 Task: Plan a trip to Puerto Ayacucho, Venezuela from 13th December, 2023 to 17th December, 2023 for 2 adults.2 bedrooms having 2 beds and 1 bathroom. Property type can be guest house. Amenities needed are: wifi. Booking option can be shelf check-in. Look for 4 properties as per requirement.
Action: Mouse moved to (510, 110)
Screenshot: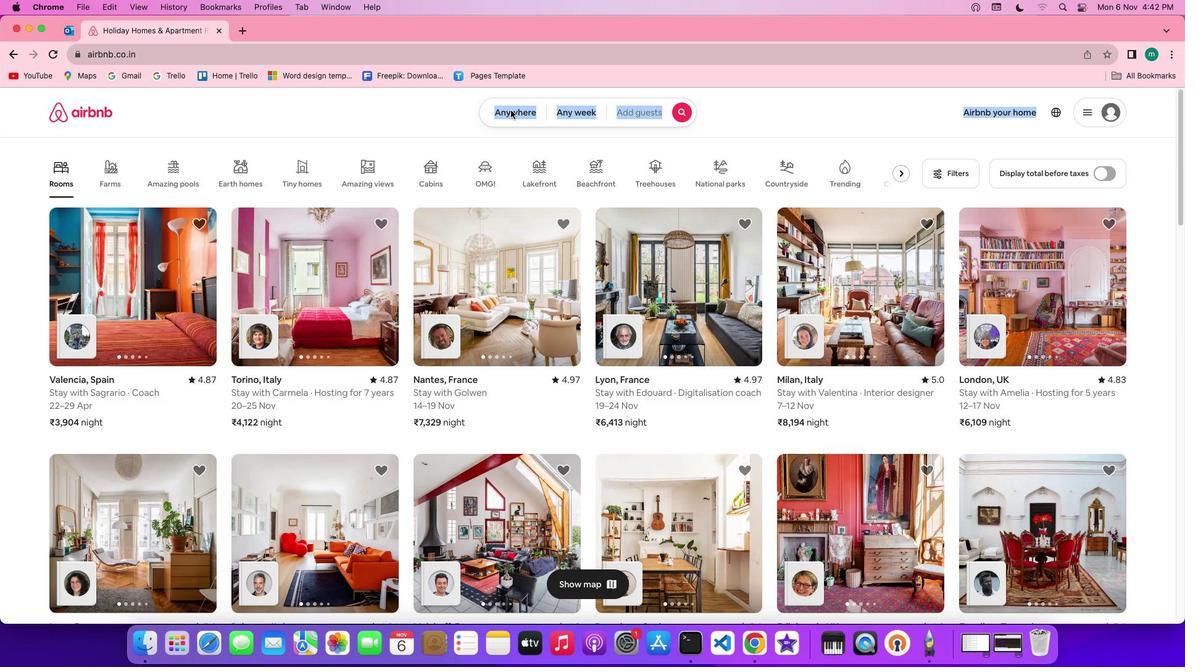 
Action: Mouse pressed left at (510, 110)
Screenshot: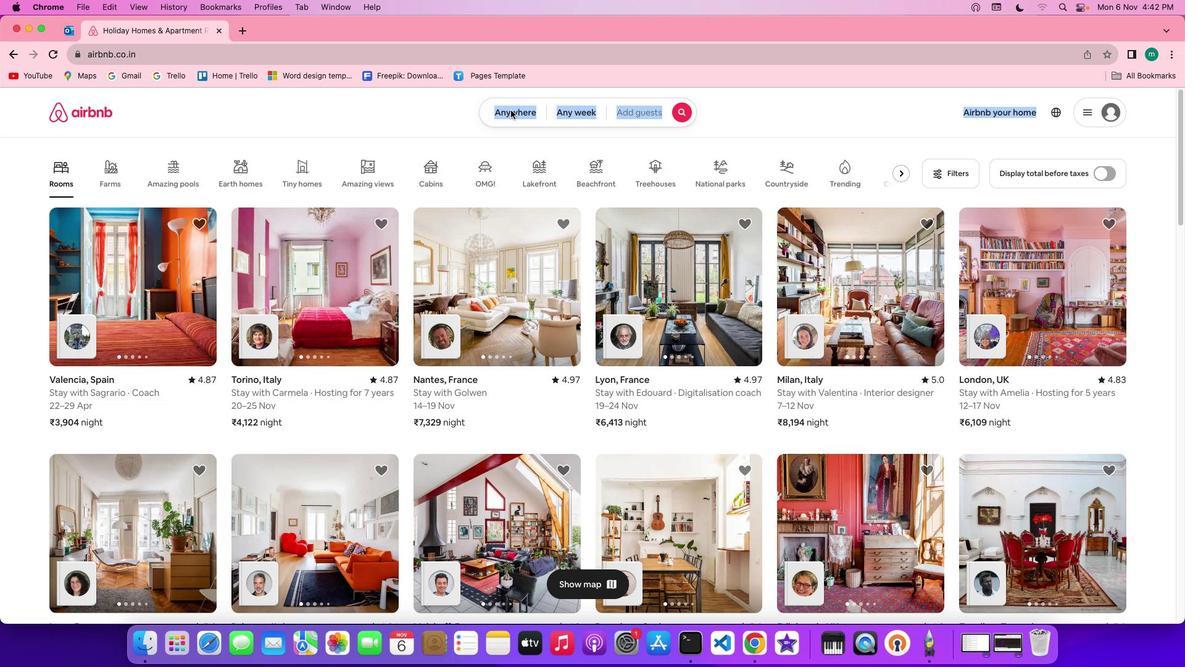 
Action: Mouse pressed left at (510, 110)
Screenshot: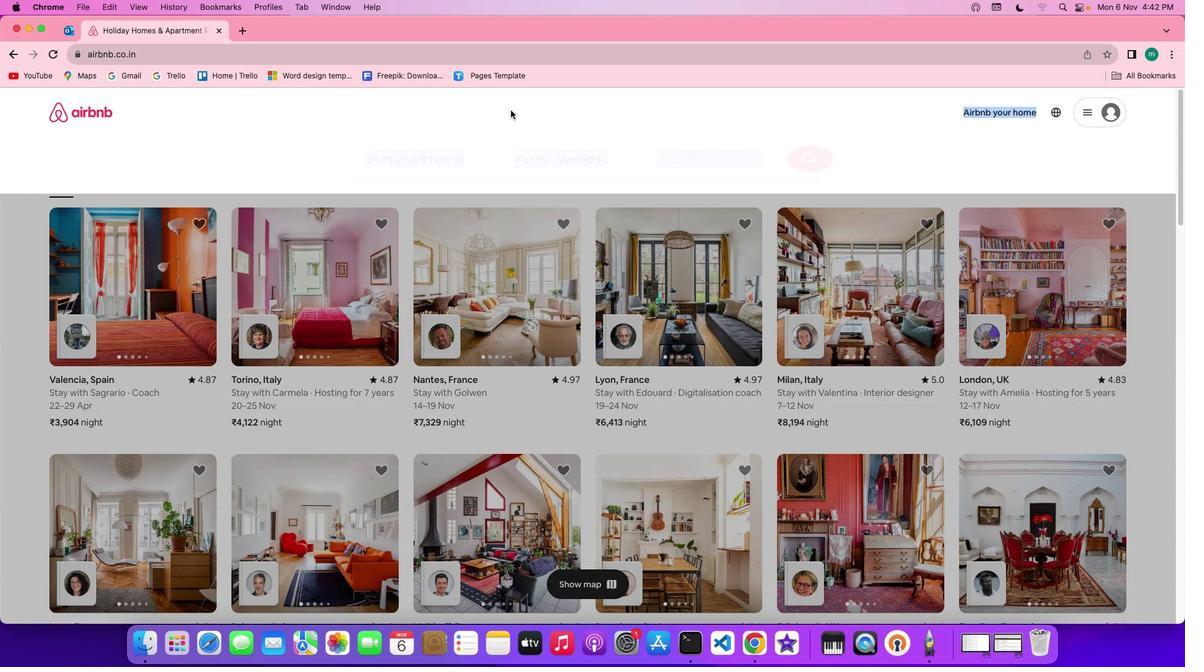 
Action: Mouse moved to (473, 165)
Screenshot: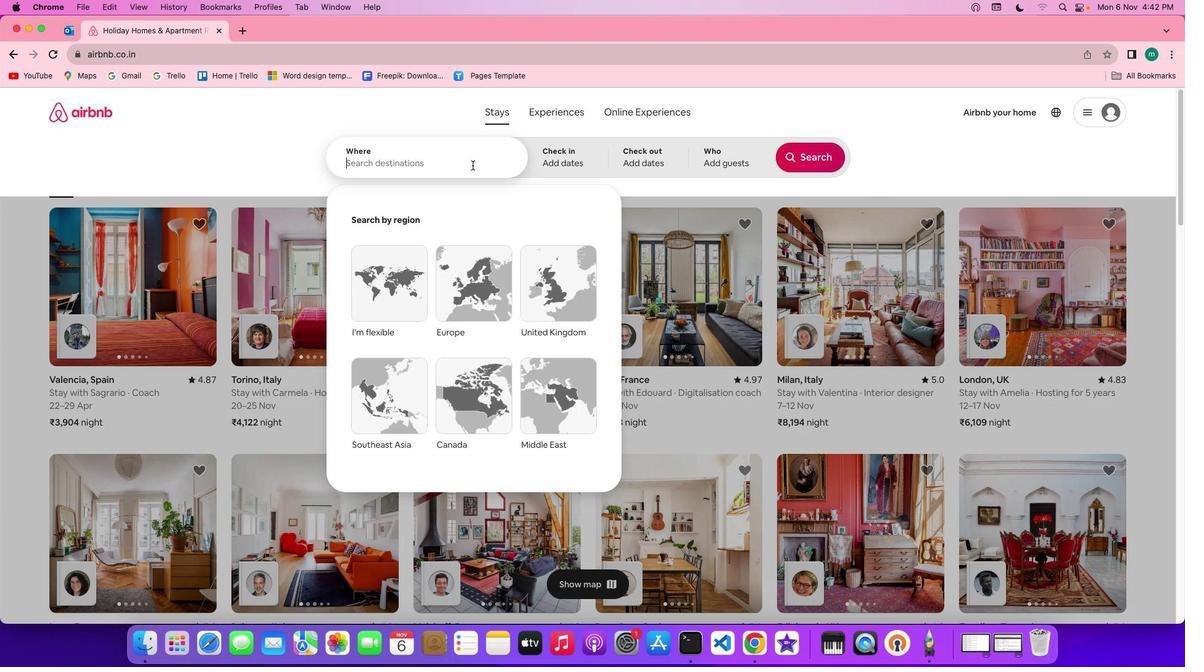 
Action: Mouse pressed left at (473, 165)
Screenshot: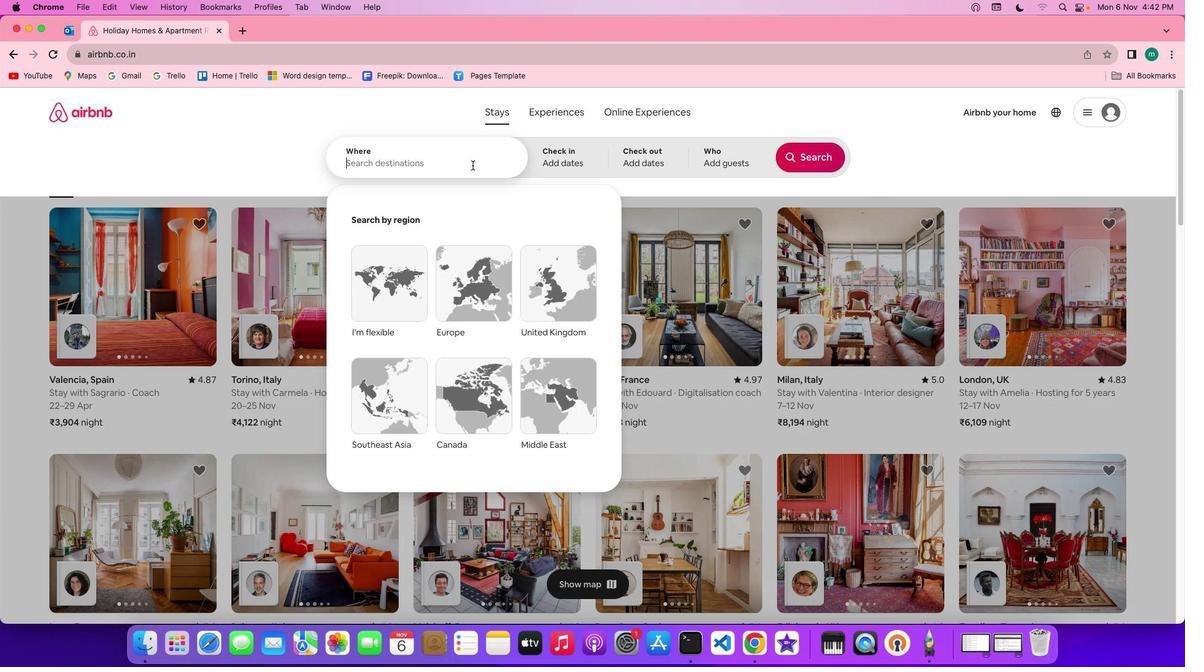 
Action: Key pressed Key.shift'P''u''e''r''t''o'Key.spaceKey.shift'A''y''a''c''u''c''h''o'','Key.spaceKey.shift'v''e''n''e''z''u''e''l''a'
Screenshot: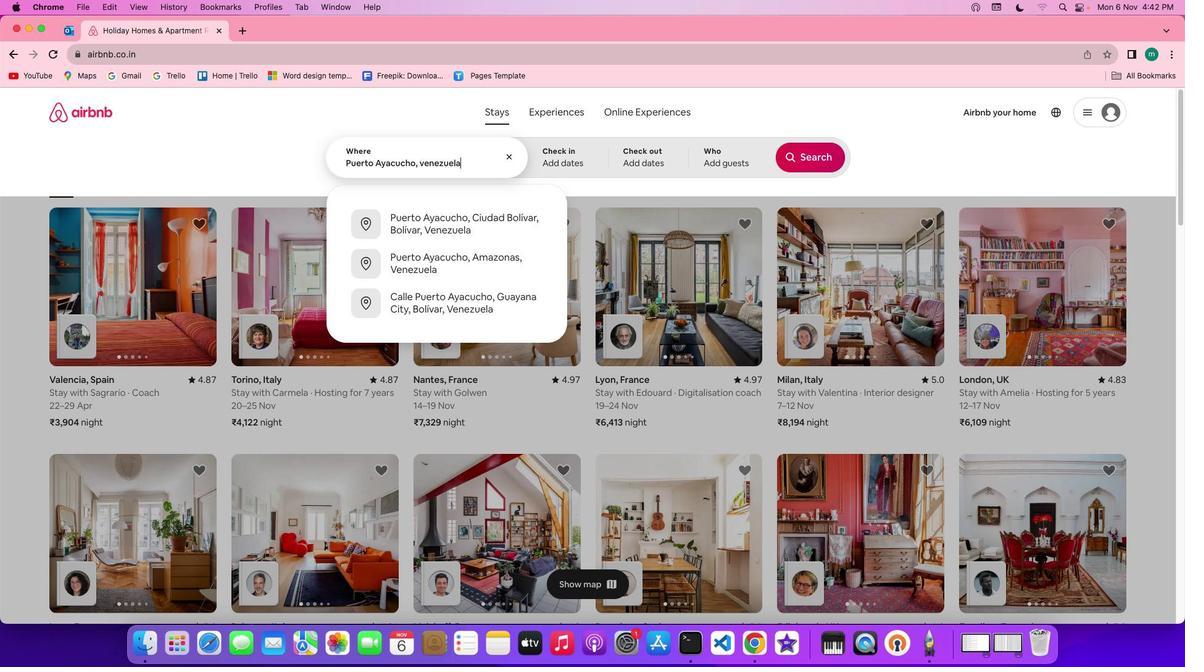 
Action: Mouse moved to (563, 150)
Screenshot: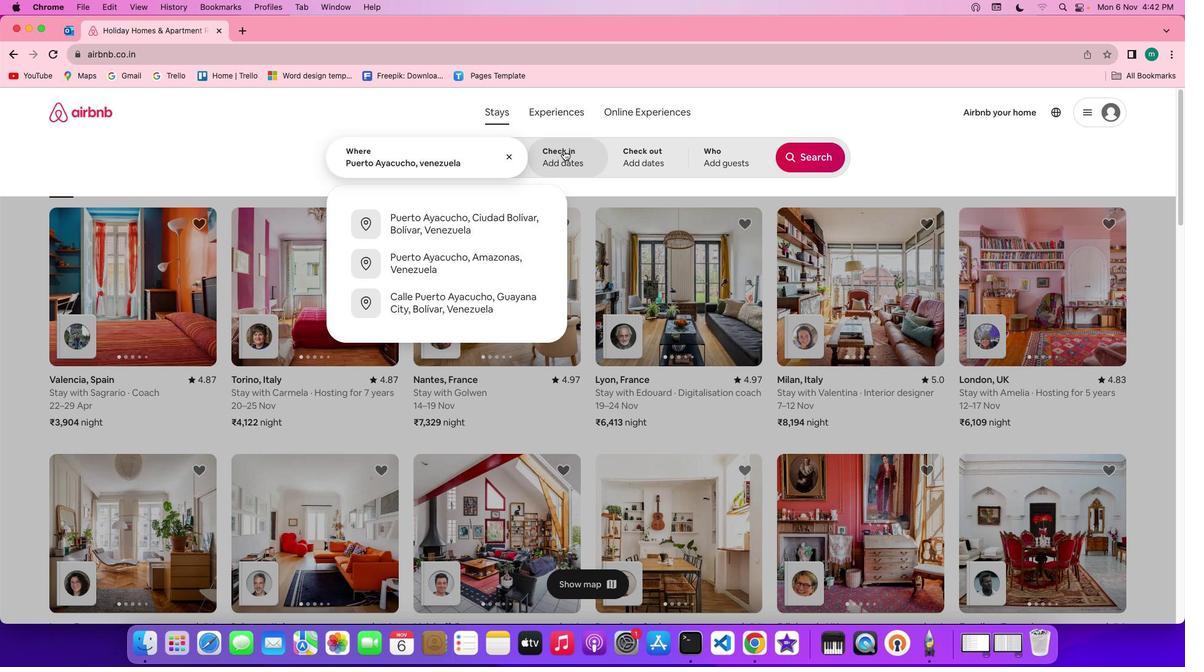 
Action: Mouse pressed left at (563, 150)
Screenshot: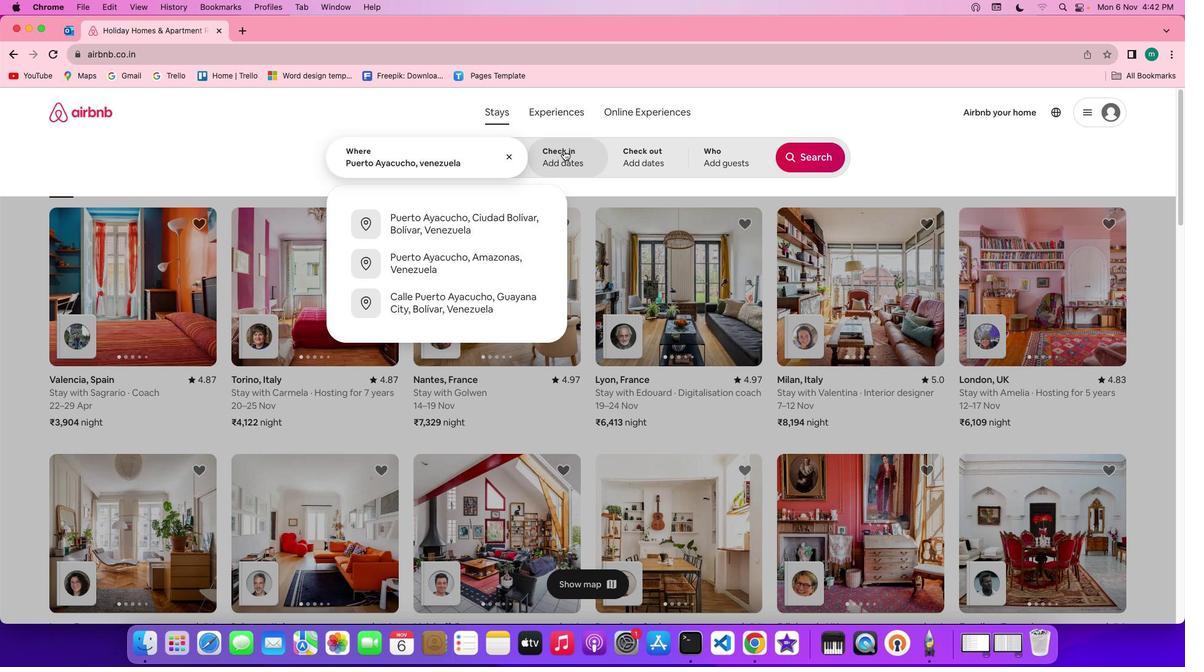 
Action: Mouse moved to (713, 373)
Screenshot: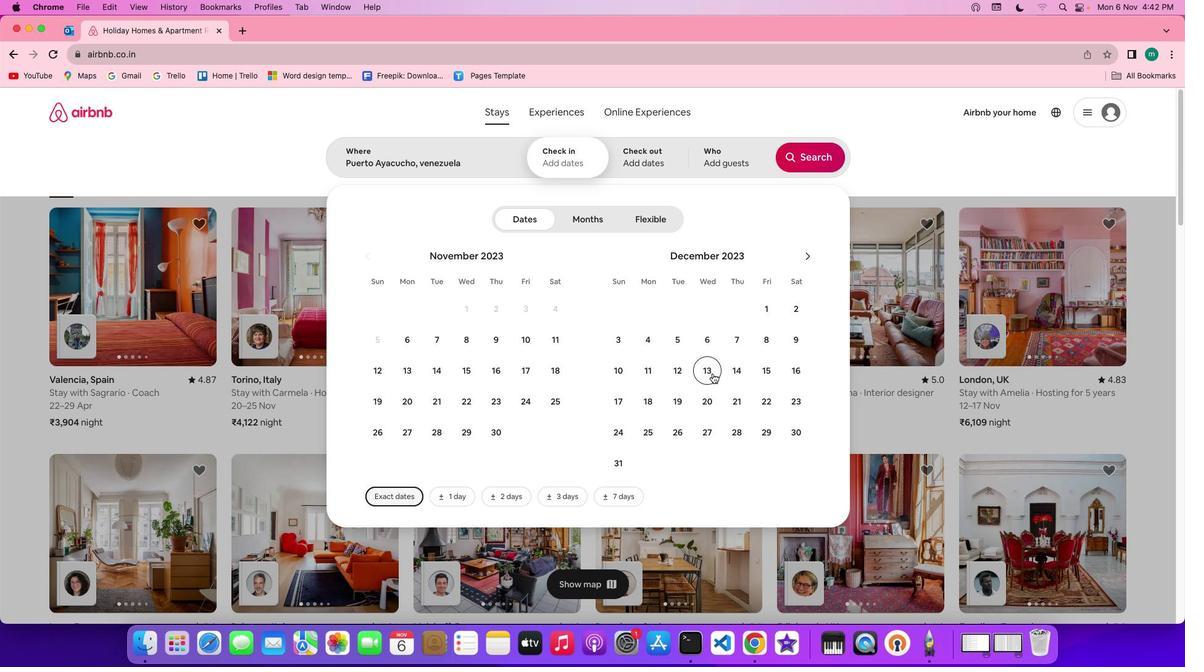 
Action: Mouse pressed left at (713, 373)
Screenshot: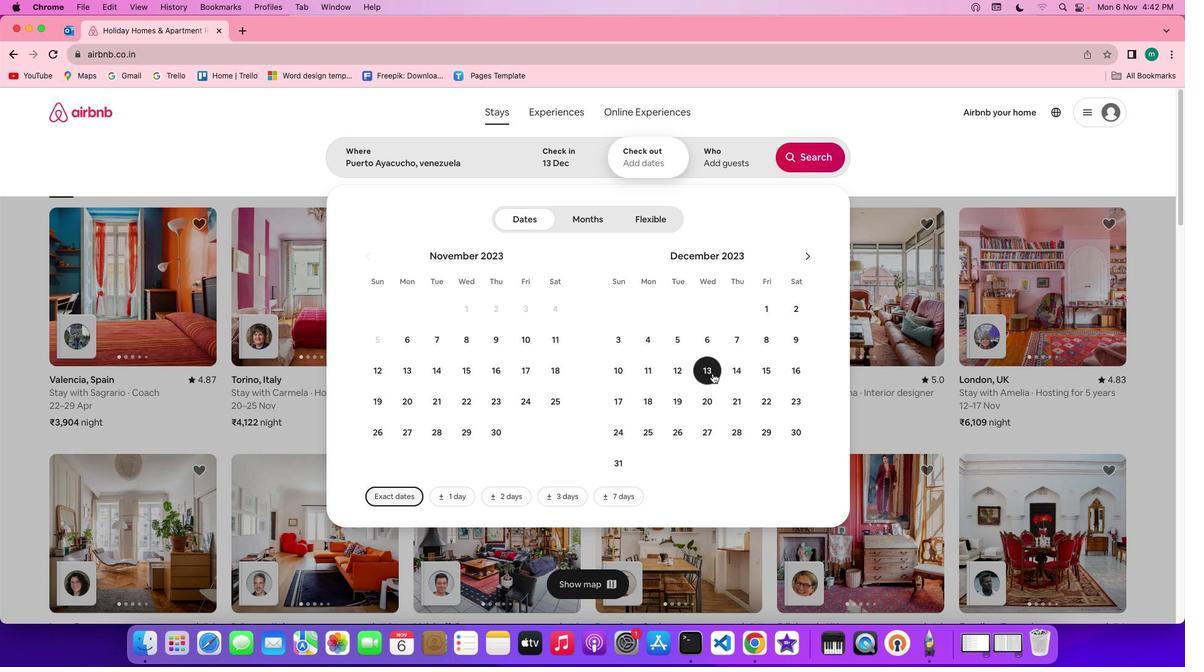 
Action: Mouse moved to (615, 396)
Screenshot: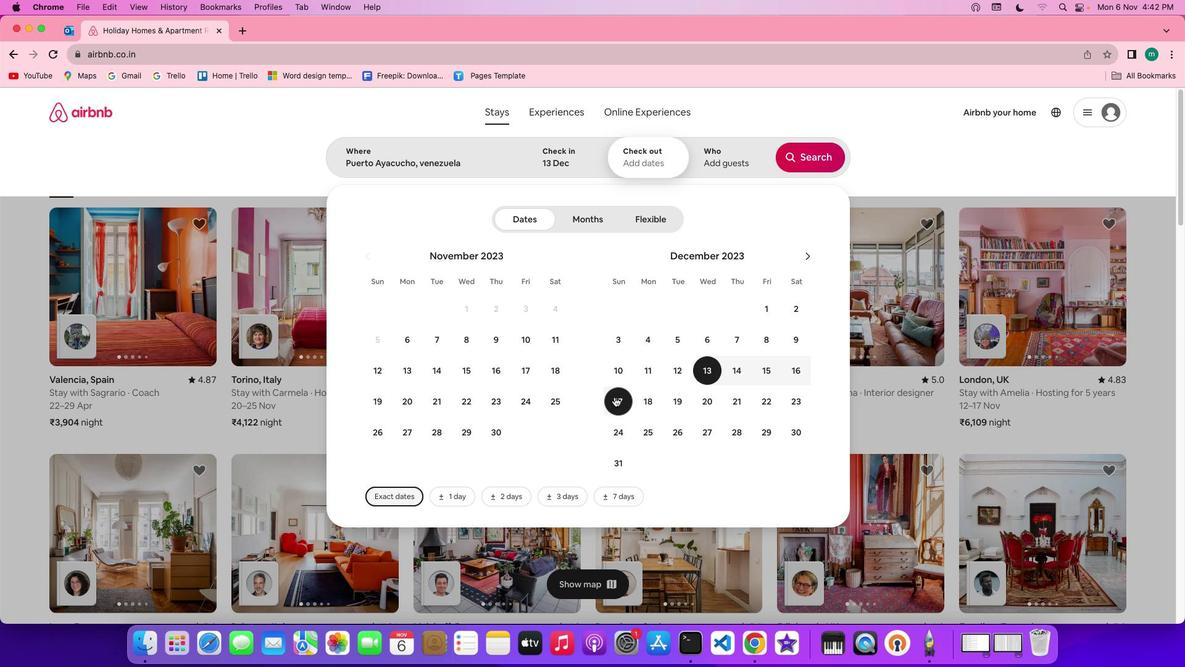
Action: Mouse pressed left at (615, 396)
Screenshot: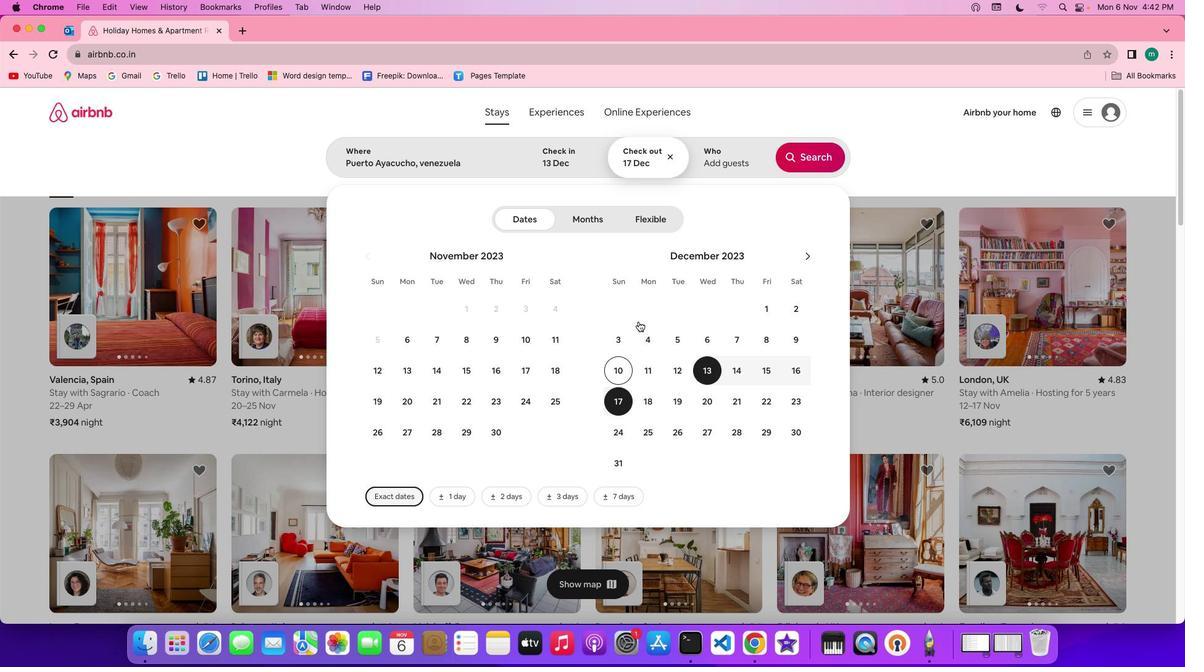 
Action: Mouse moved to (709, 167)
Screenshot: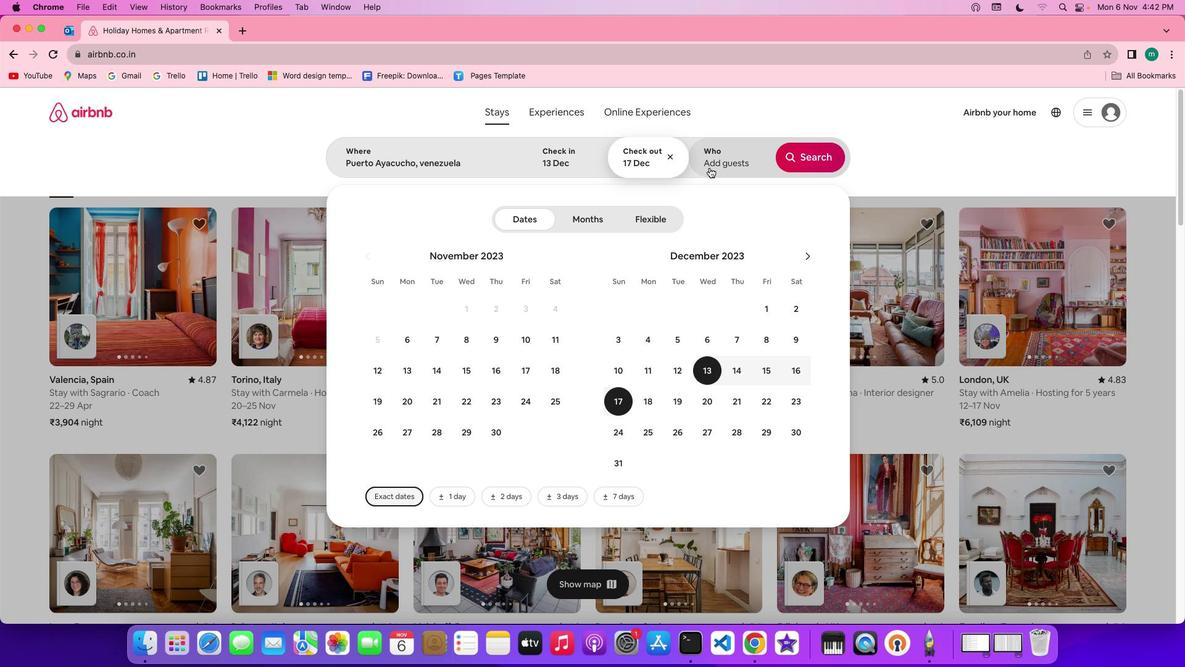 
Action: Mouse pressed left at (709, 167)
Screenshot: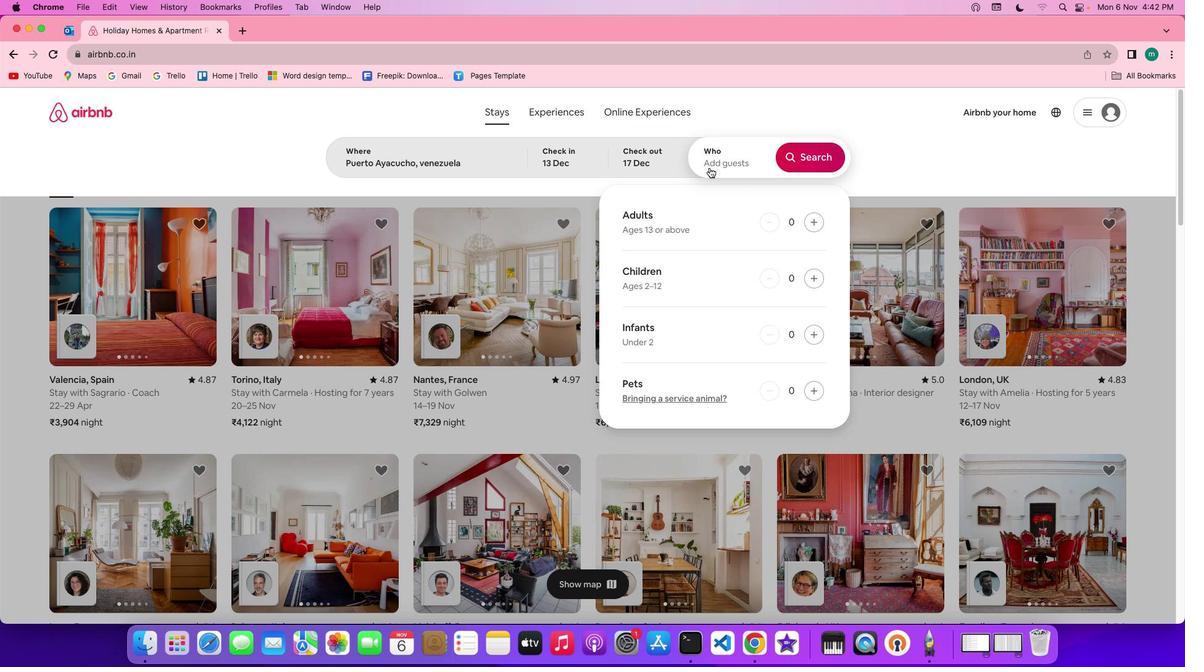 
Action: Mouse moved to (817, 223)
Screenshot: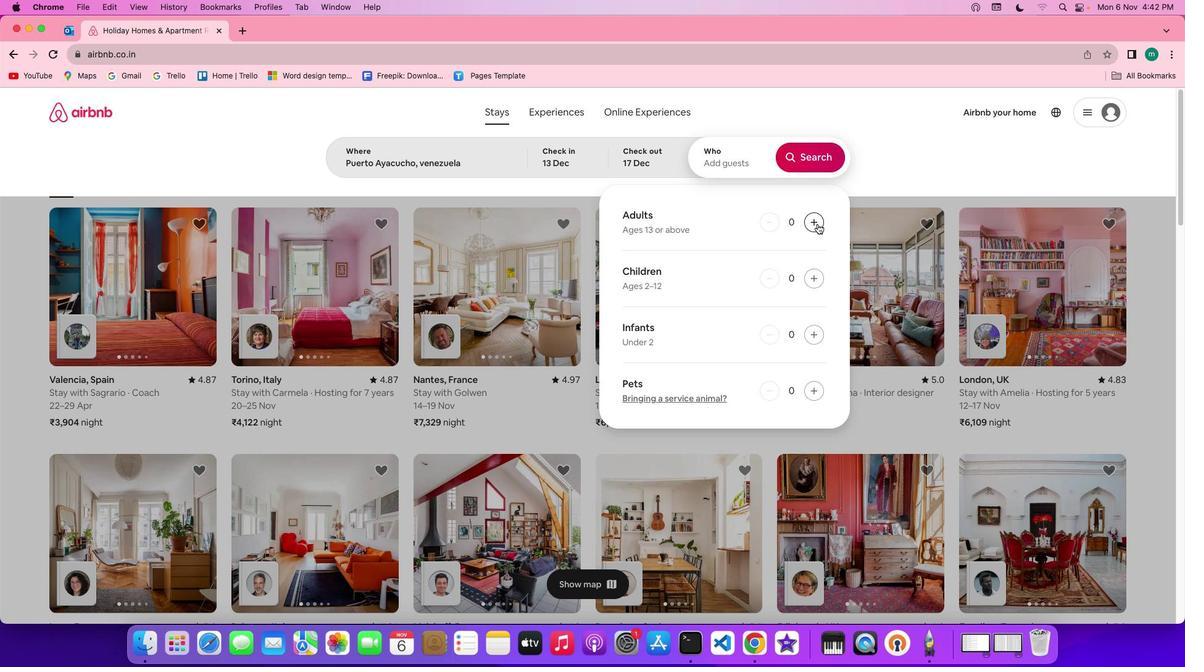 
Action: Mouse pressed left at (817, 223)
Screenshot: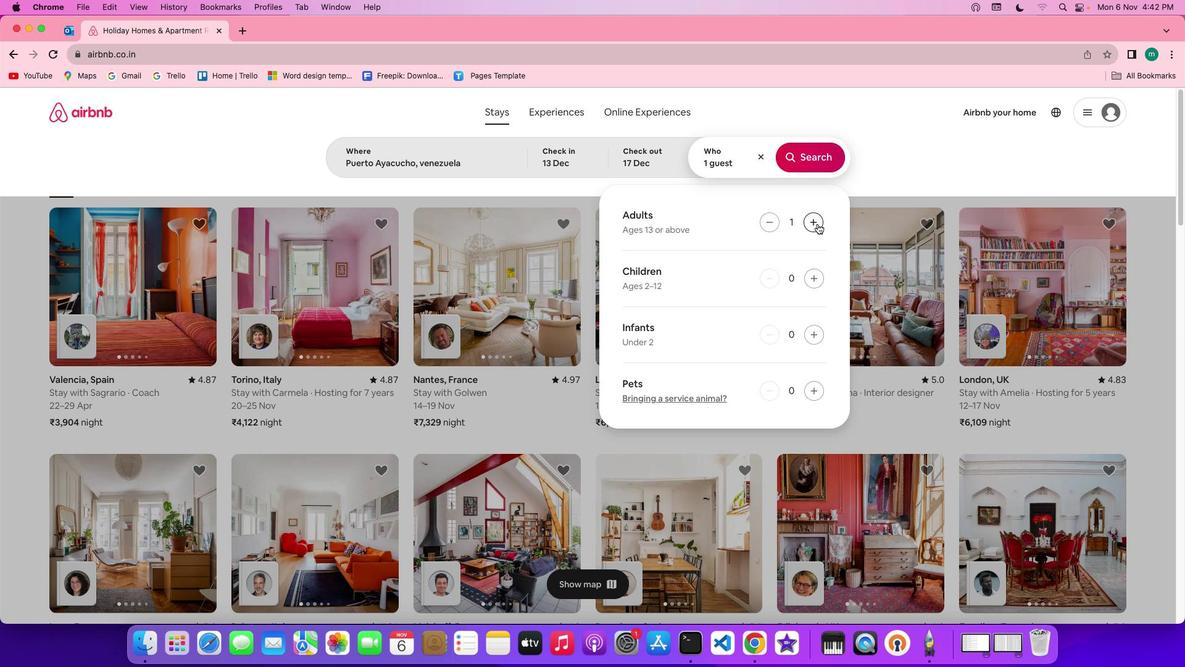 
Action: Mouse pressed left at (817, 223)
Screenshot: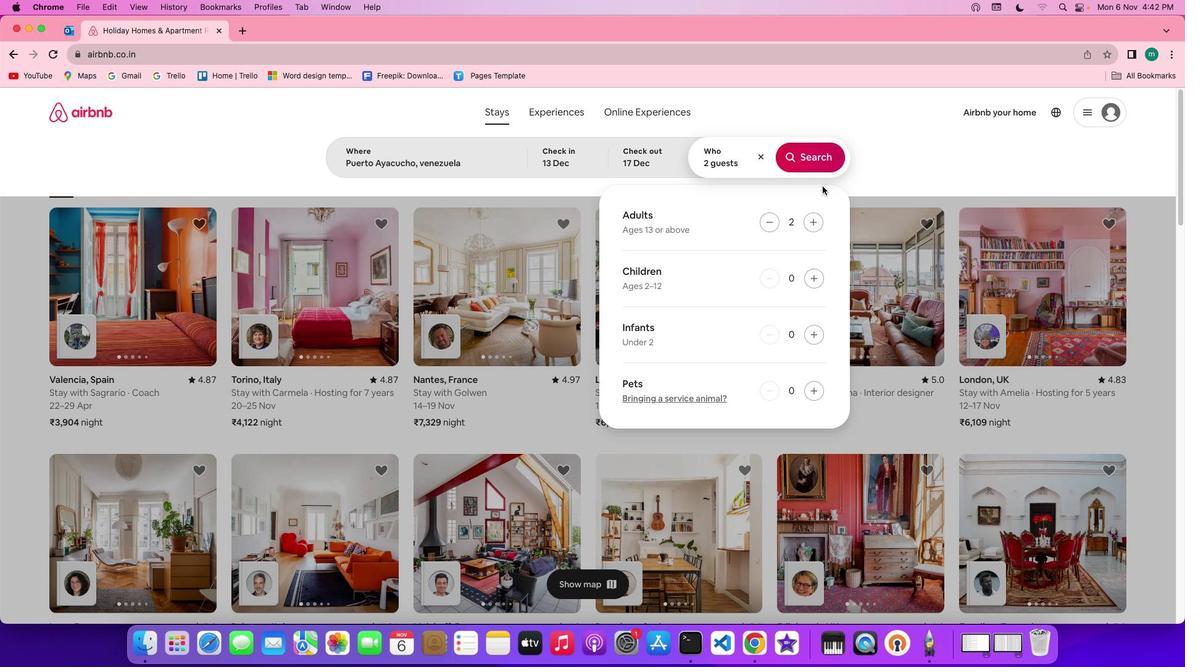 
Action: Mouse moved to (822, 152)
Screenshot: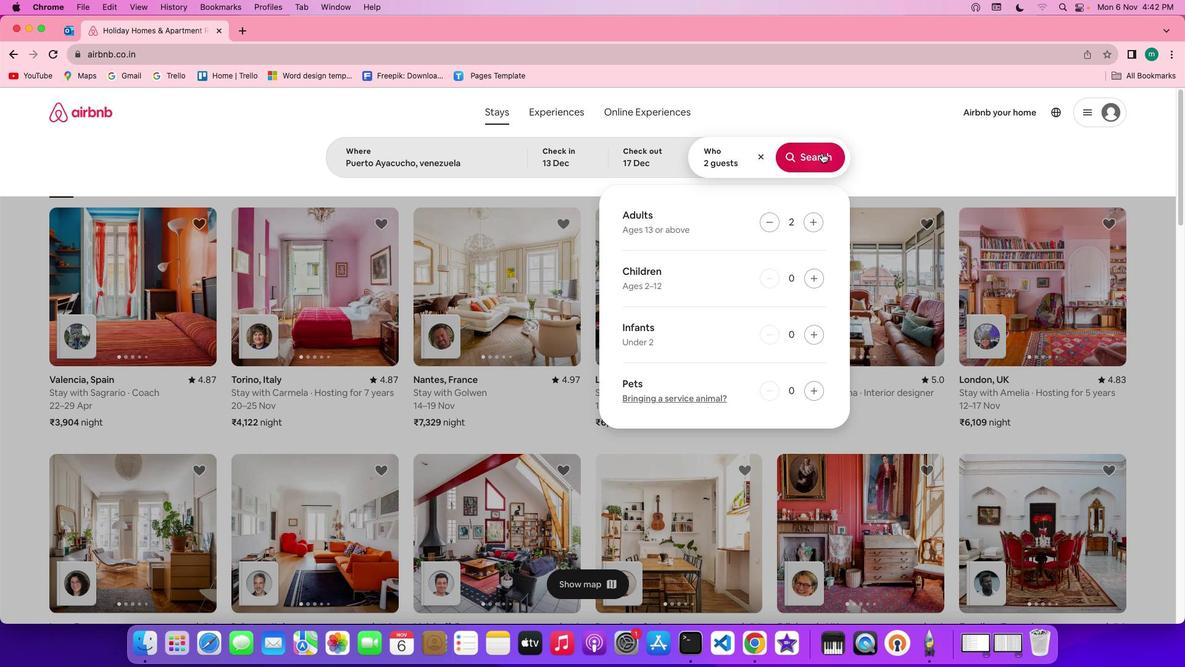 
Action: Mouse pressed left at (822, 152)
Screenshot: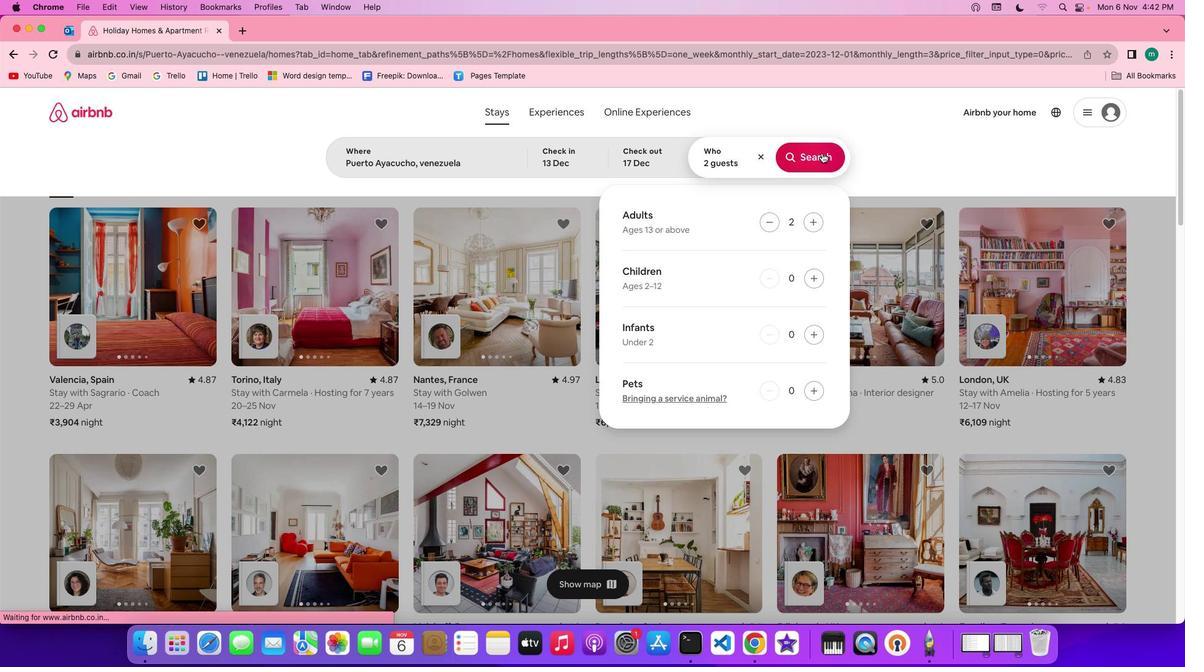 
Action: Mouse moved to (983, 160)
Screenshot: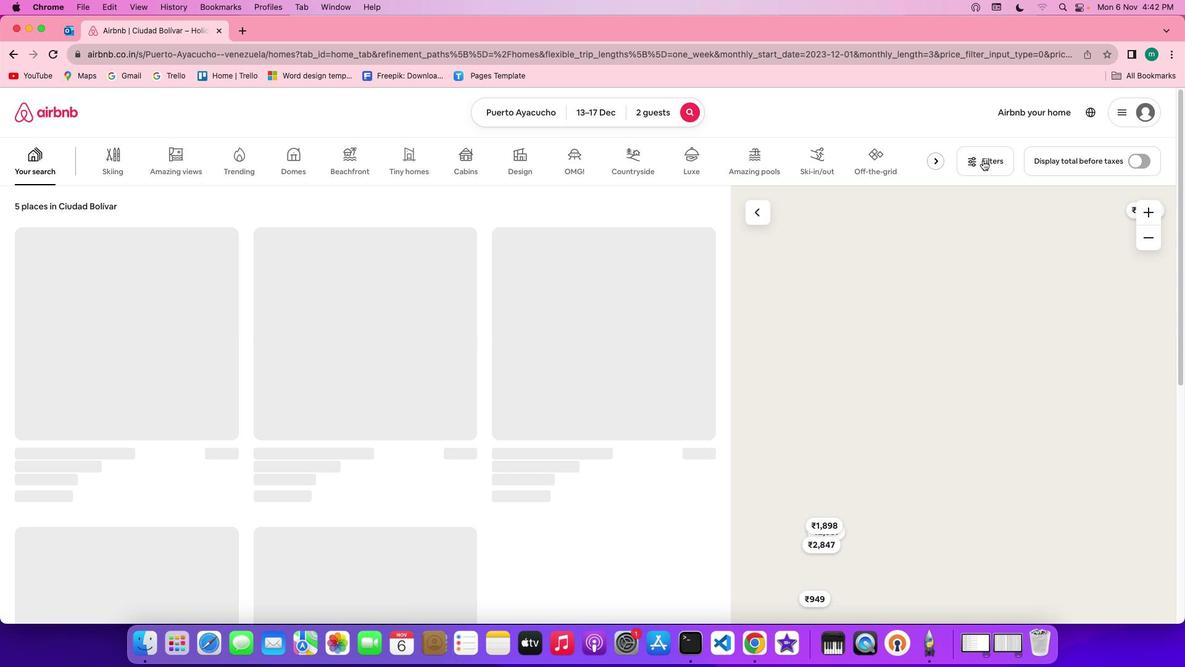 
Action: Mouse pressed left at (983, 160)
Screenshot: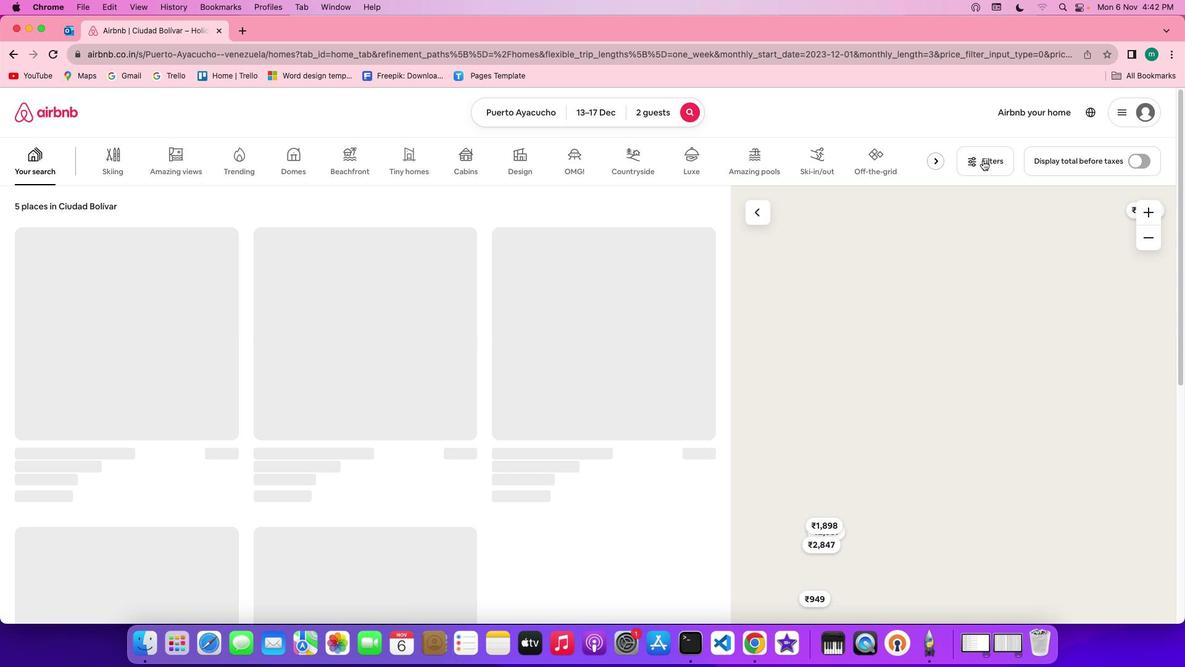 
Action: Mouse moved to (572, 391)
Screenshot: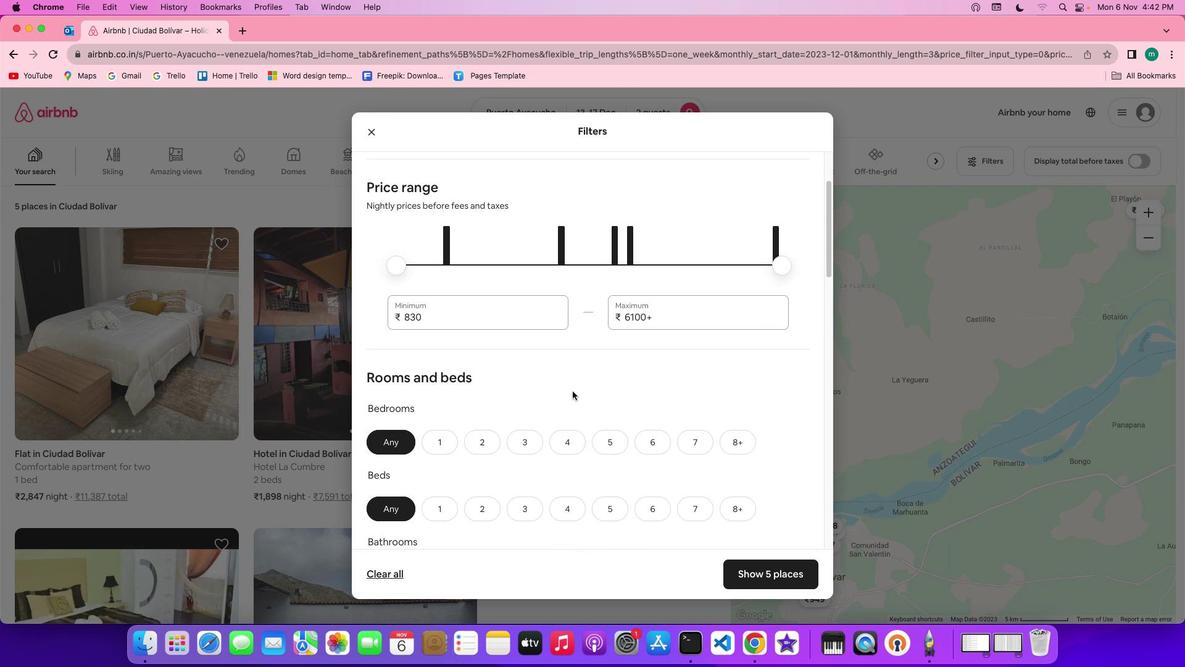 
Action: Mouse scrolled (572, 391) with delta (0, 0)
Screenshot: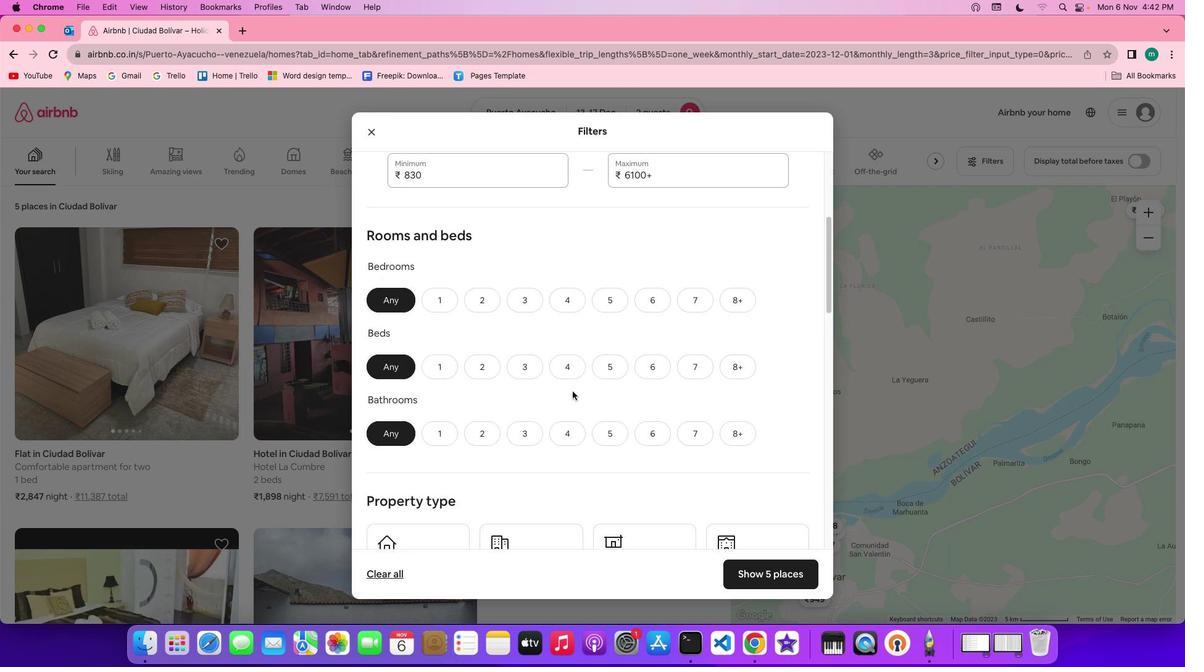 
Action: Mouse scrolled (572, 391) with delta (0, 0)
Screenshot: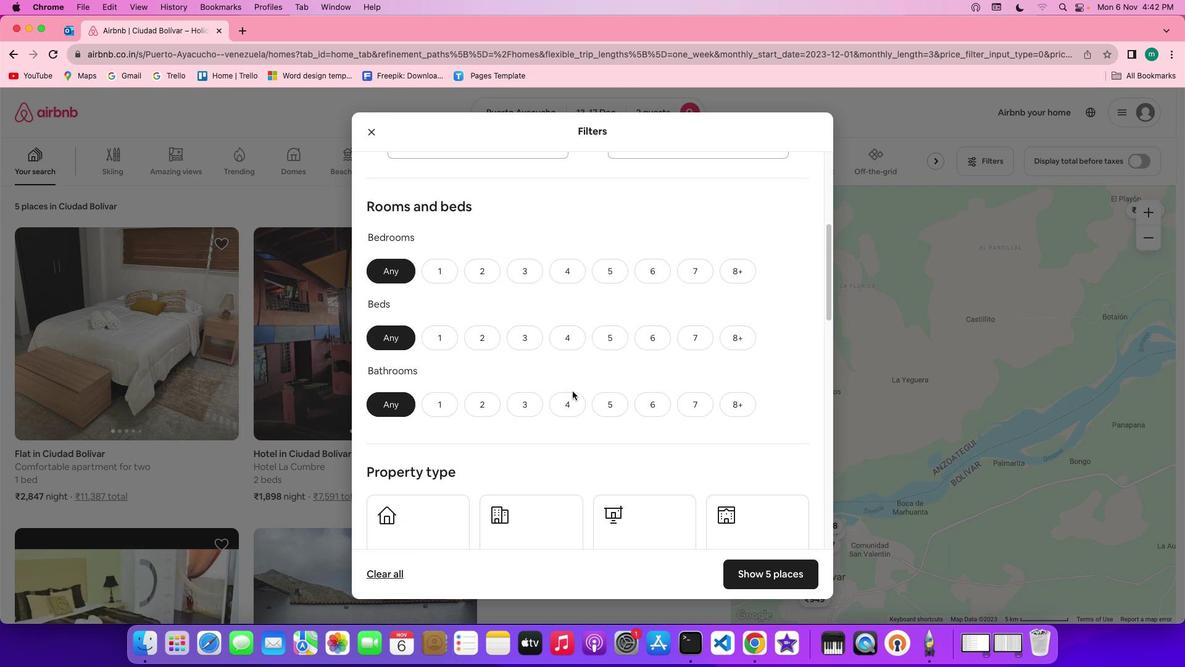 
Action: Mouse scrolled (572, 391) with delta (0, -1)
Screenshot: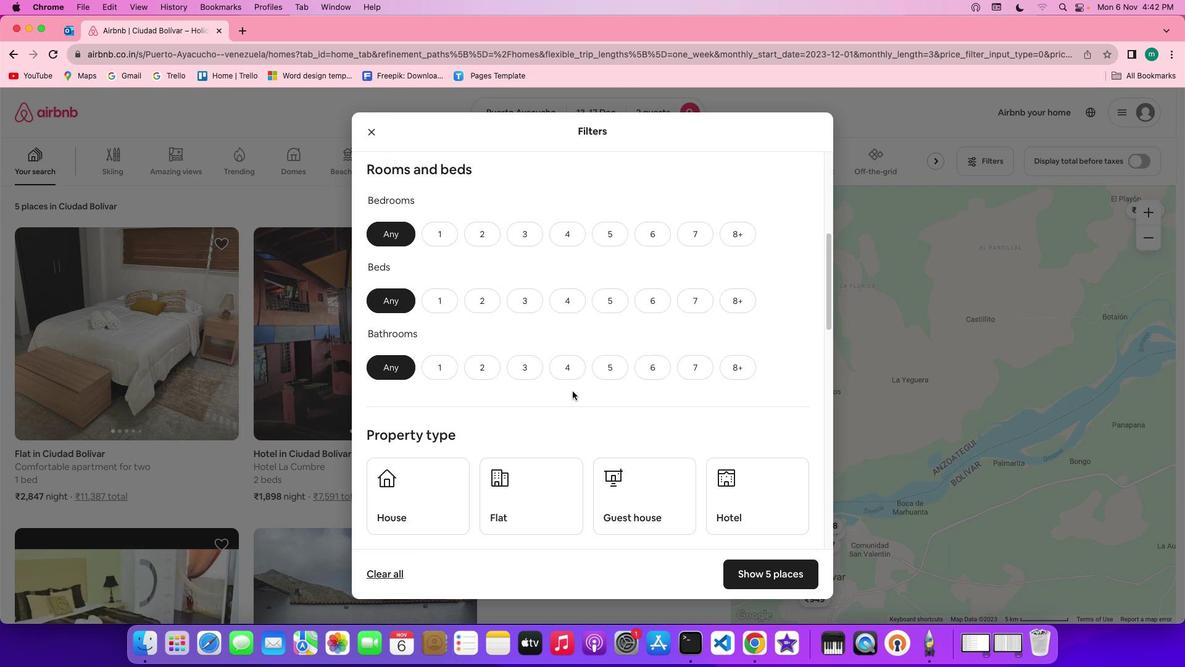 
Action: Mouse scrolled (572, 391) with delta (0, -2)
Screenshot: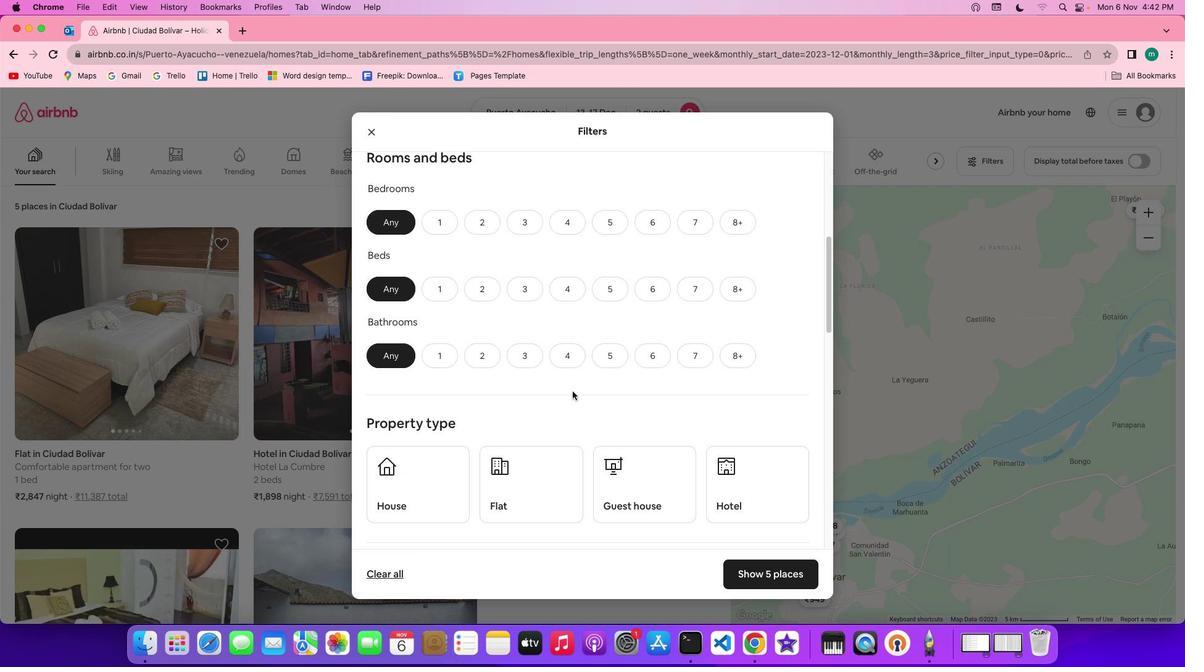 
Action: Mouse scrolled (572, 391) with delta (0, -2)
Screenshot: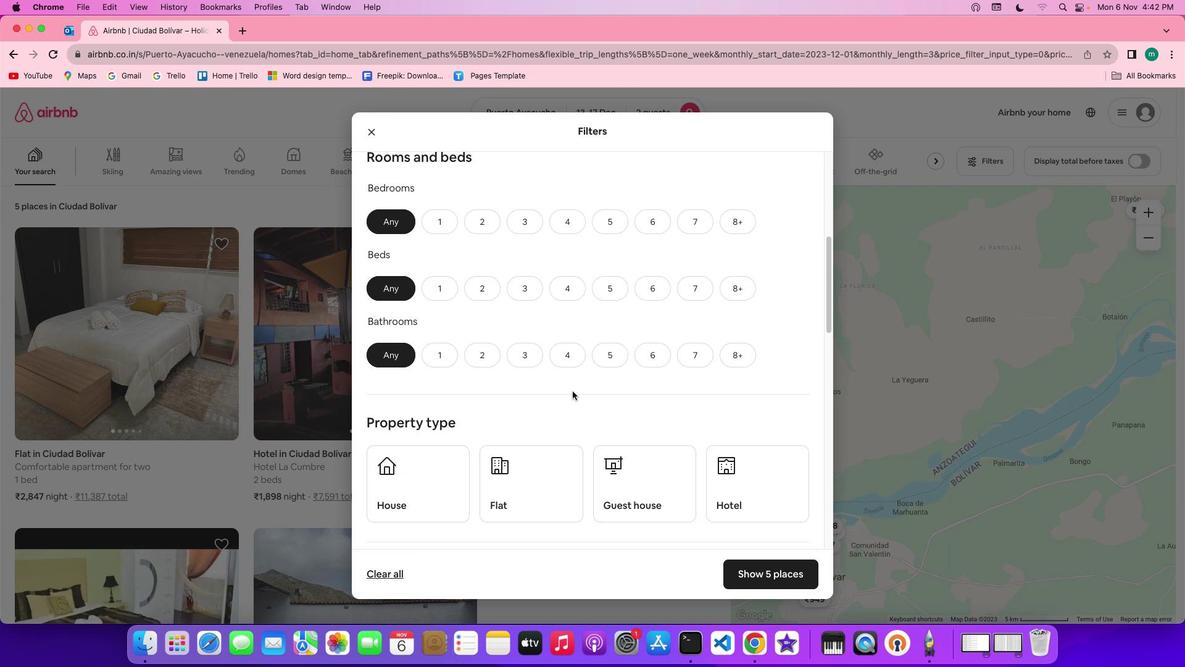 
Action: Mouse moved to (481, 202)
Screenshot: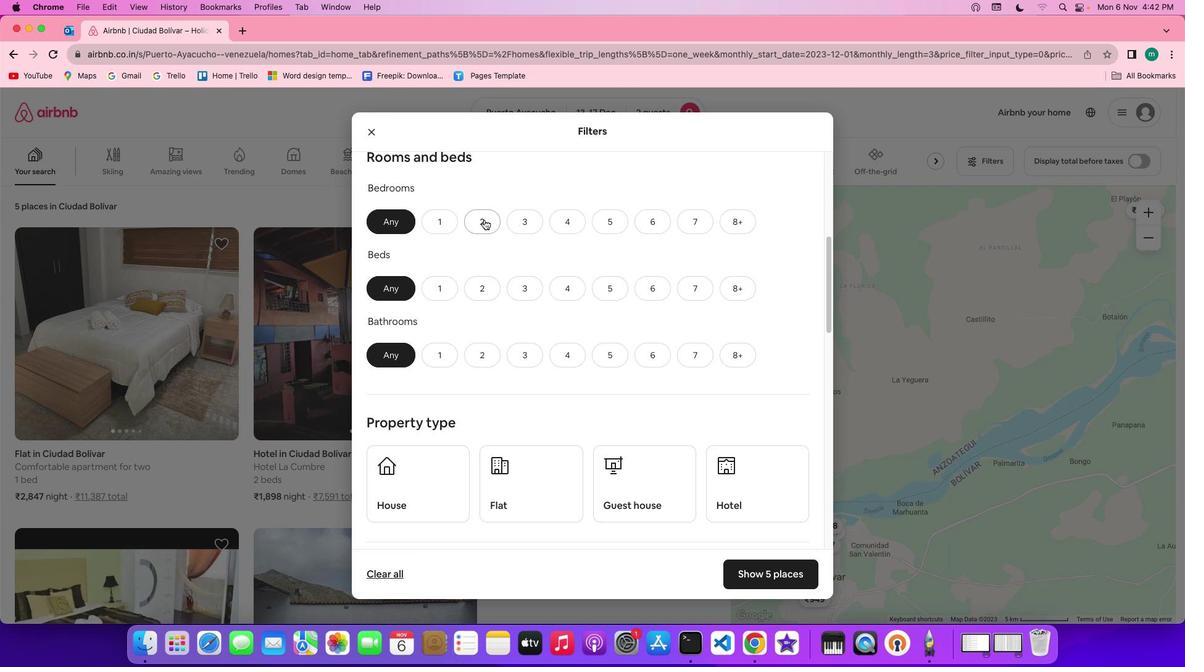 
Action: Mouse pressed left at (481, 202)
Screenshot: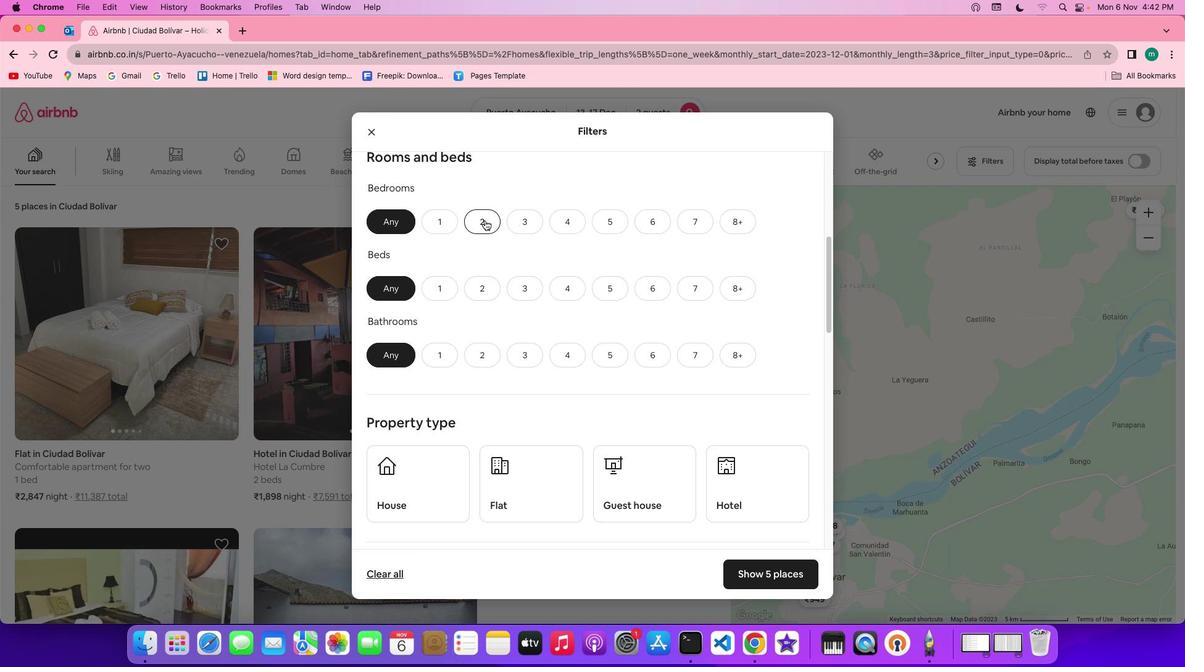 
Action: Mouse moved to (484, 220)
Screenshot: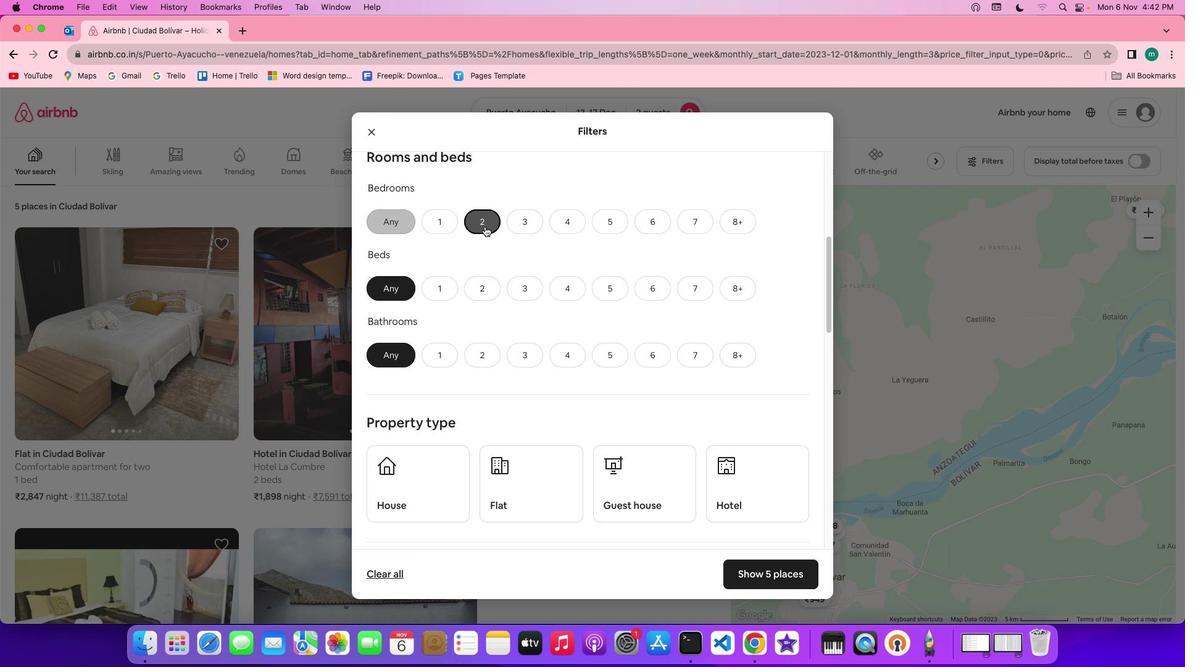 
Action: Mouse pressed left at (484, 220)
Screenshot: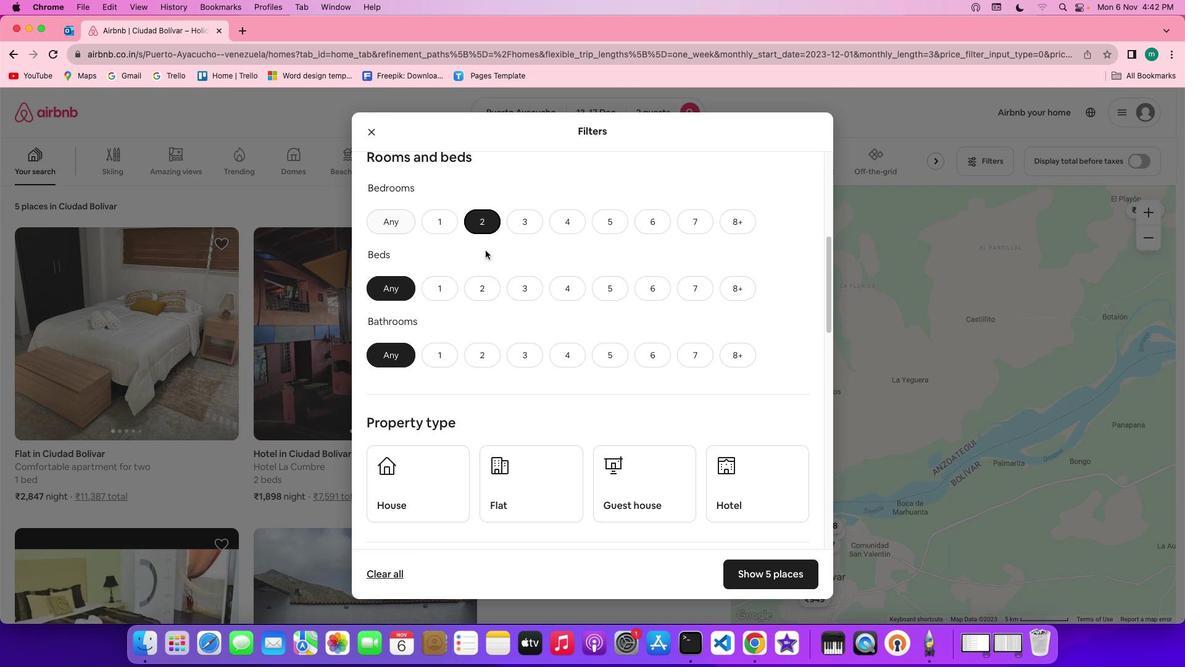
Action: Mouse moved to (485, 296)
Screenshot: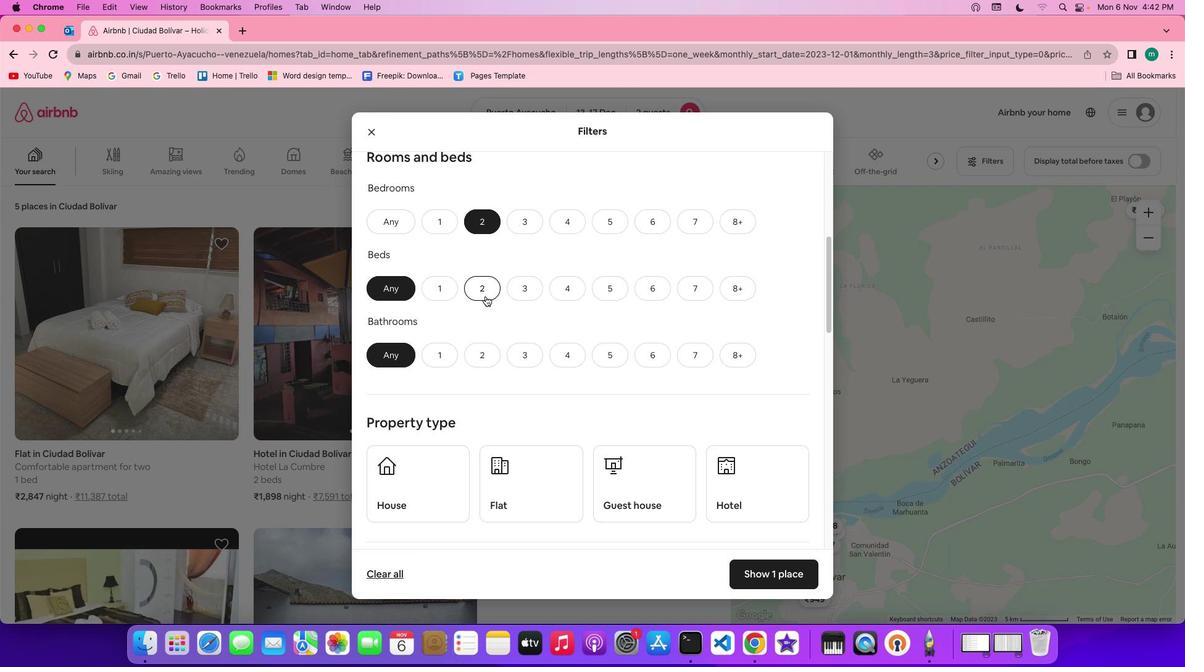 
Action: Mouse pressed left at (485, 296)
Screenshot: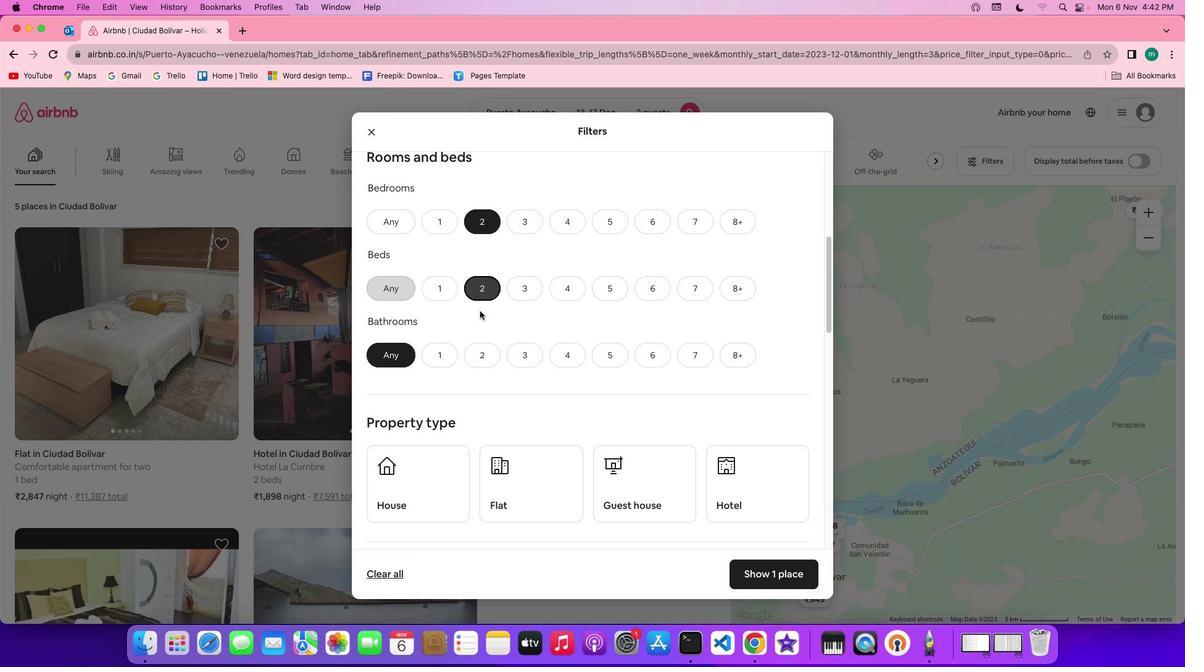 
Action: Mouse moved to (450, 365)
Screenshot: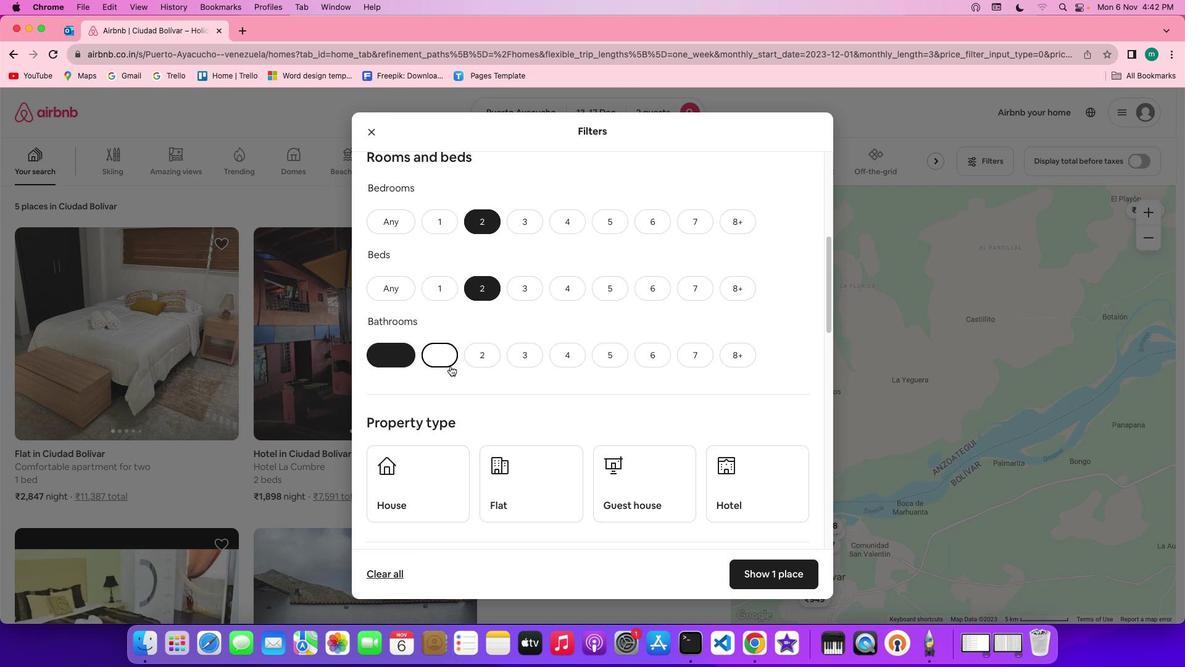 
Action: Mouse pressed left at (450, 365)
Screenshot: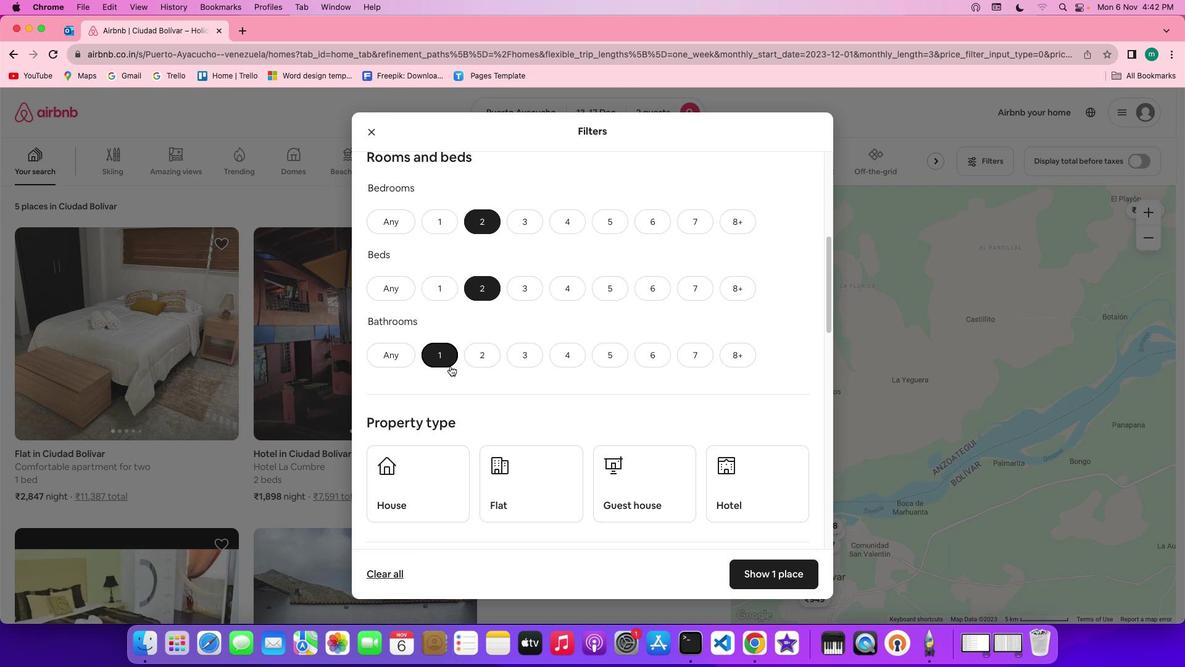 
Action: Mouse moved to (666, 371)
Screenshot: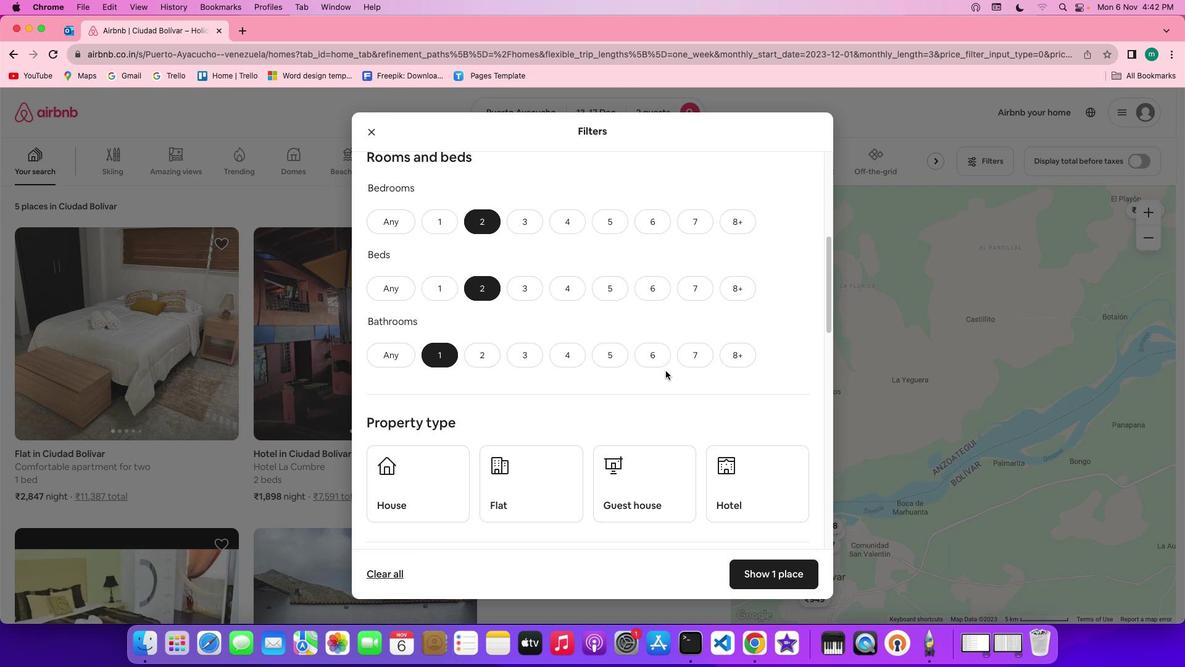 
Action: Mouse scrolled (666, 371) with delta (0, 0)
Screenshot: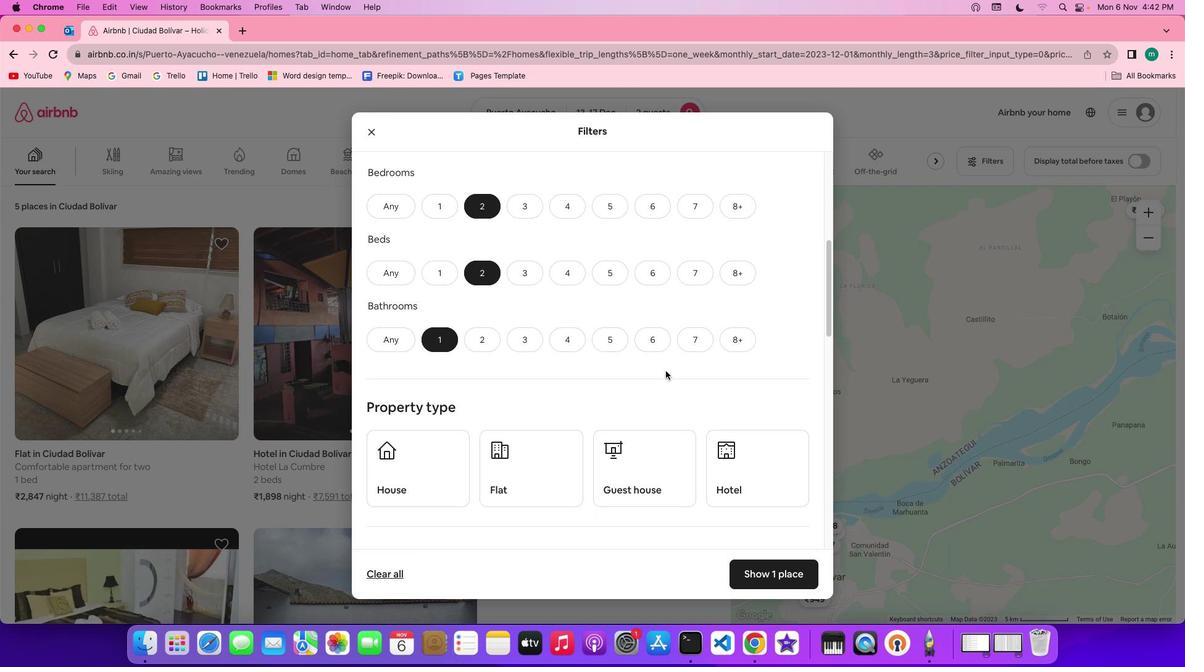 
Action: Mouse scrolled (666, 371) with delta (0, 0)
Screenshot: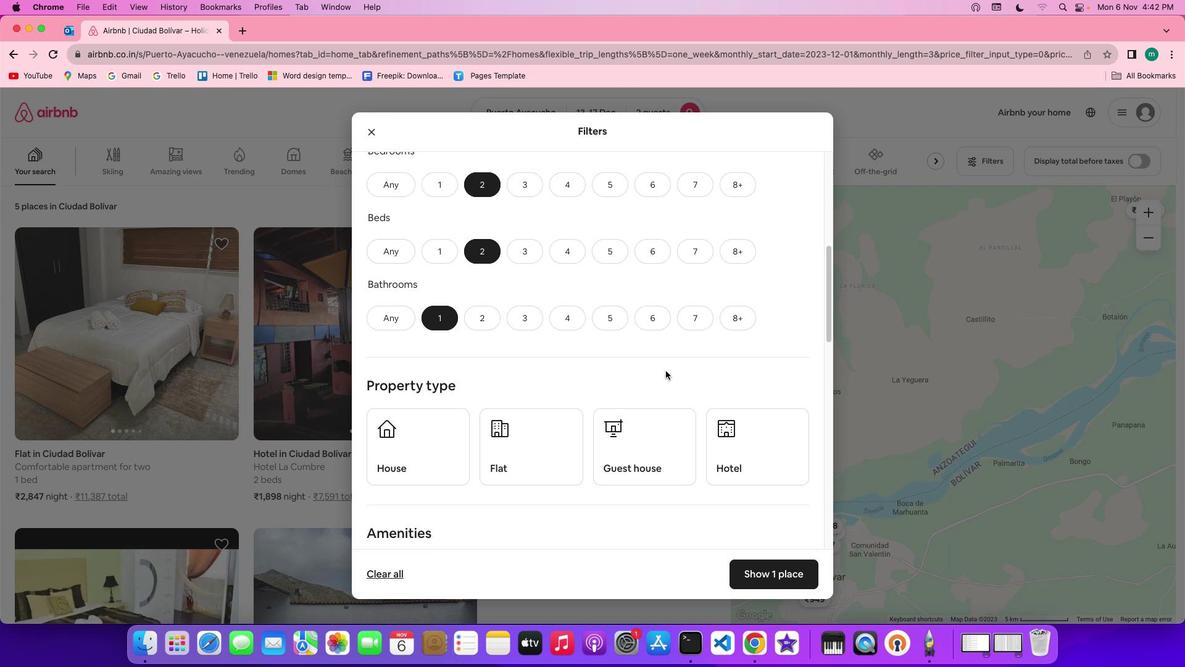 
Action: Mouse scrolled (666, 371) with delta (0, 0)
Screenshot: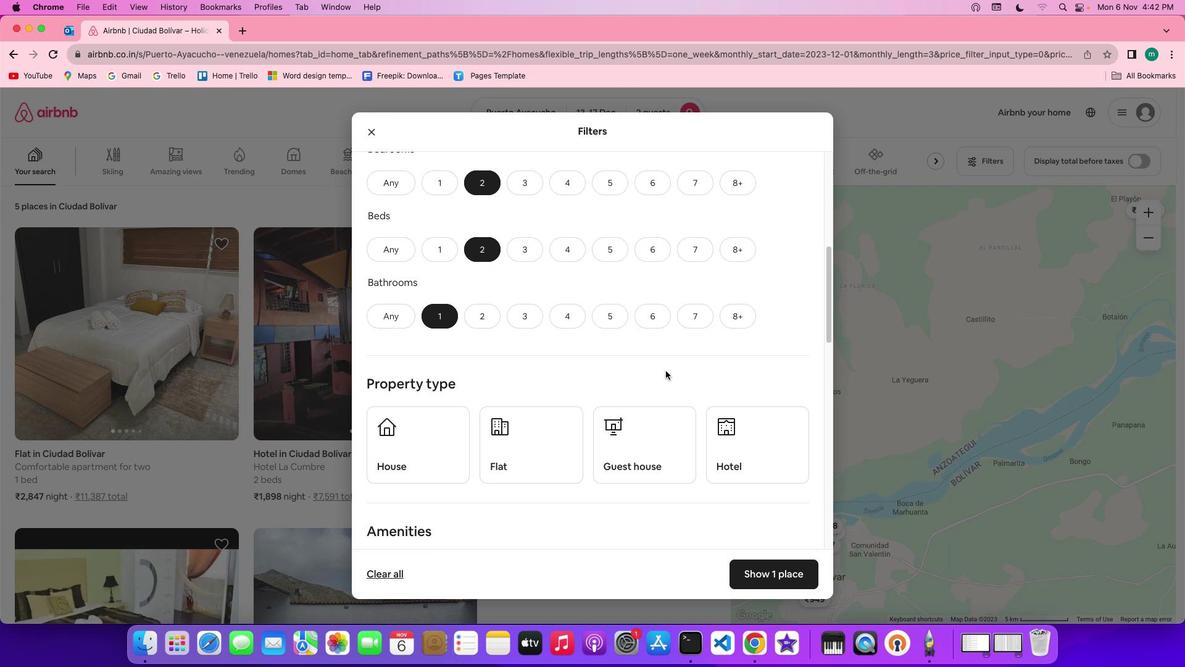 
Action: Mouse scrolled (666, 371) with delta (0, 0)
Screenshot: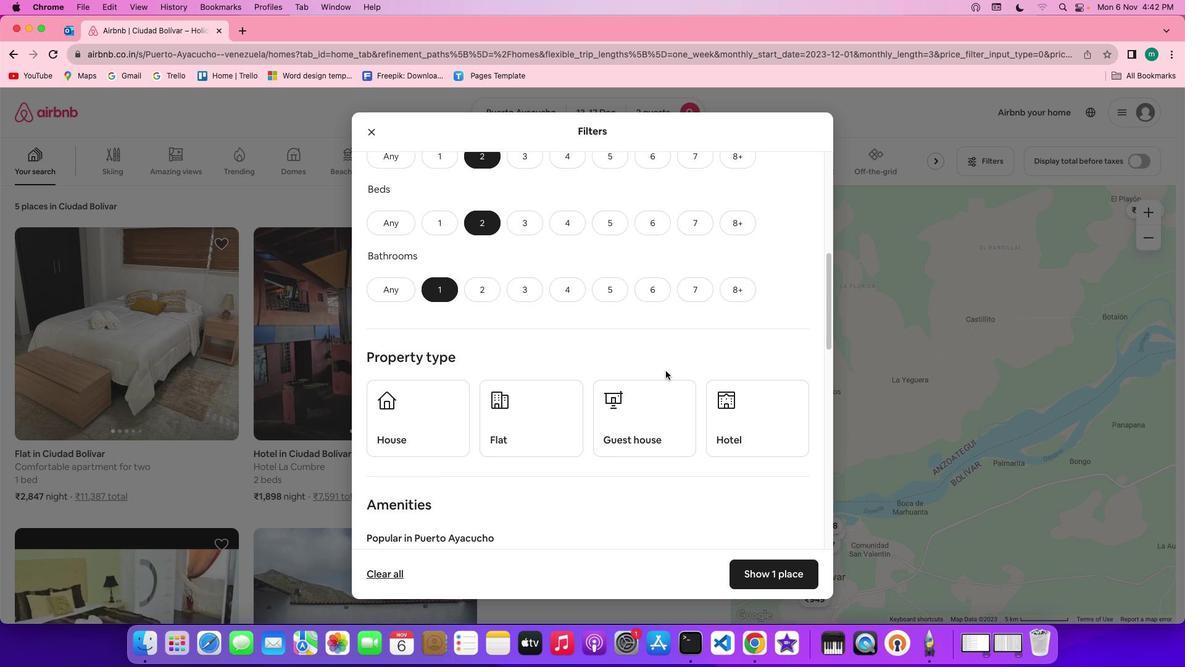 
Action: Mouse scrolled (666, 371) with delta (0, 0)
Screenshot: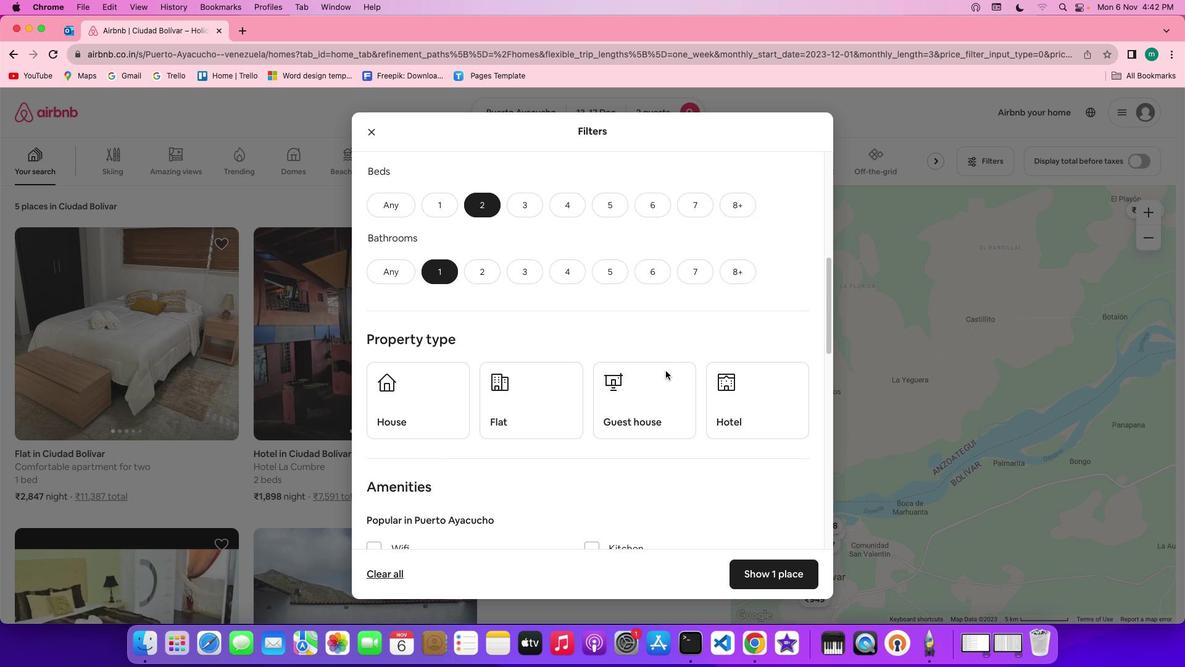 
Action: Mouse scrolled (666, 371) with delta (0, 0)
Screenshot: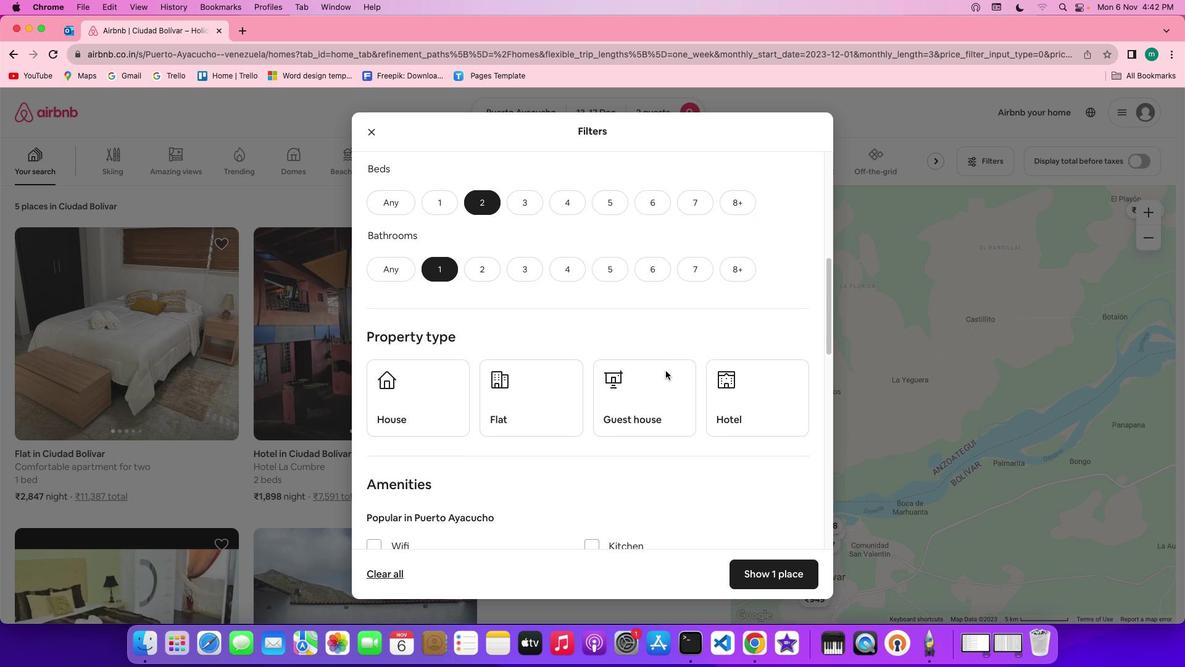 
Action: Mouse scrolled (666, 371) with delta (0, 0)
Screenshot: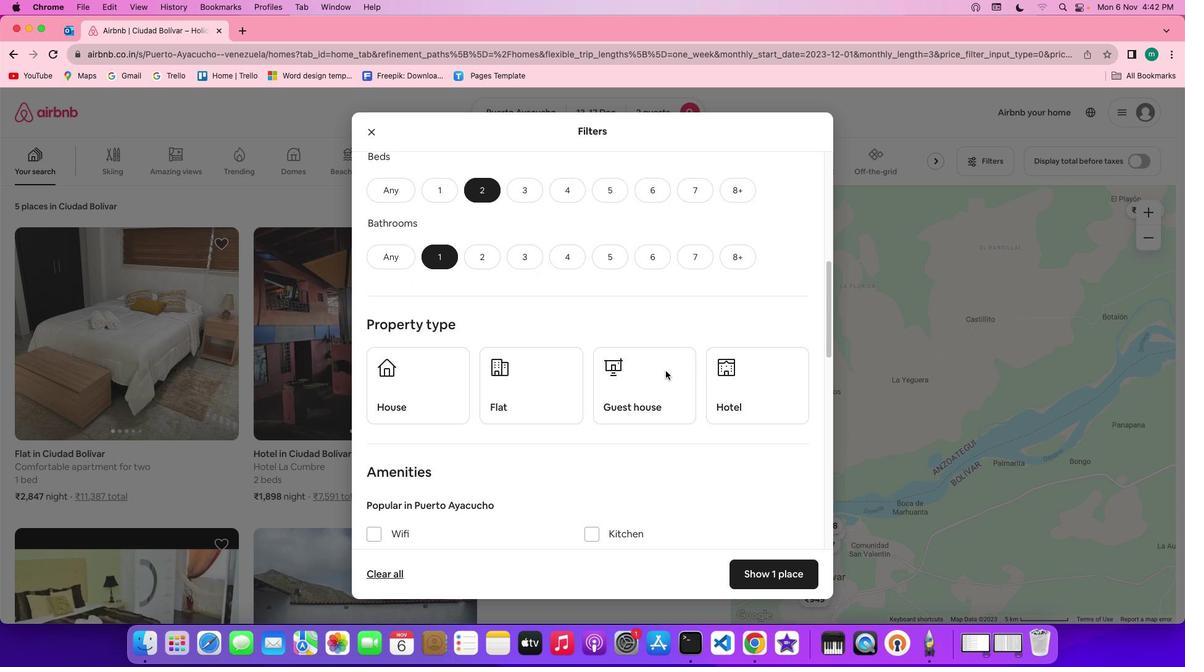 
Action: Mouse scrolled (666, 371) with delta (0, 0)
Screenshot: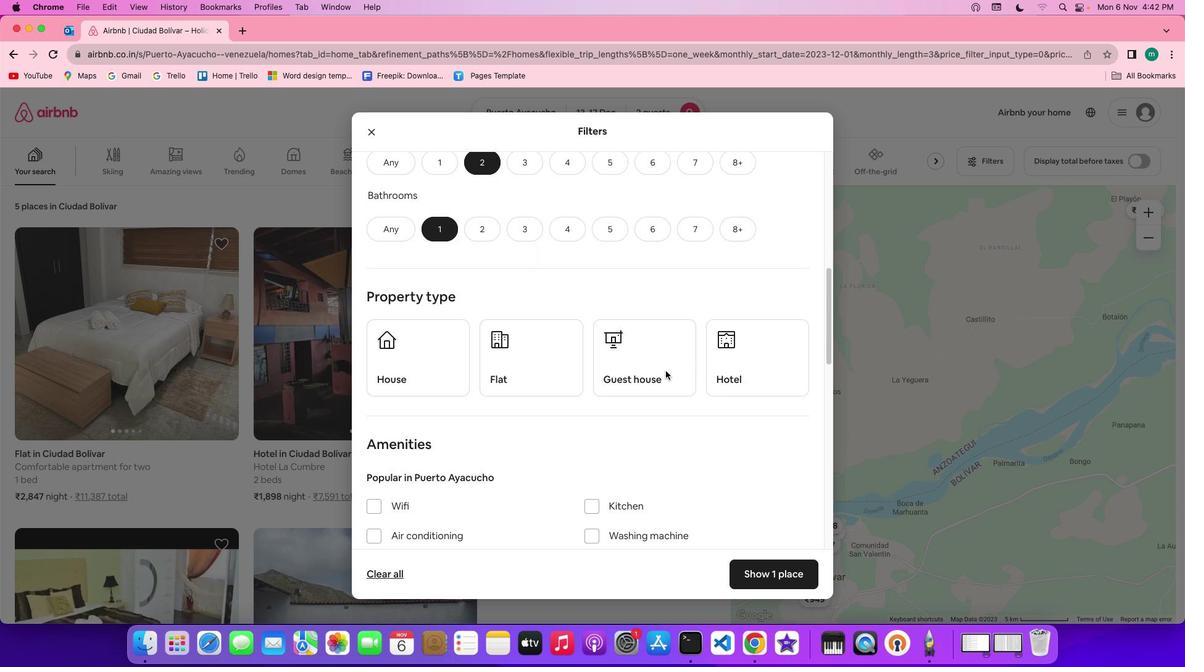 
Action: Mouse scrolled (666, 371) with delta (0, 0)
Screenshot: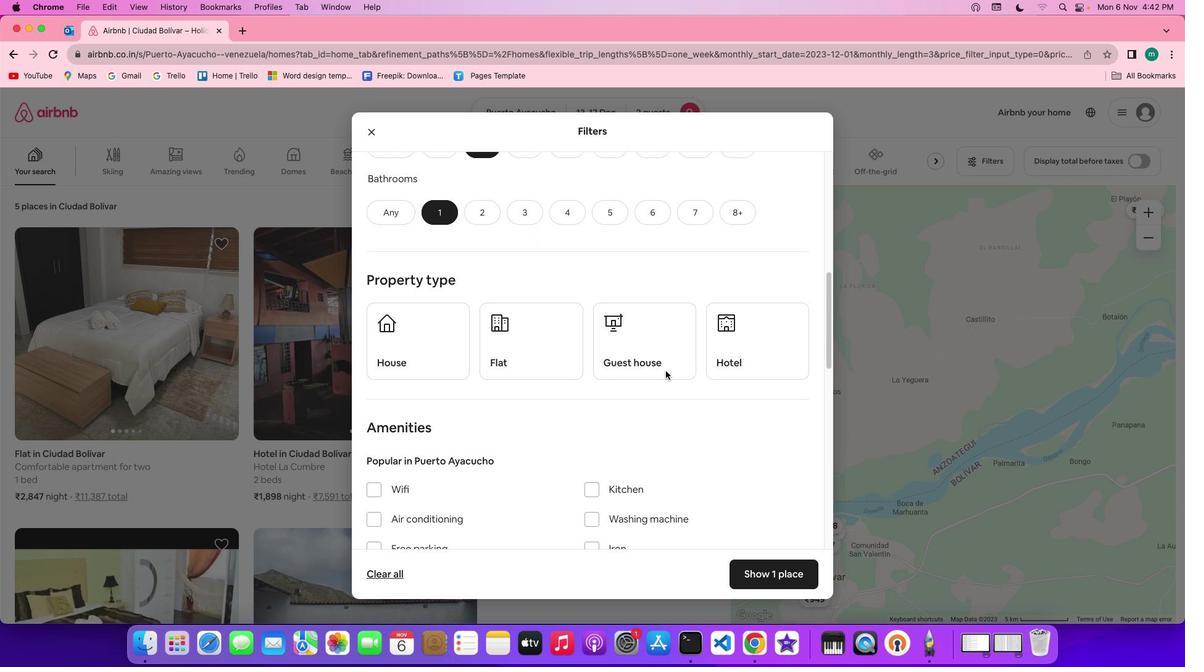 
Action: Mouse scrolled (666, 371) with delta (0, 0)
Screenshot: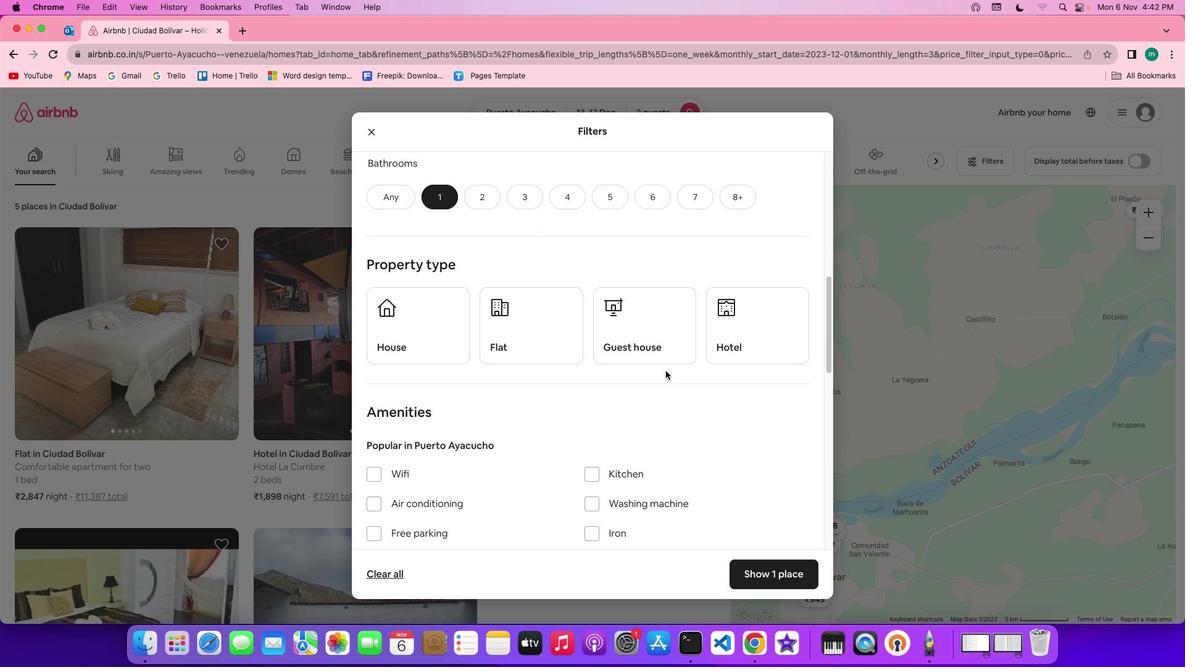
Action: Mouse moved to (678, 345)
Screenshot: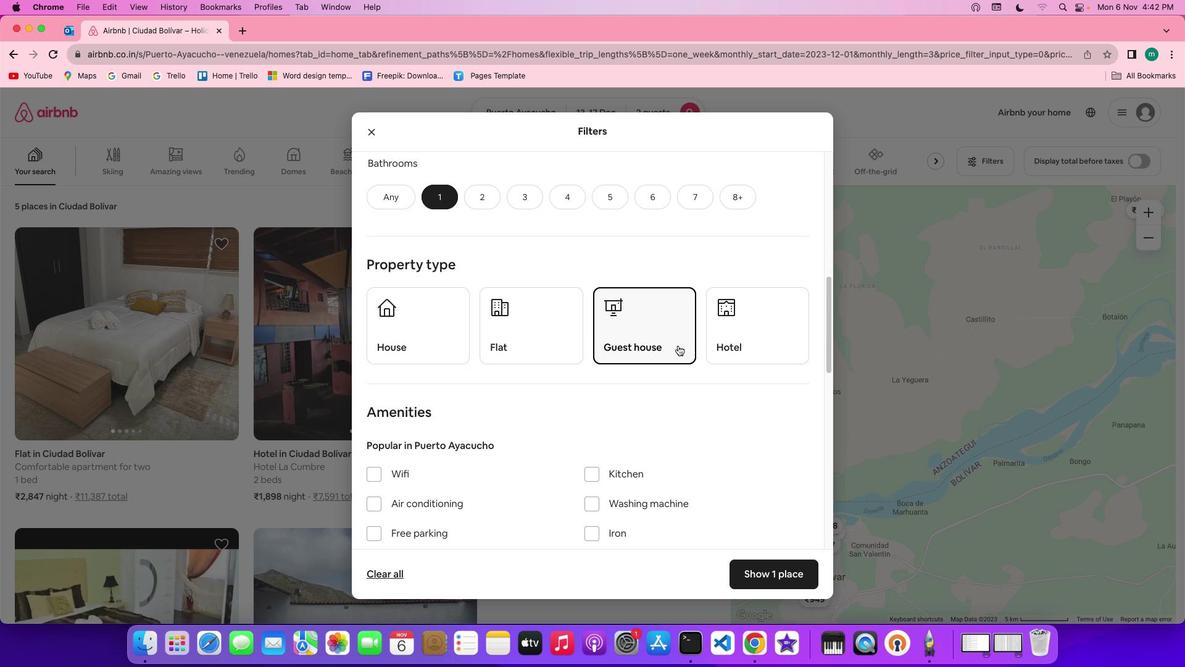 
Action: Mouse pressed left at (678, 345)
Screenshot: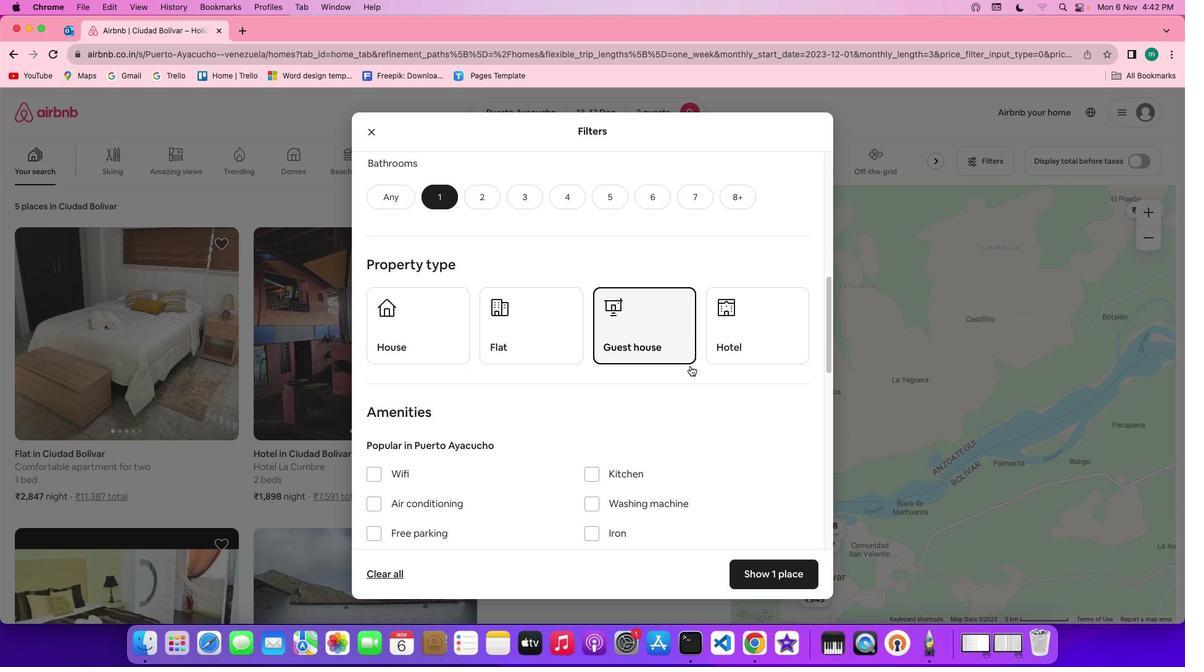 
Action: Mouse moved to (713, 391)
Screenshot: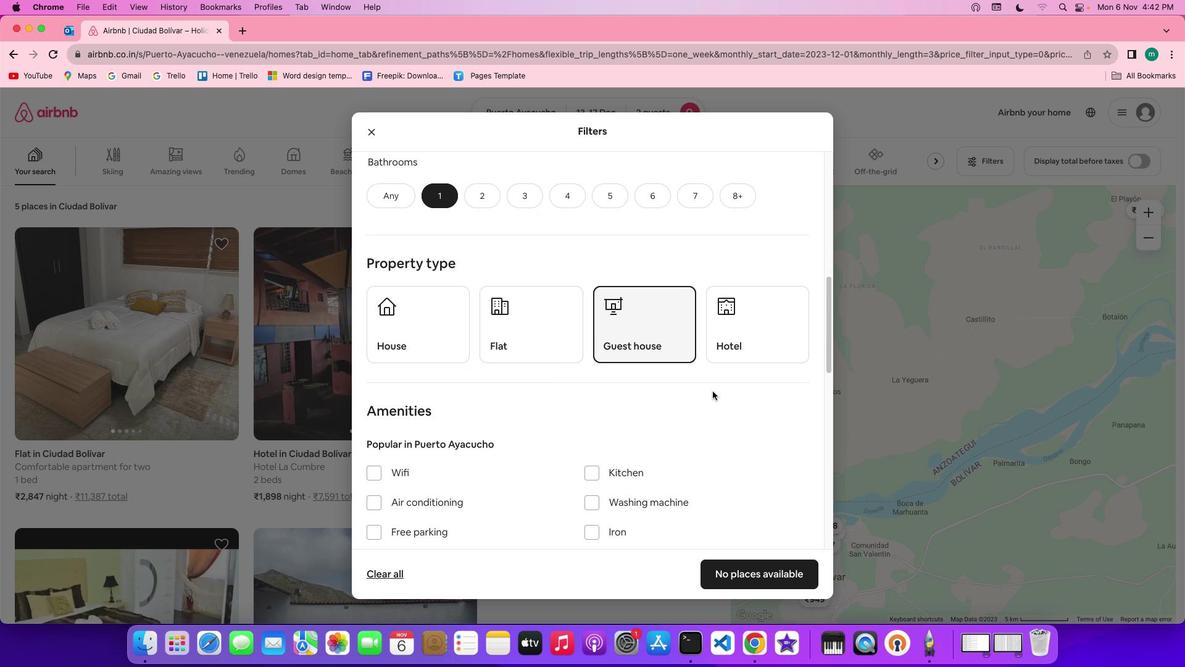
Action: Mouse scrolled (713, 391) with delta (0, 0)
Screenshot: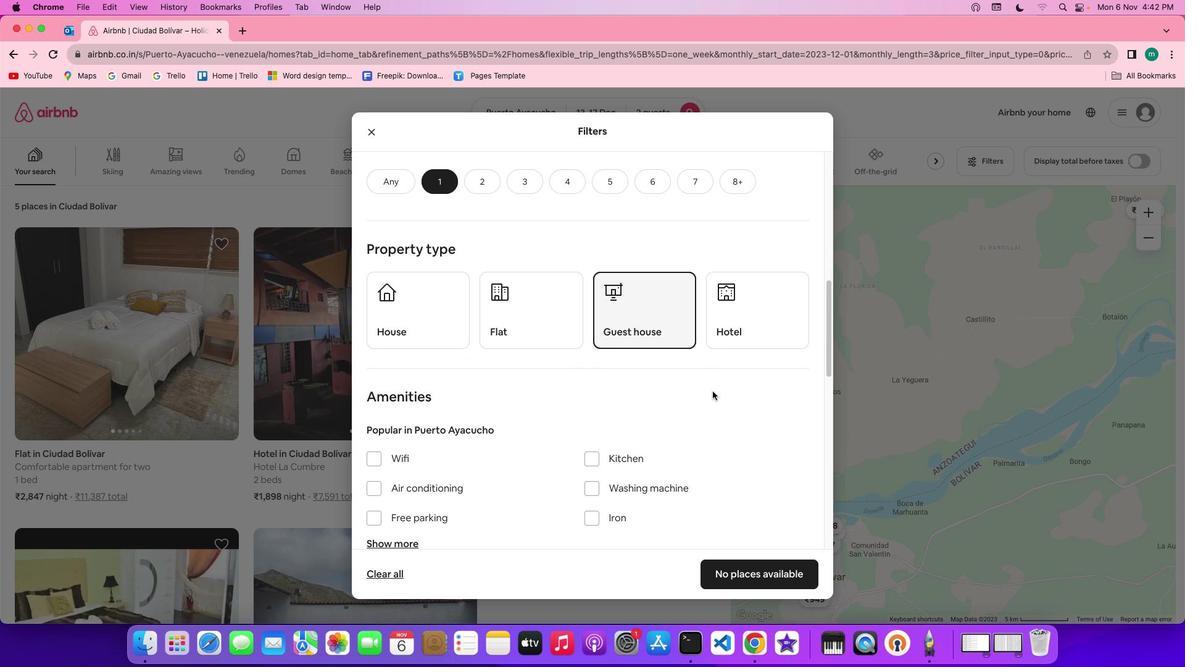 
Action: Mouse scrolled (713, 391) with delta (0, 0)
Screenshot: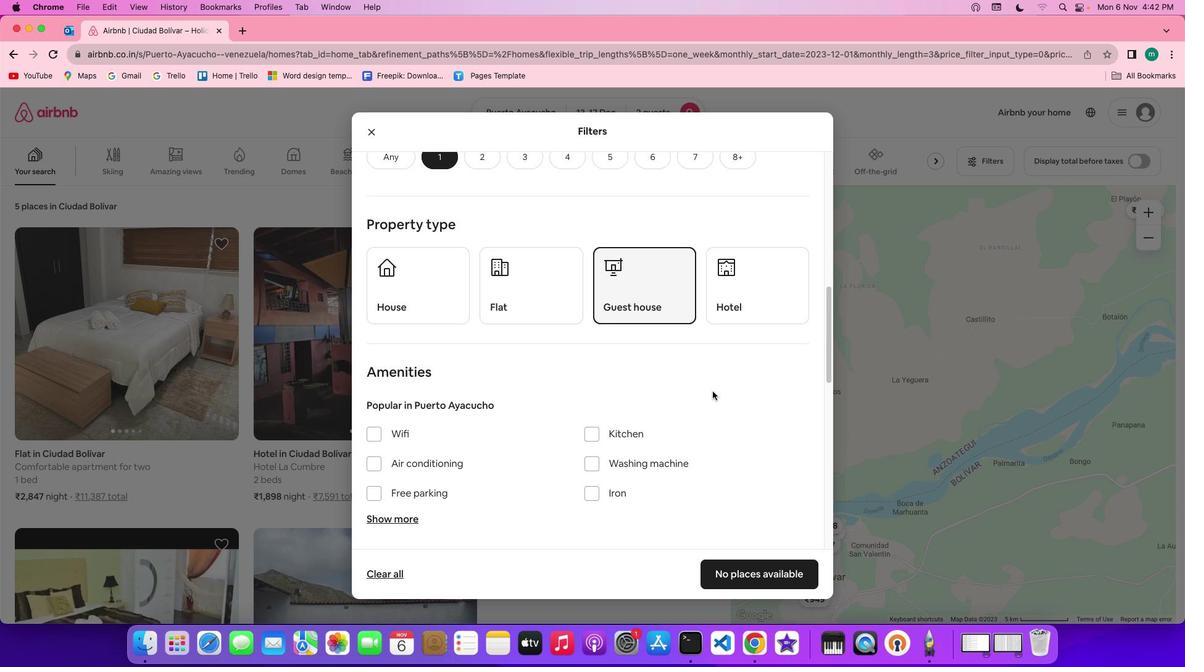 
Action: Mouse scrolled (713, 391) with delta (0, 0)
Screenshot: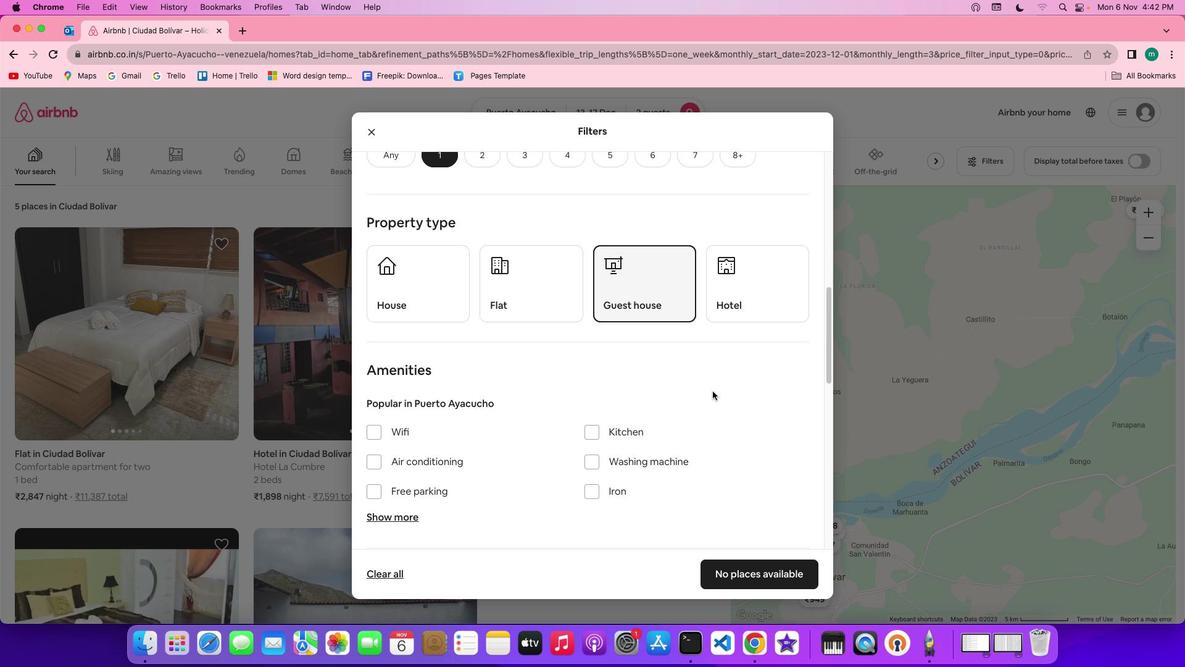 
Action: Mouse scrolled (713, 391) with delta (0, 0)
Screenshot: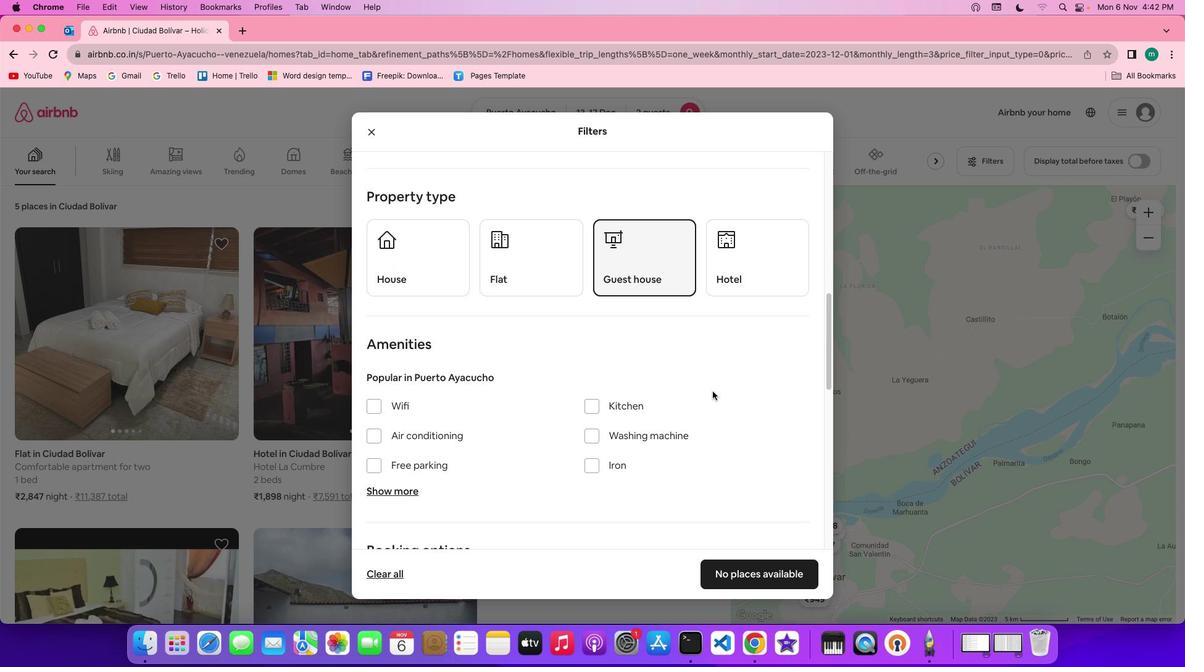 
Action: Mouse scrolled (713, 391) with delta (0, 0)
Screenshot: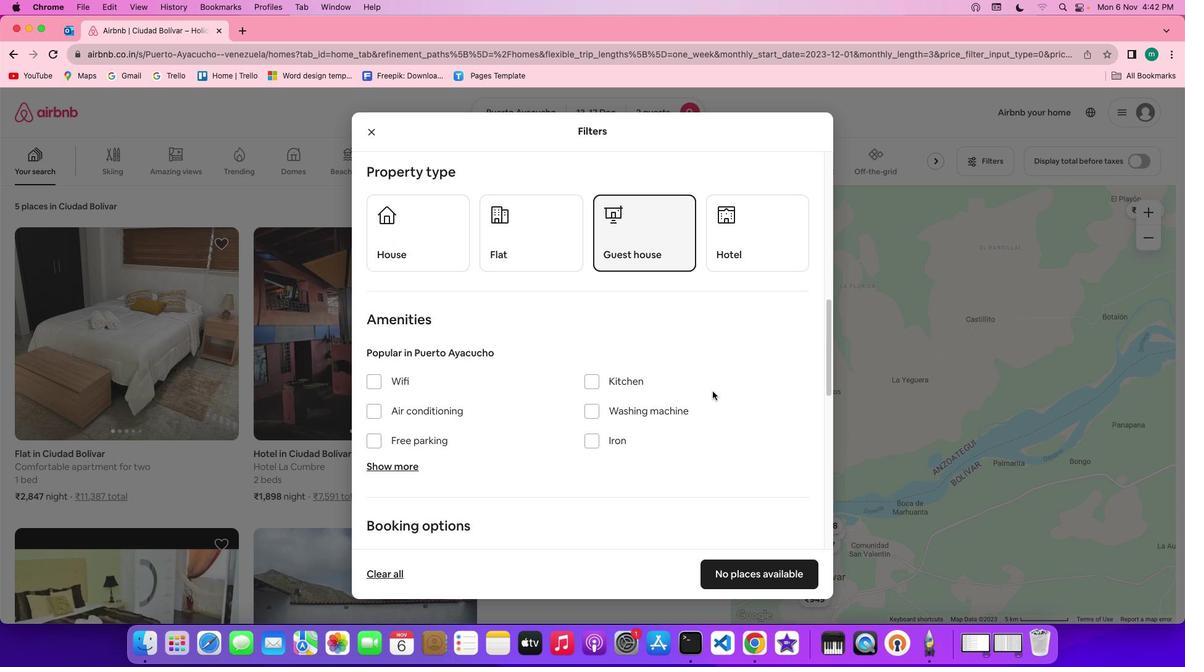 
Action: Mouse scrolled (713, 391) with delta (0, 0)
Screenshot: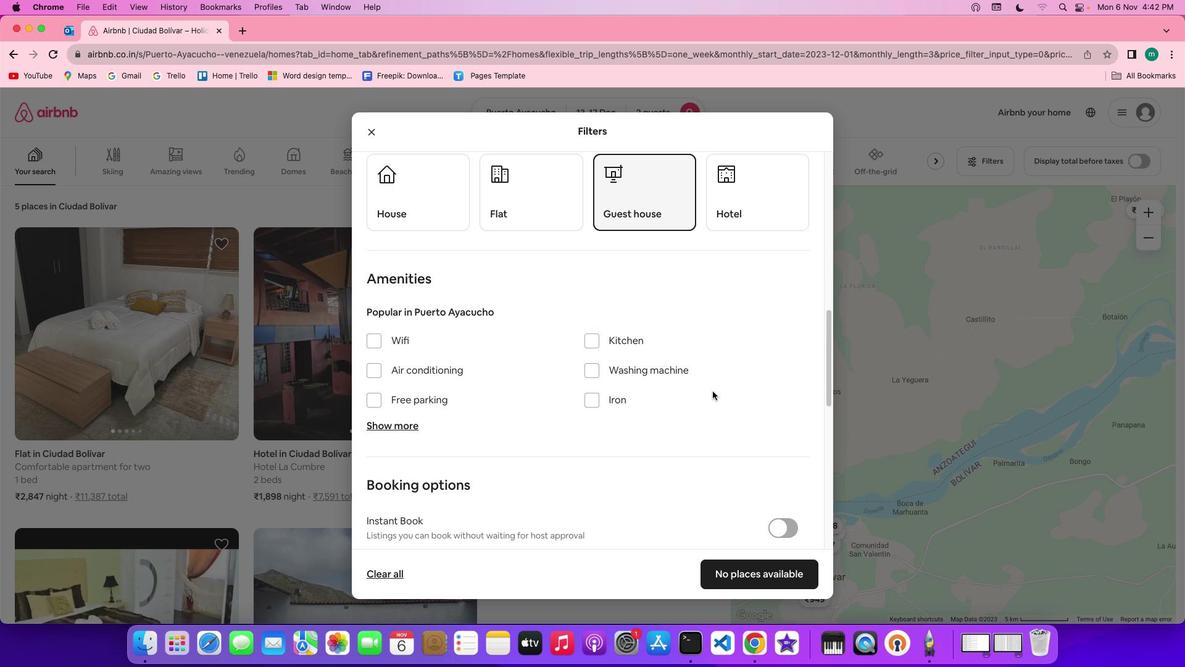 
Action: Mouse scrolled (713, 391) with delta (0, 0)
Screenshot: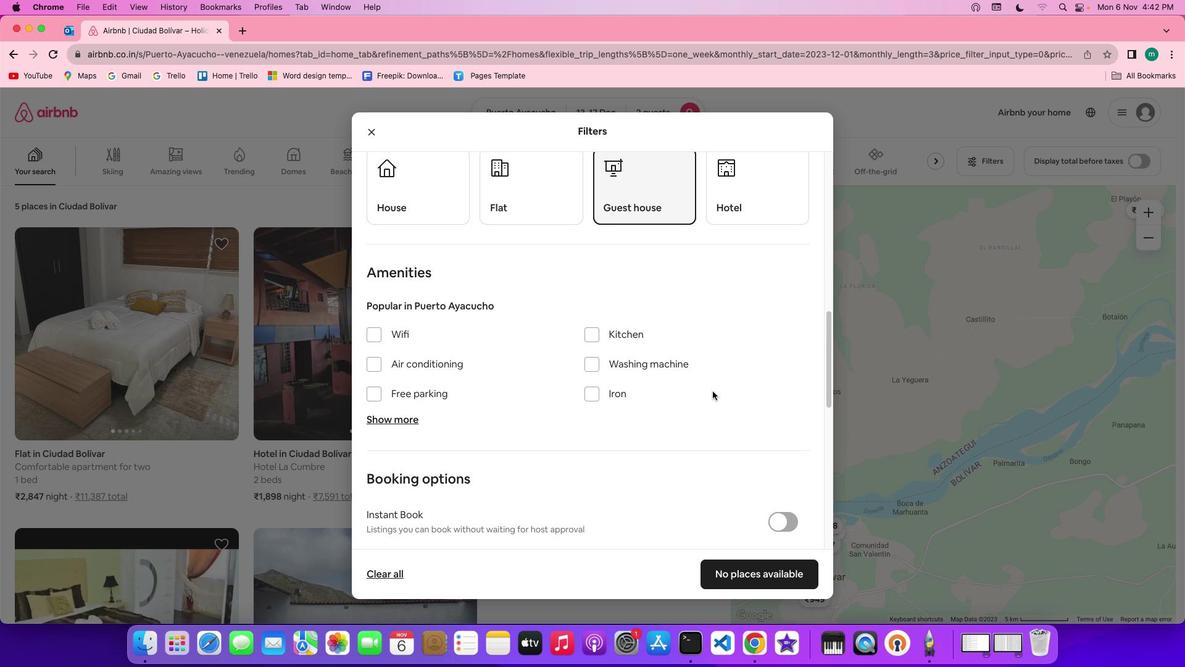 
Action: Mouse scrolled (713, 391) with delta (0, 0)
Screenshot: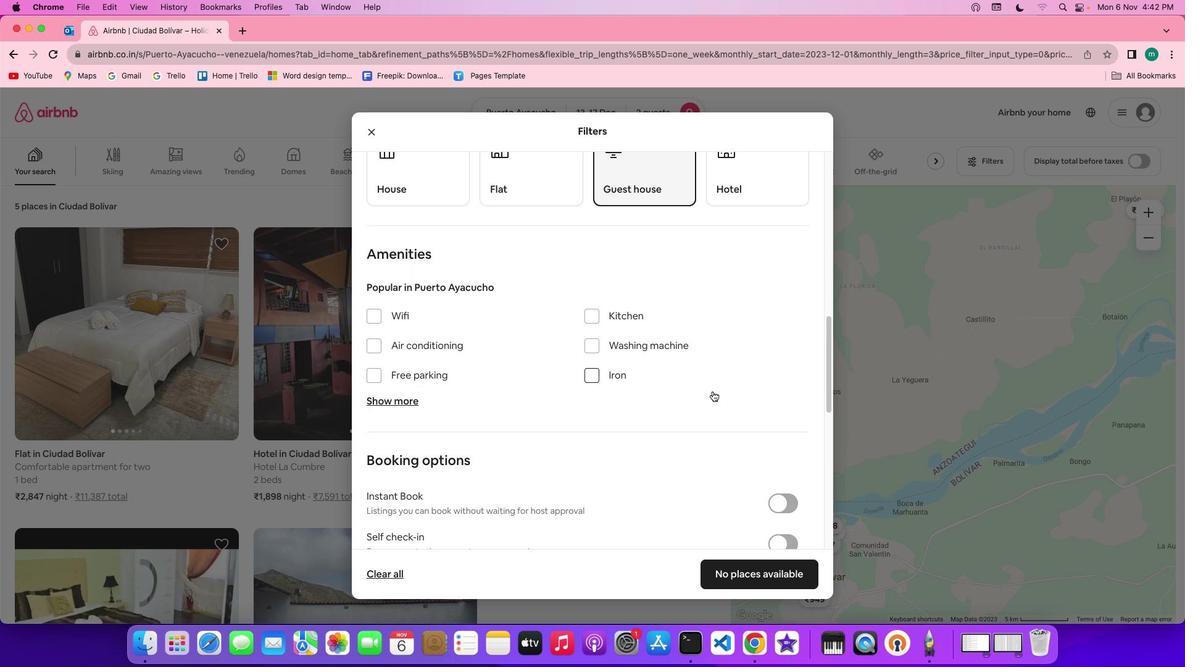 
Action: Mouse scrolled (713, 391) with delta (0, 0)
Screenshot: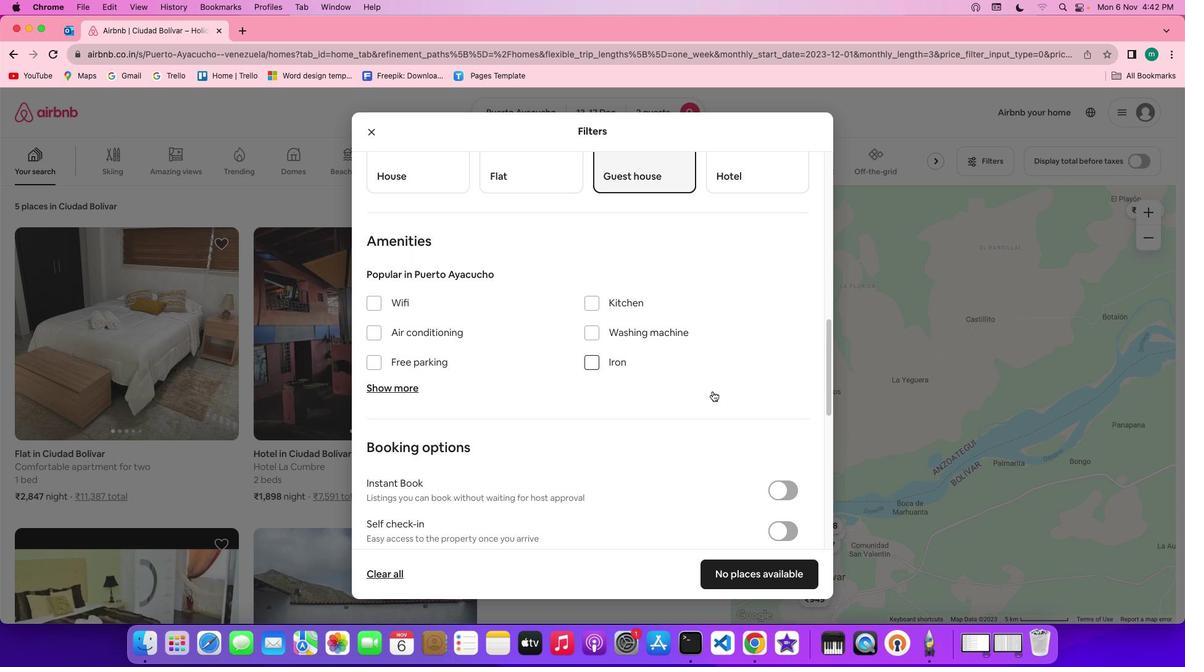 
Action: Mouse scrolled (713, 391) with delta (0, 0)
Screenshot: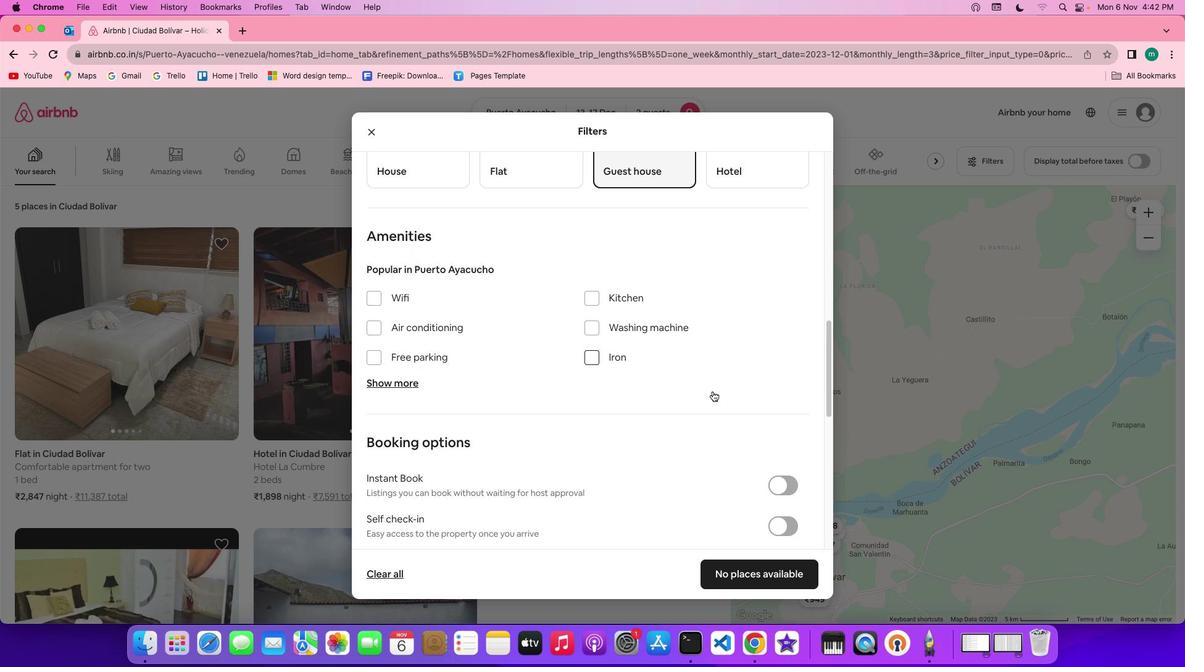 
Action: Mouse moved to (374, 289)
Screenshot: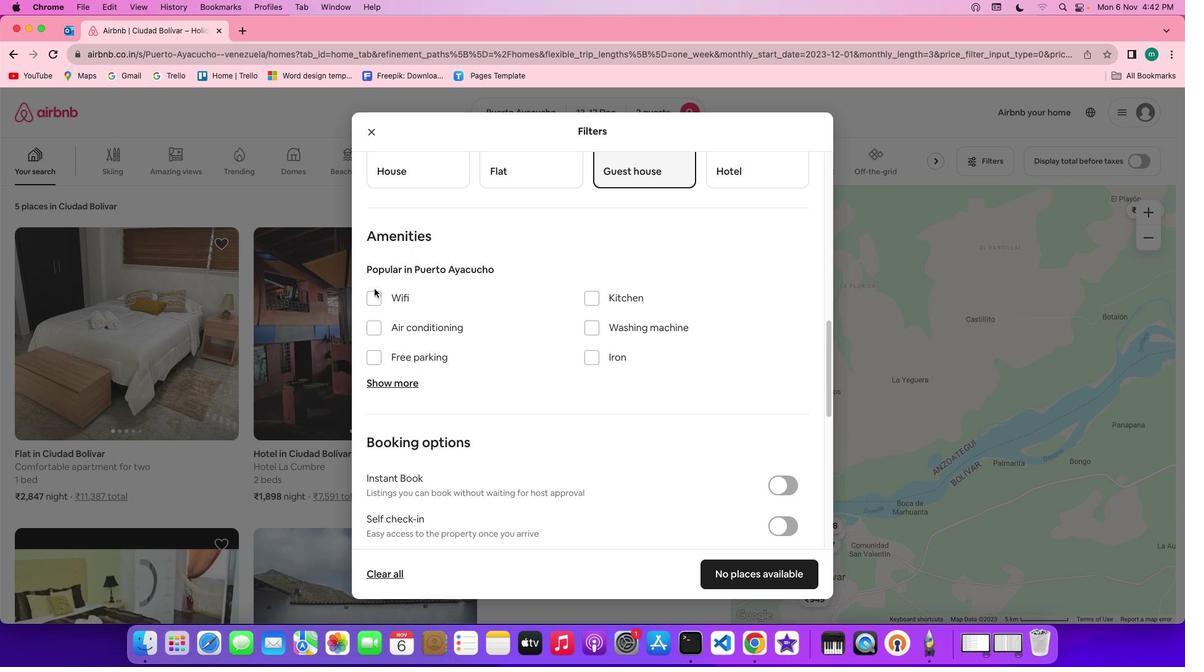 
Action: Mouse pressed left at (374, 289)
Screenshot: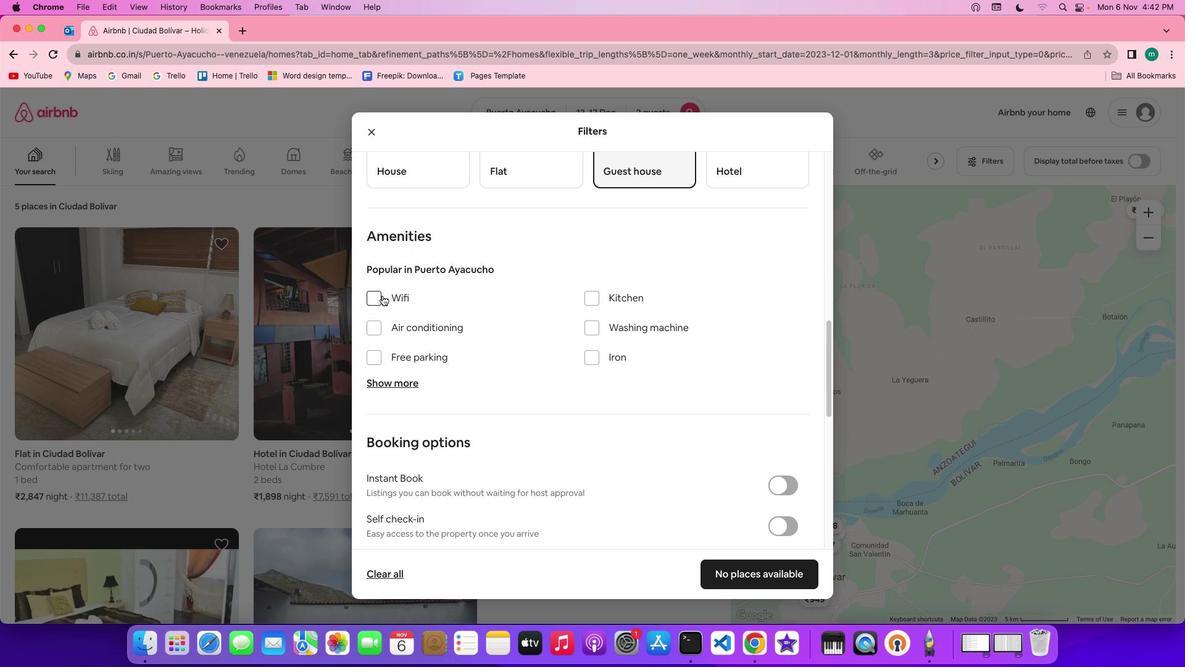 
Action: Mouse moved to (382, 295)
Screenshot: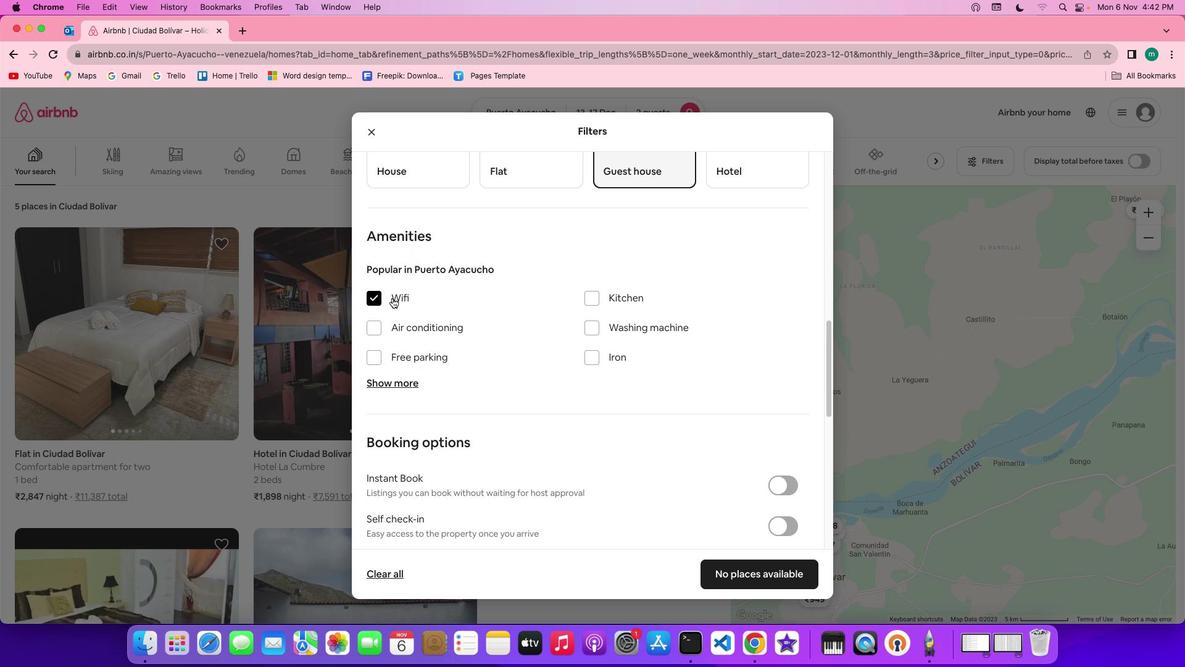 
Action: Mouse pressed left at (382, 295)
Screenshot: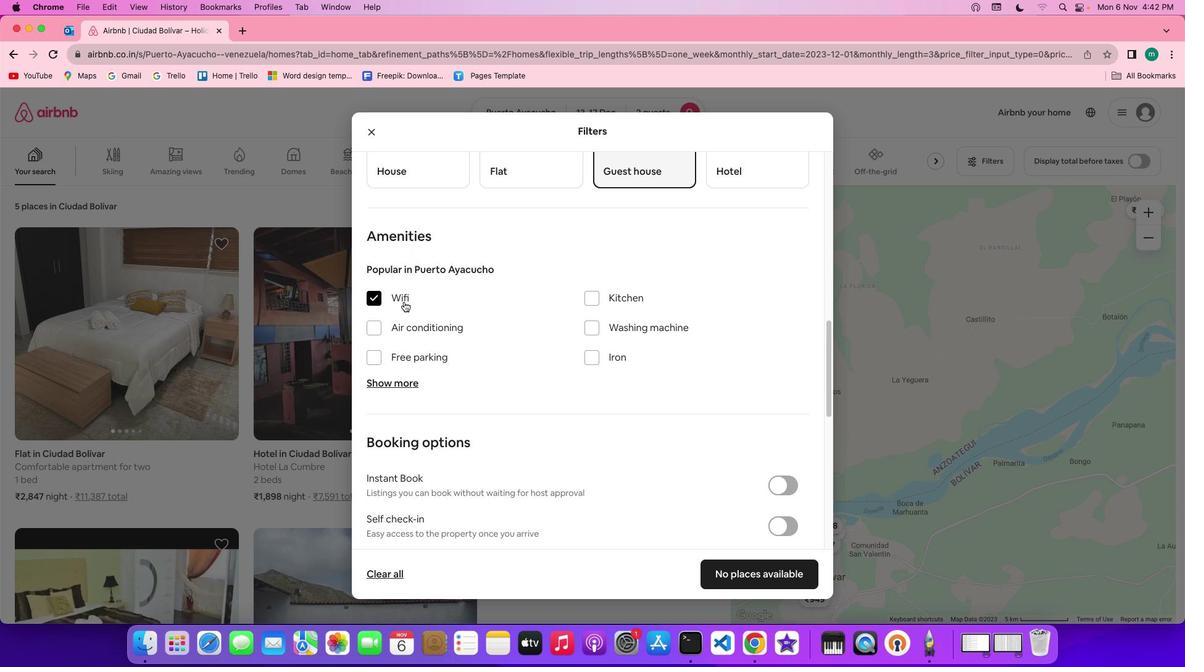 
Action: Mouse moved to (593, 355)
Screenshot: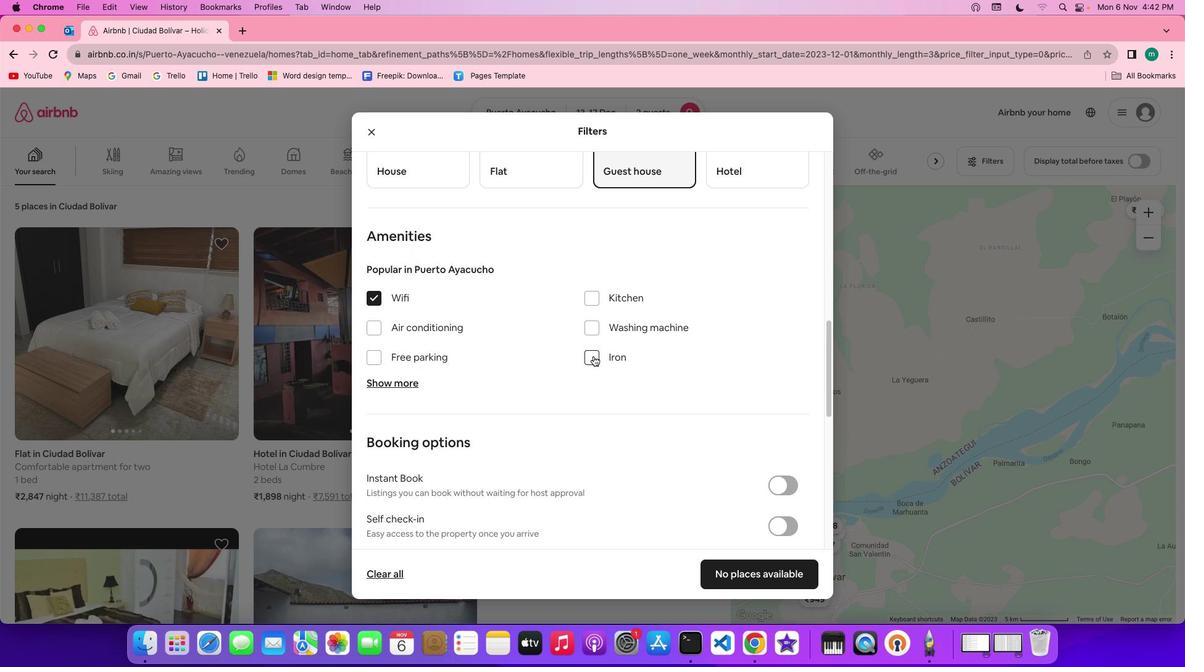 
Action: Mouse scrolled (593, 355) with delta (0, 0)
Screenshot: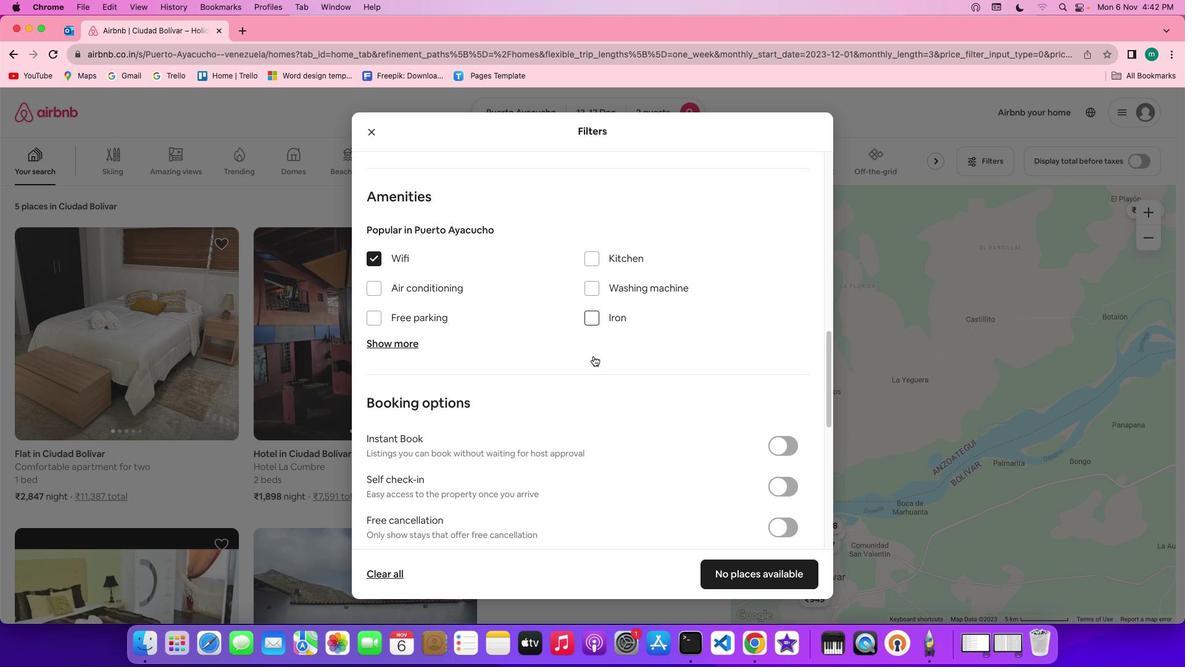 
Action: Mouse scrolled (593, 355) with delta (0, 0)
Screenshot: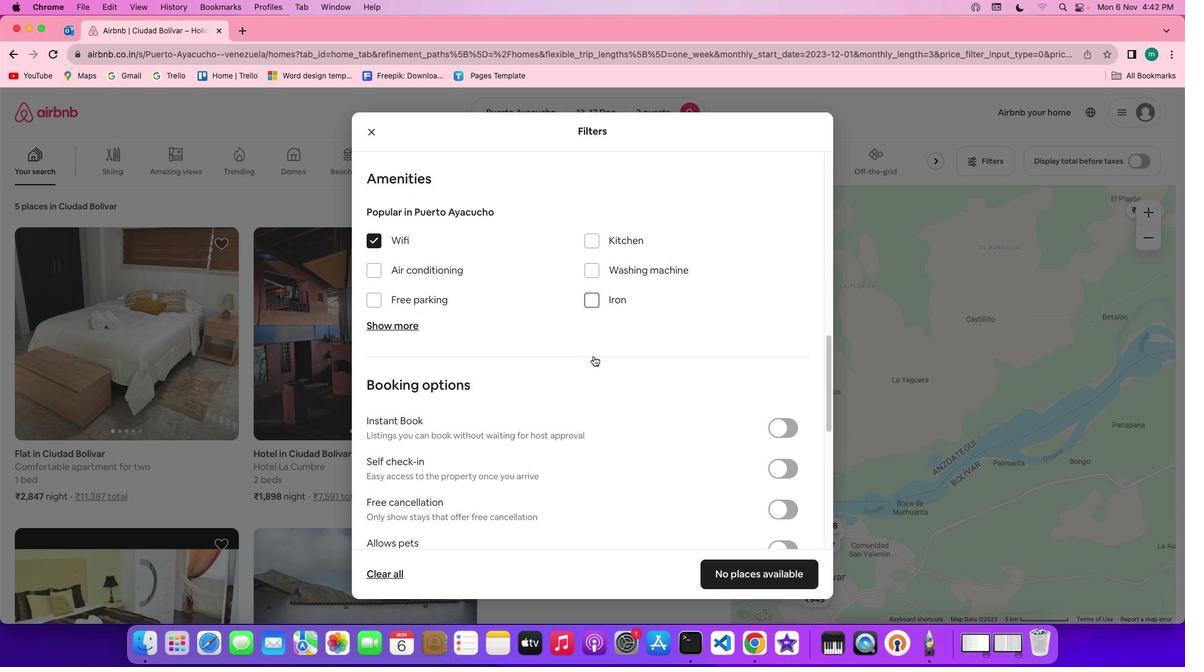 
Action: Mouse scrolled (593, 355) with delta (0, 0)
Screenshot: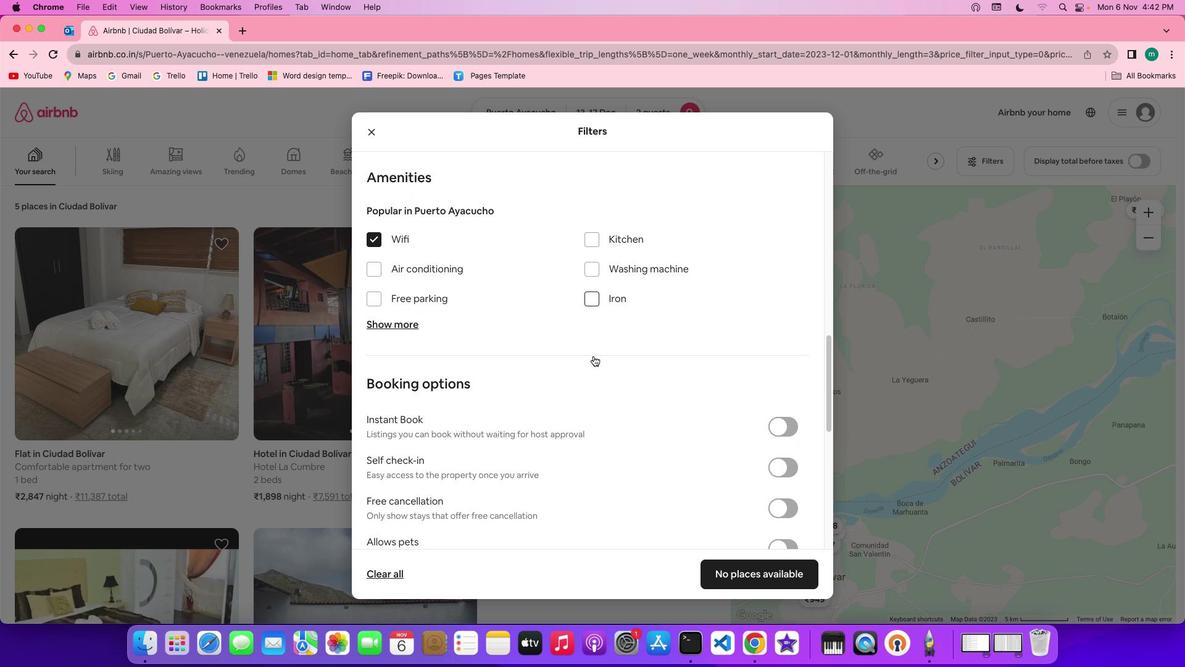 
Action: Mouse scrolled (593, 355) with delta (0, 0)
Screenshot: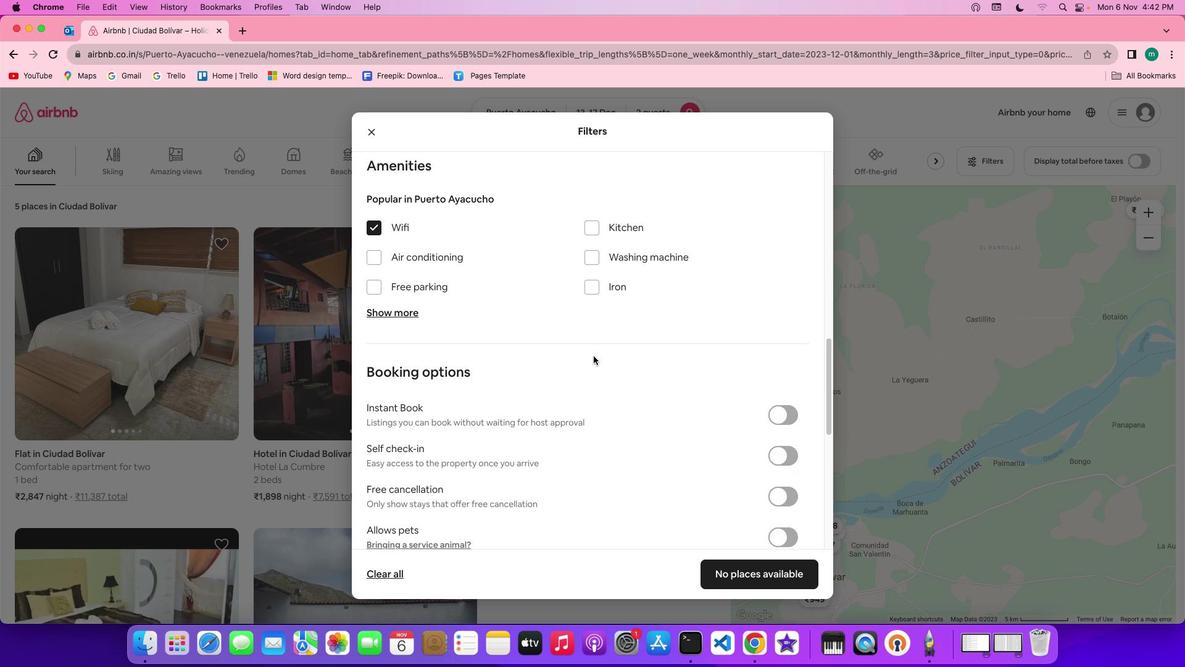 
Action: Mouse scrolled (593, 355) with delta (0, 0)
Screenshot: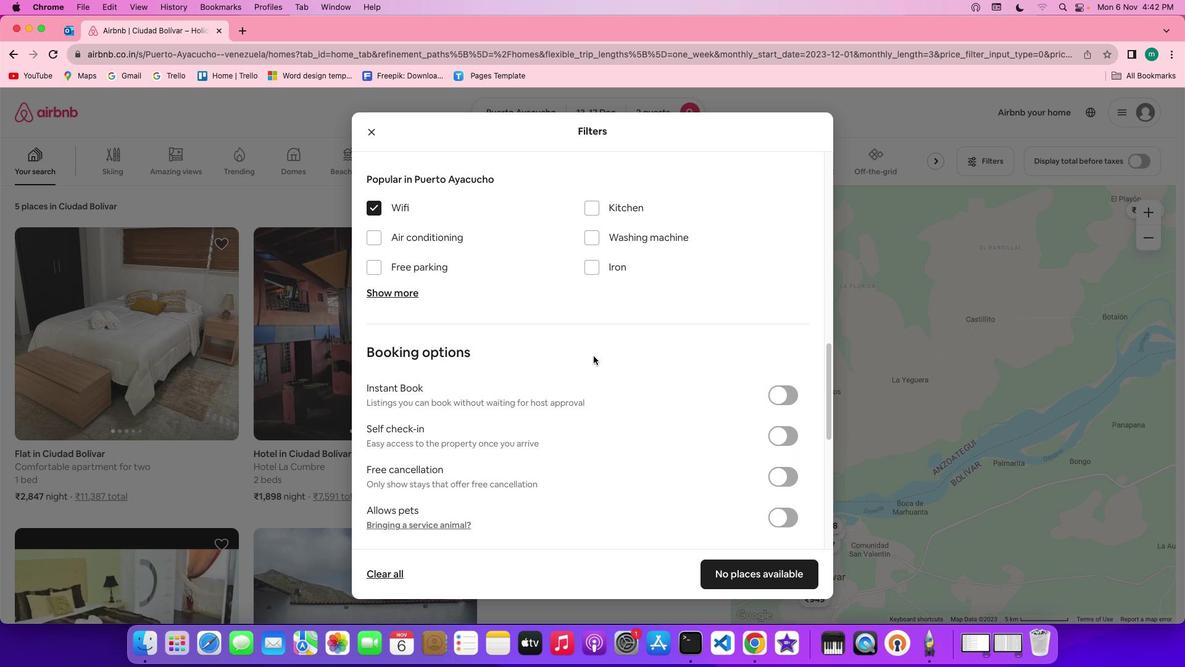 
Action: Mouse scrolled (593, 355) with delta (0, 0)
Screenshot: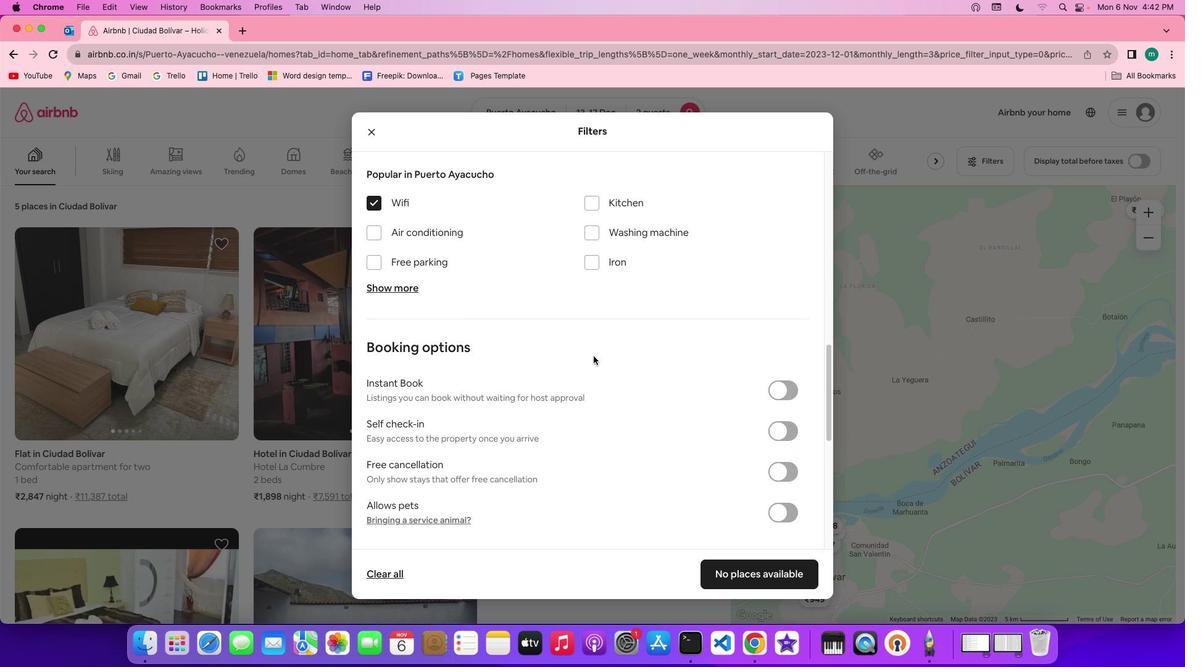 
Action: Mouse moved to (791, 432)
Screenshot: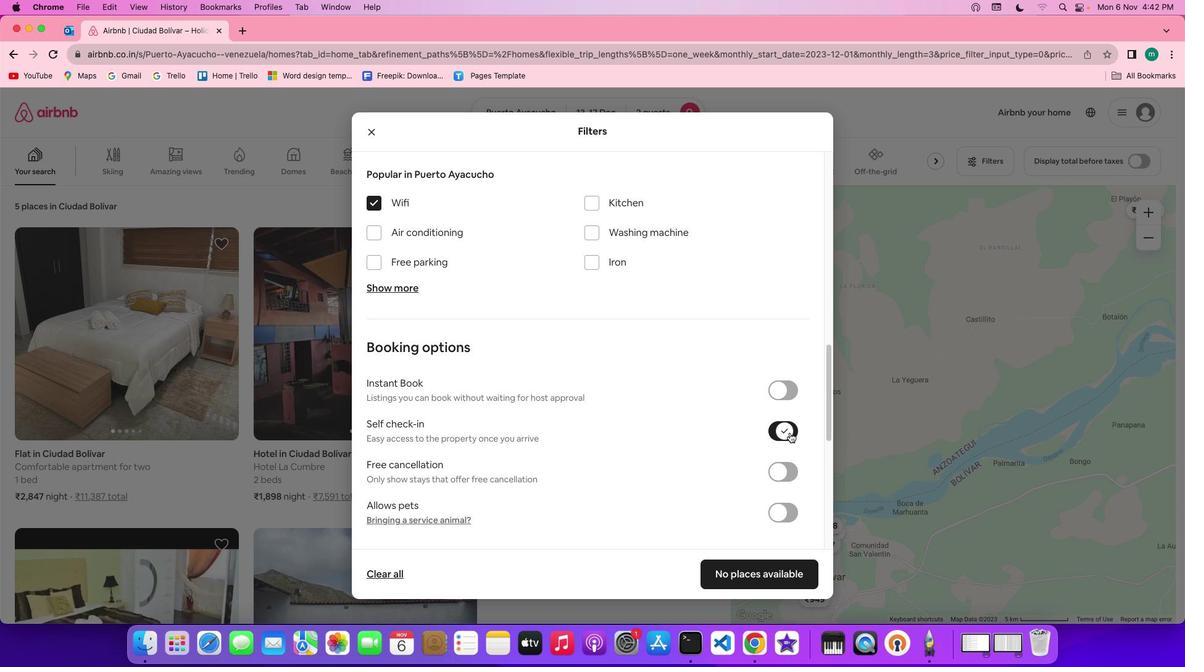 
Action: Mouse pressed left at (791, 432)
Screenshot: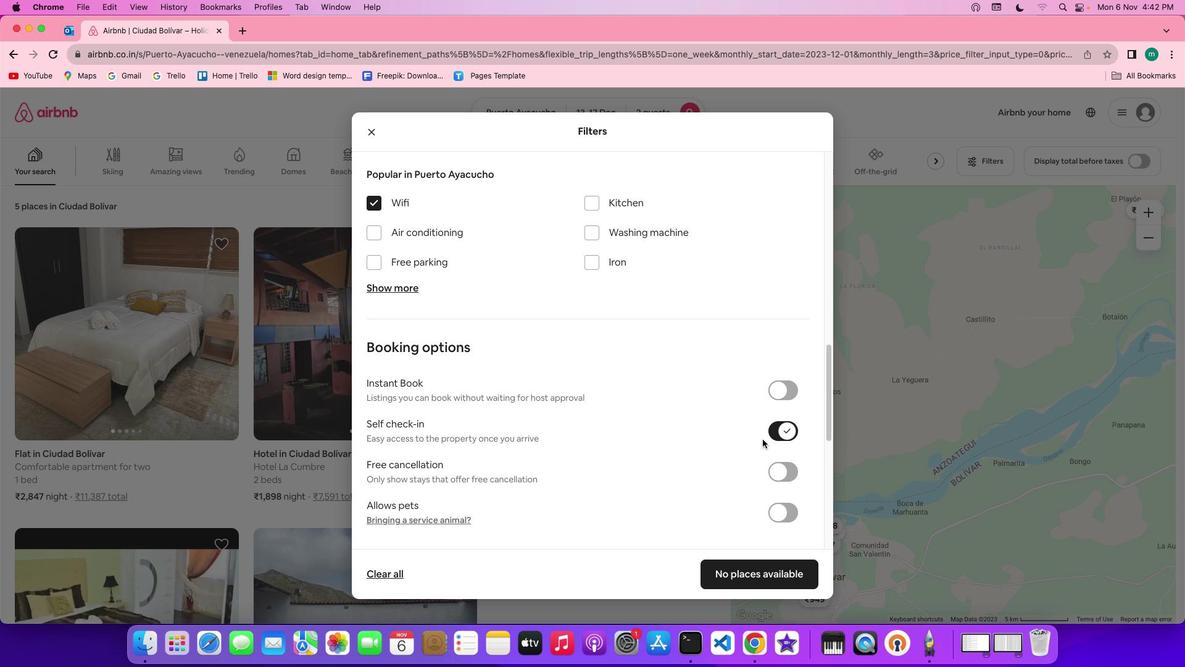
Action: Mouse moved to (625, 419)
Screenshot: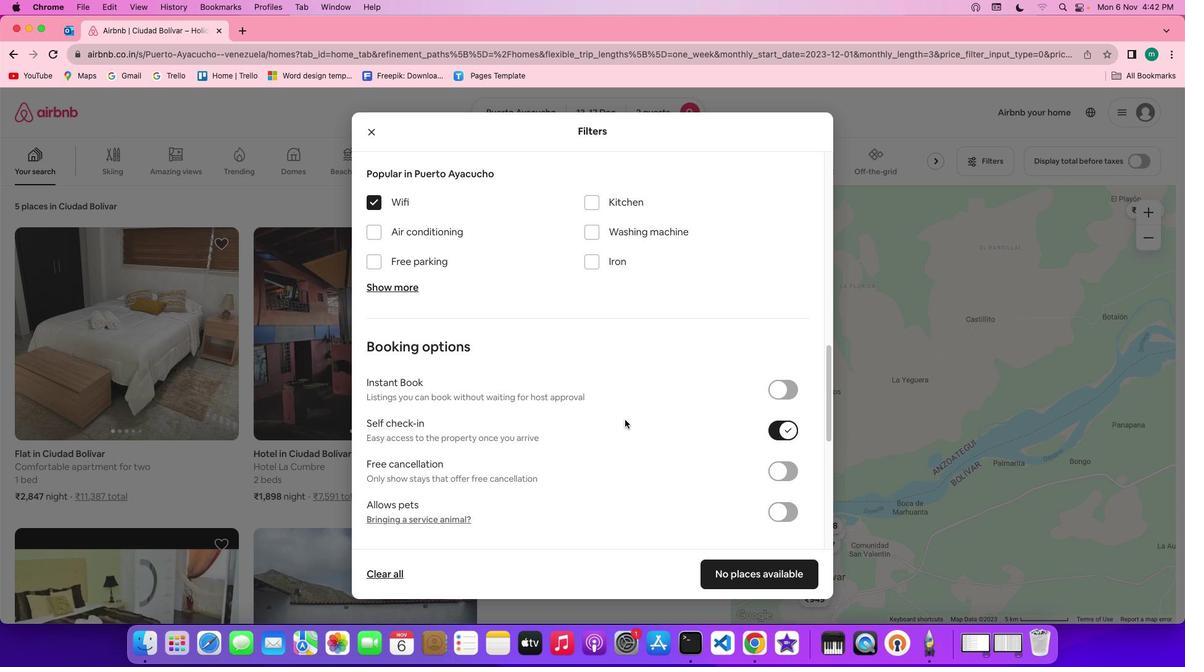 
Action: Mouse scrolled (625, 419) with delta (0, 0)
Screenshot: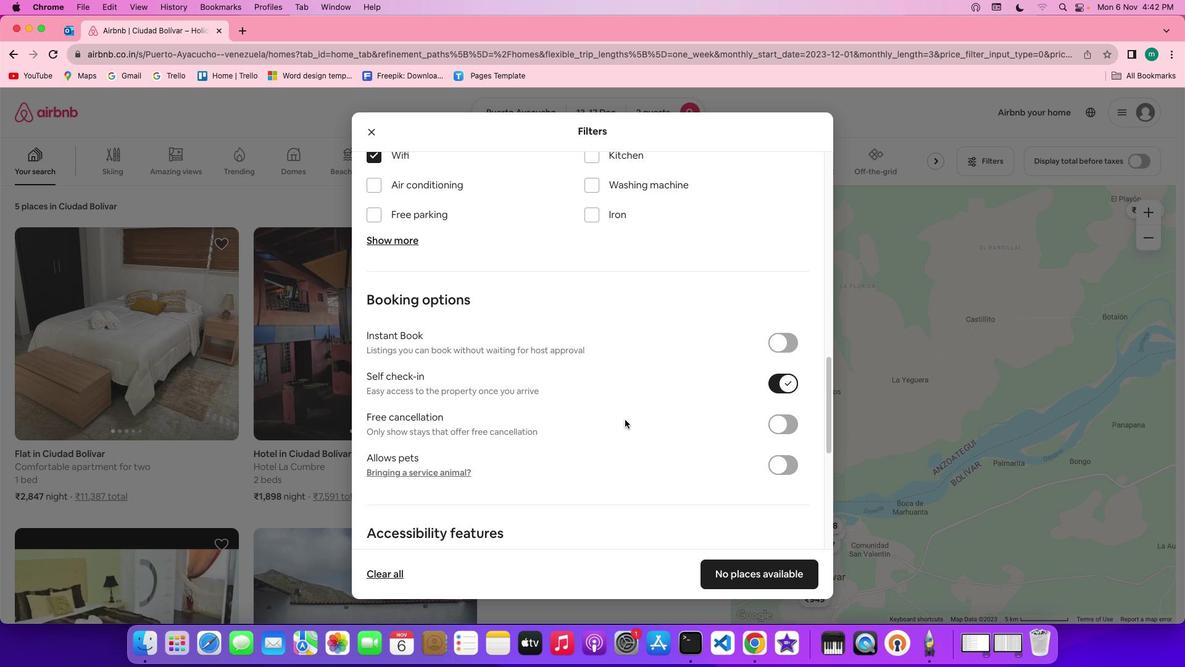 
Action: Mouse scrolled (625, 419) with delta (0, 0)
Screenshot: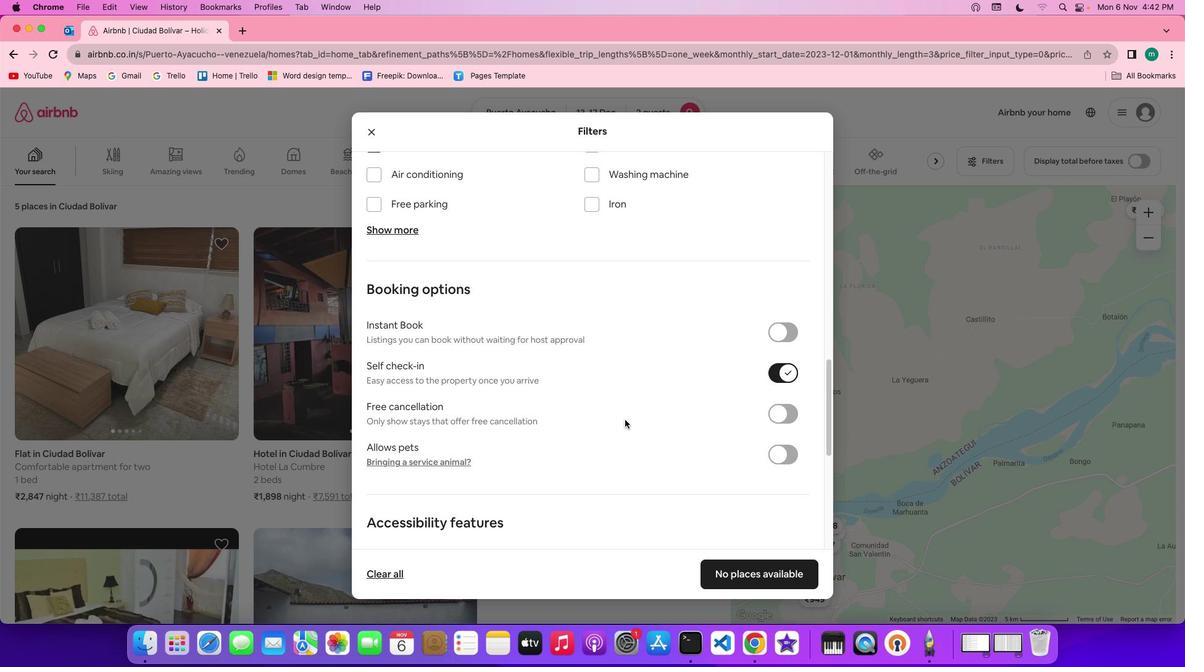 
Action: Mouse scrolled (625, 419) with delta (0, 0)
Screenshot: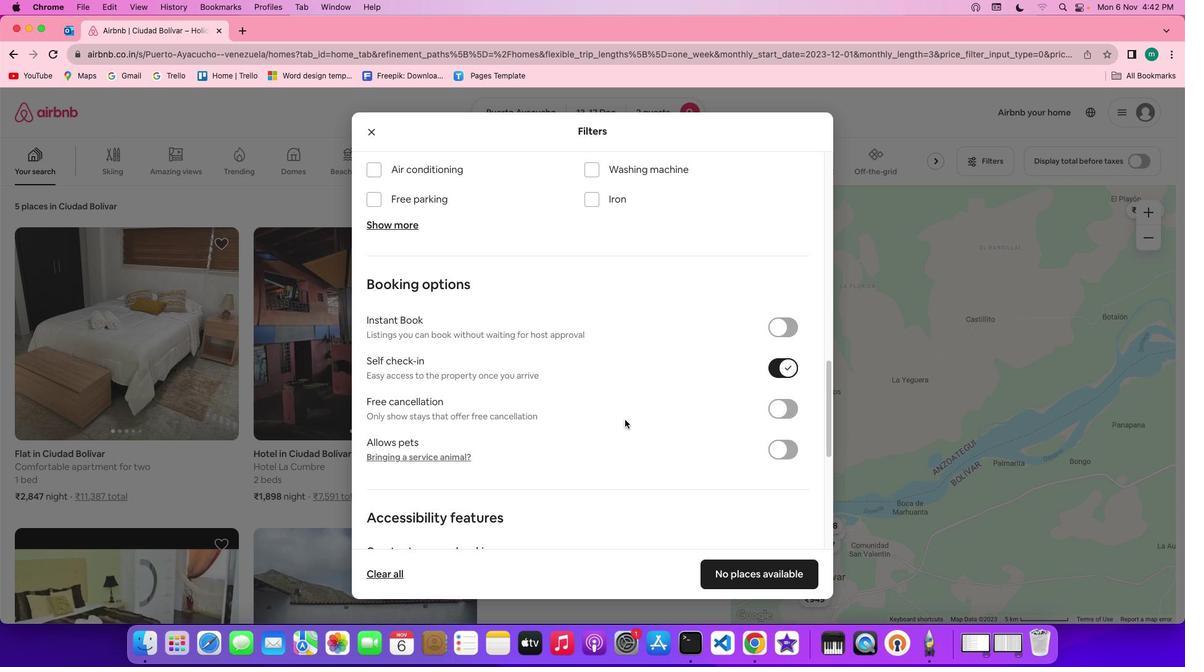 
Action: Mouse moved to (681, 440)
Screenshot: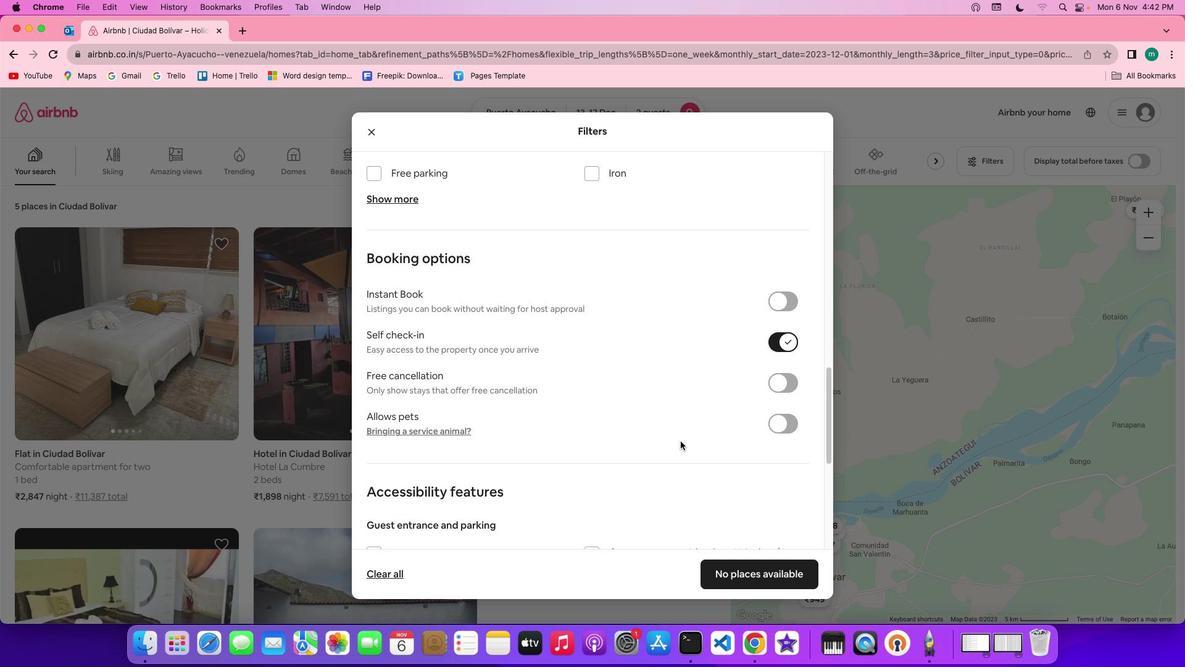 
Action: Mouse scrolled (681, 440) with delta (0, 0)
Screenshot: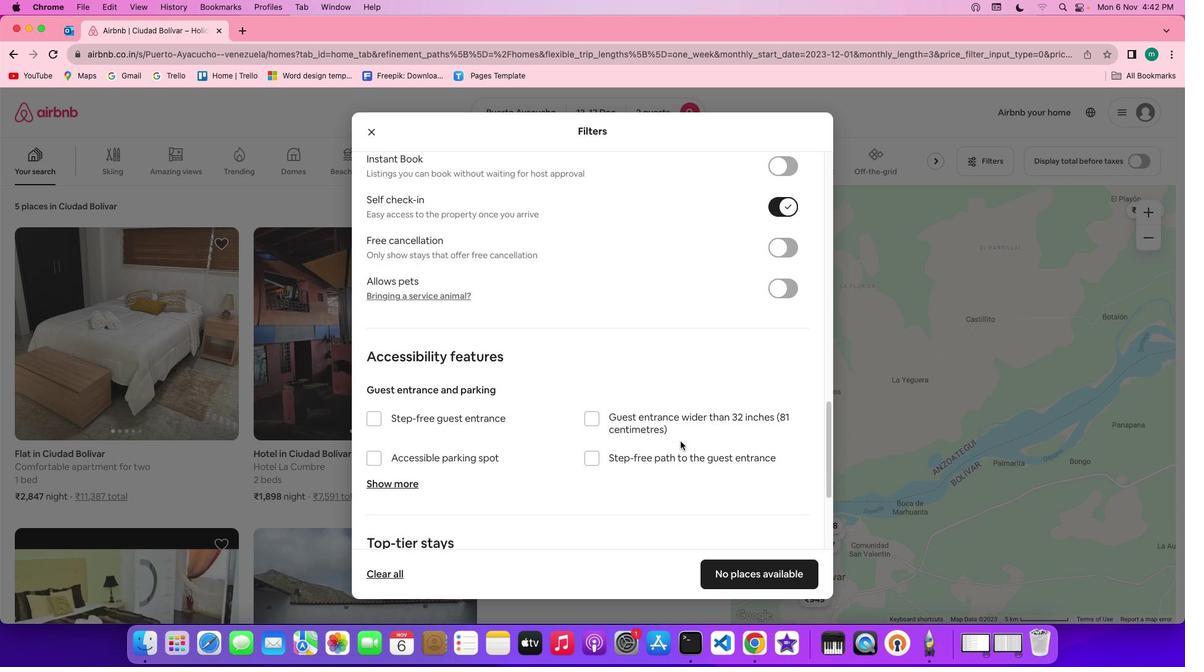
Action: Mouse scrolled (681, 440) with delta (0, 0)
Screenshot: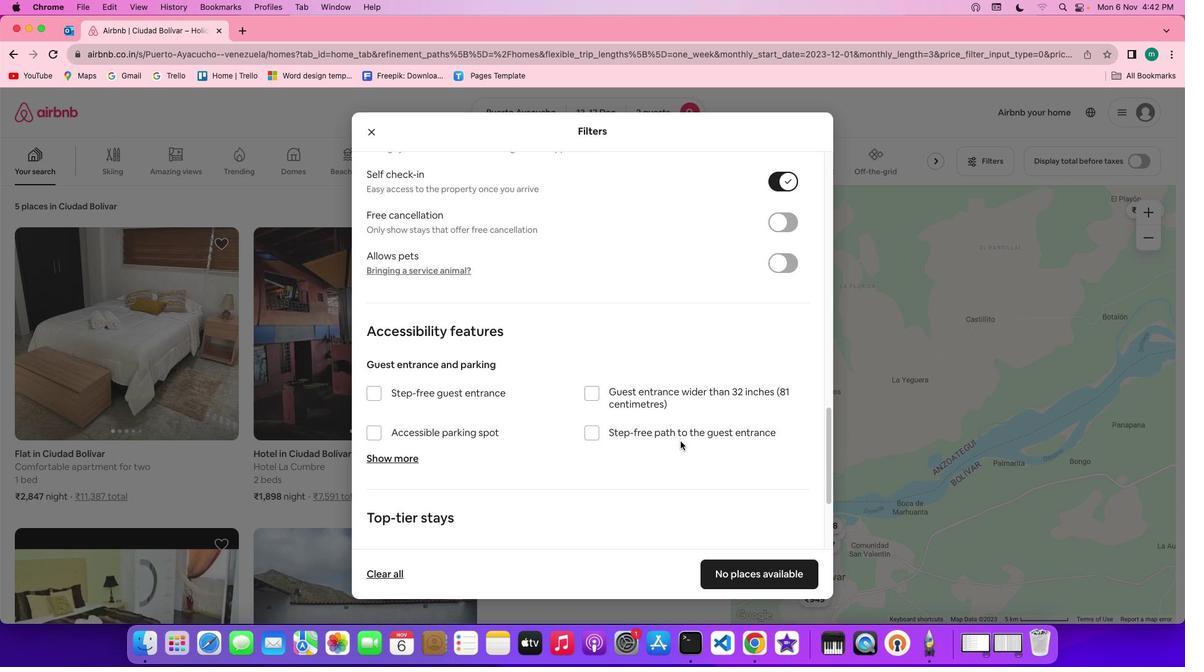 
Action: Mouse scrolled (681, 440) with delta (0, -1)
Screenshot: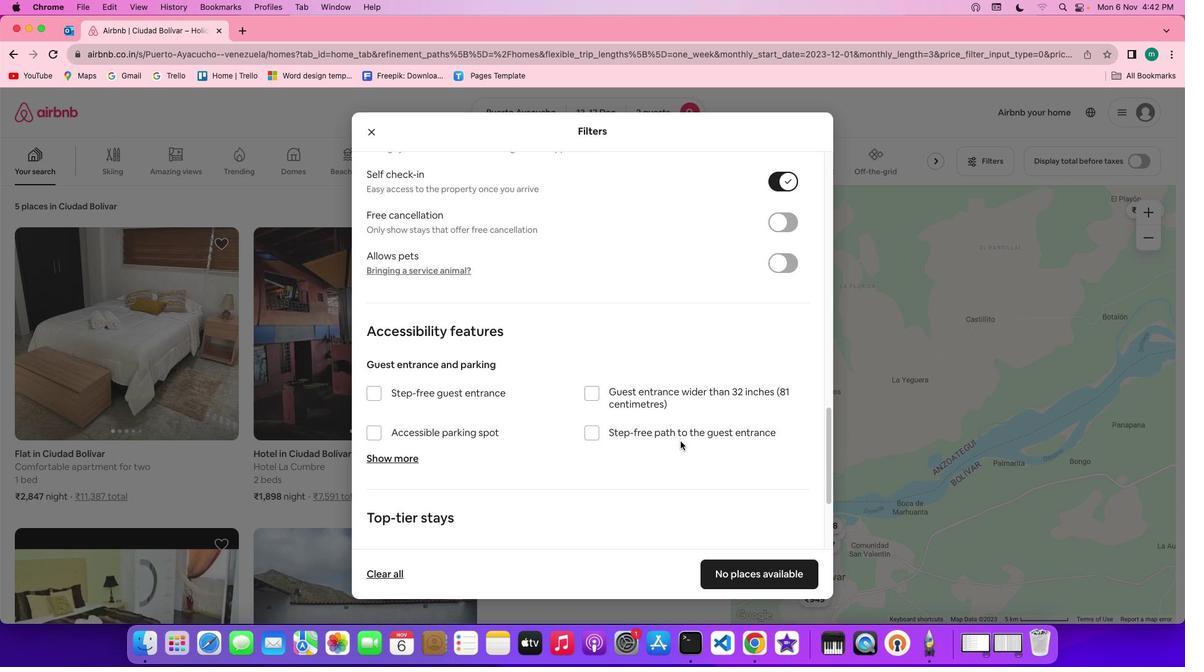
Action: Mouse scrolled (681, 440) with delta (0, -2)
Screenshot: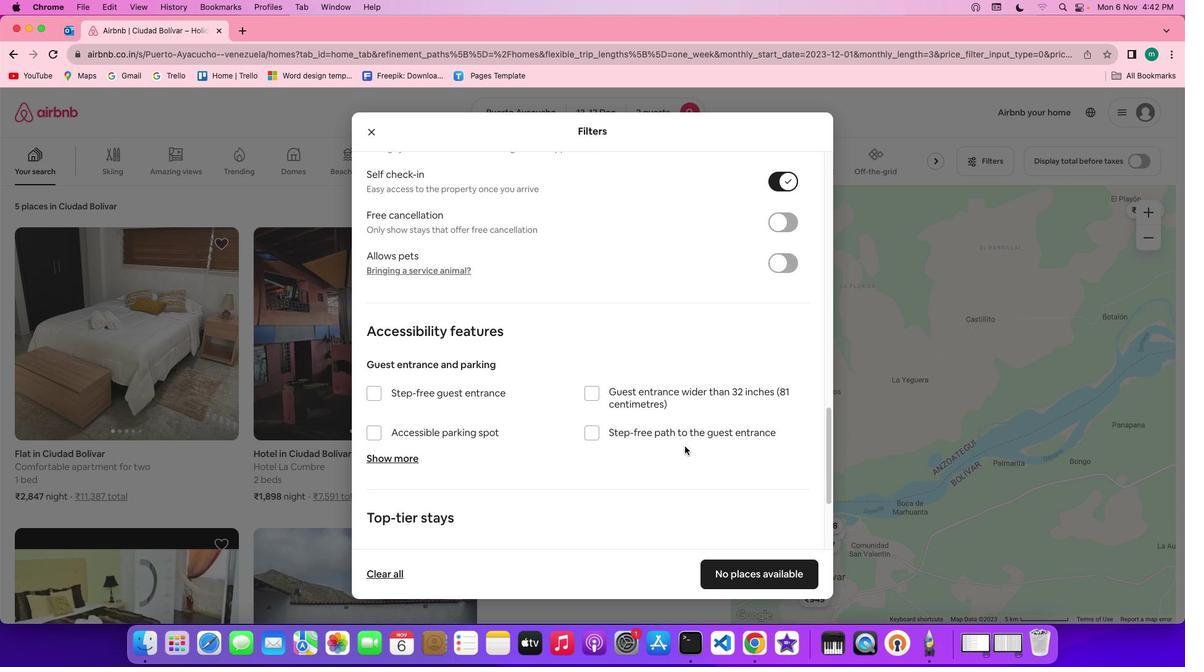 
Action: Mouse moved to (686, 448)
Screenshot: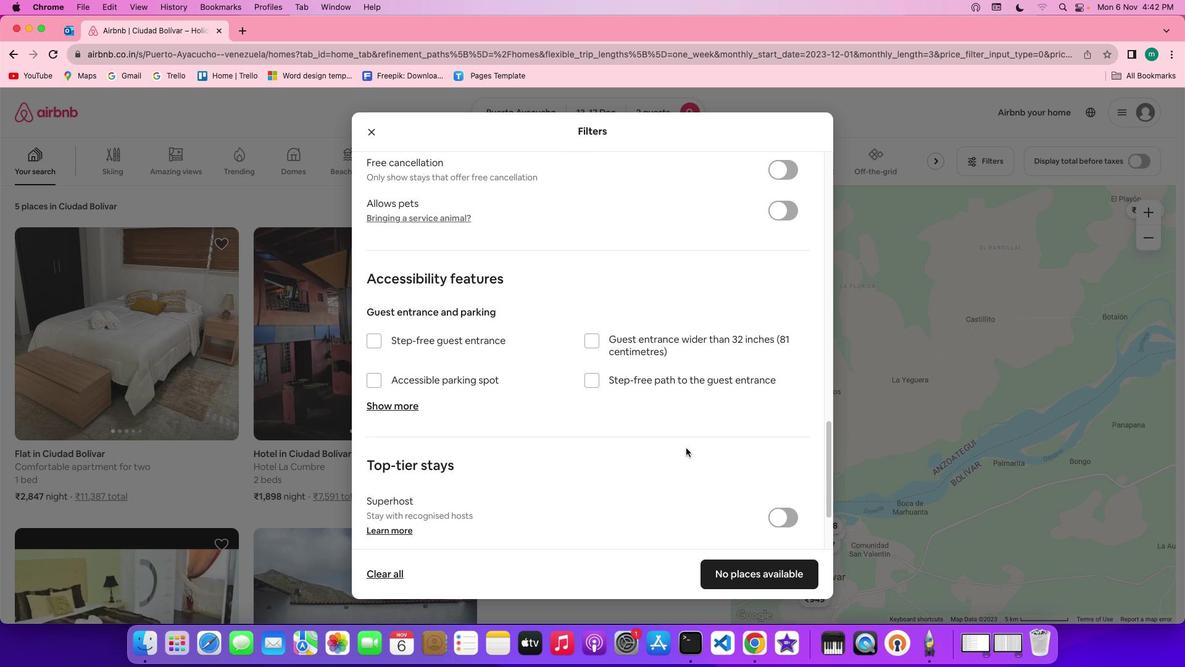 
Action: Mouse scrolled (686, 448) with delta (0, 0)
Screenshot: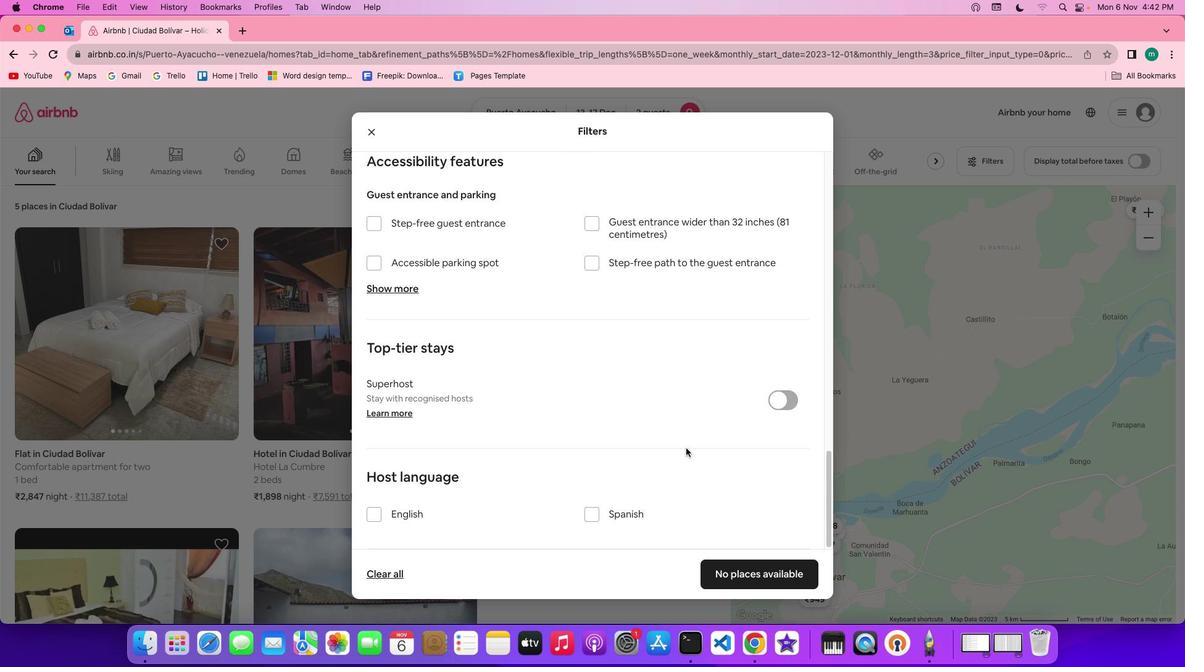 
Action: Mouse scrolled (686, 448) with delta (0, 0)
Screenshot: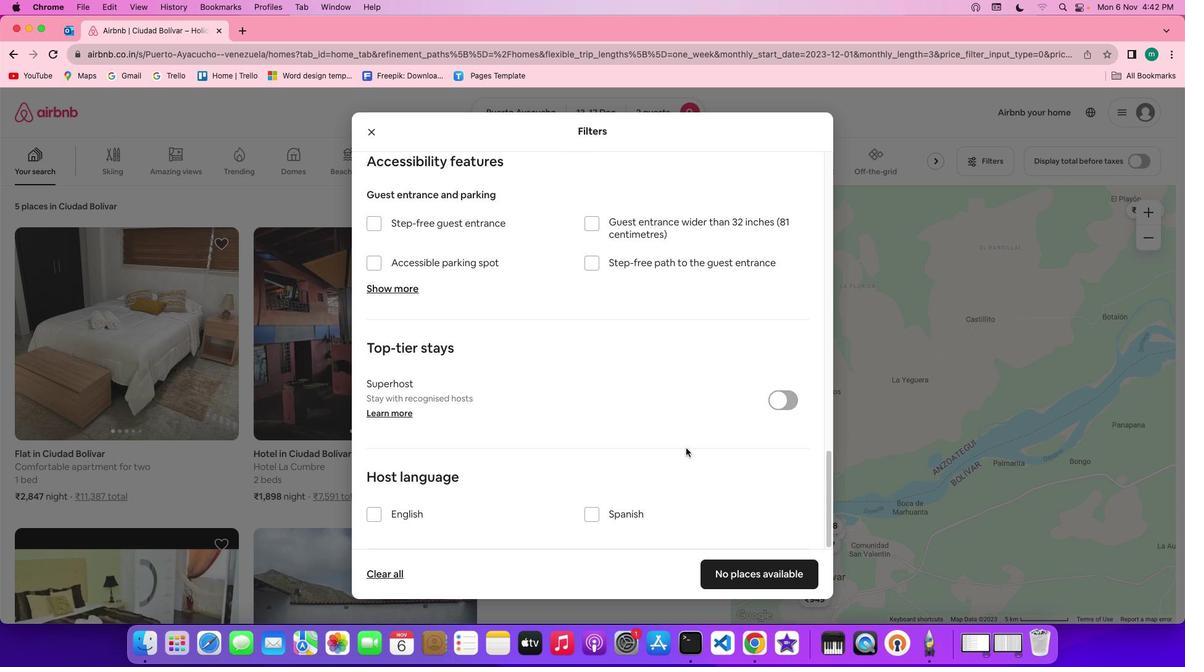
Action: Mouse scrolled (686, 448) with delta (0, -1)
Screenshot: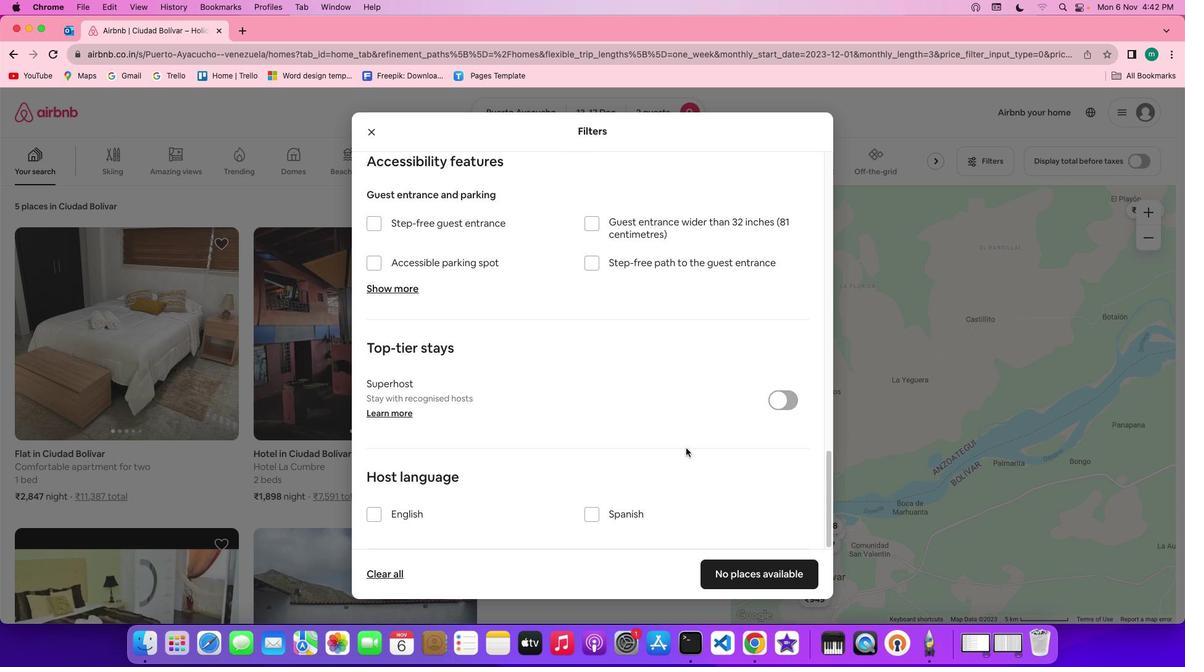 
Action: Mouse scrolled (686, 448) with delta (0, -3)
Screenshot: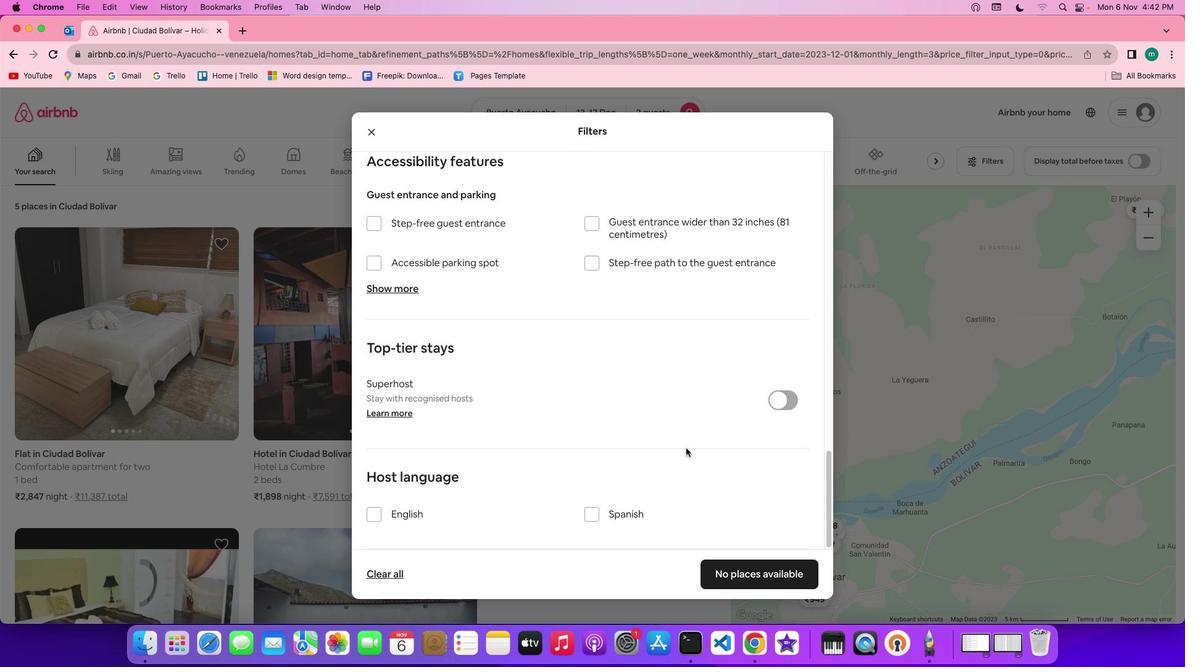 
Action: Mouse scrolled (686, 448) with delta (0, -3)
Screenshot: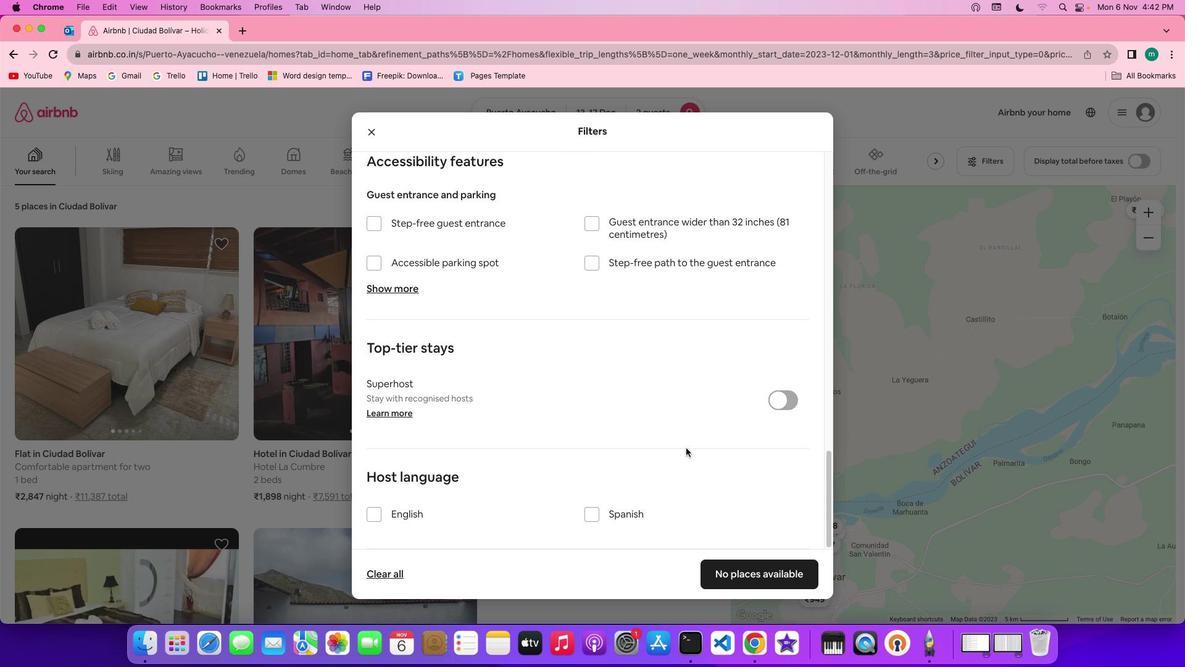 
Action: Mouse scrolled (686, 448) with delta (0, -3)
Screenshot: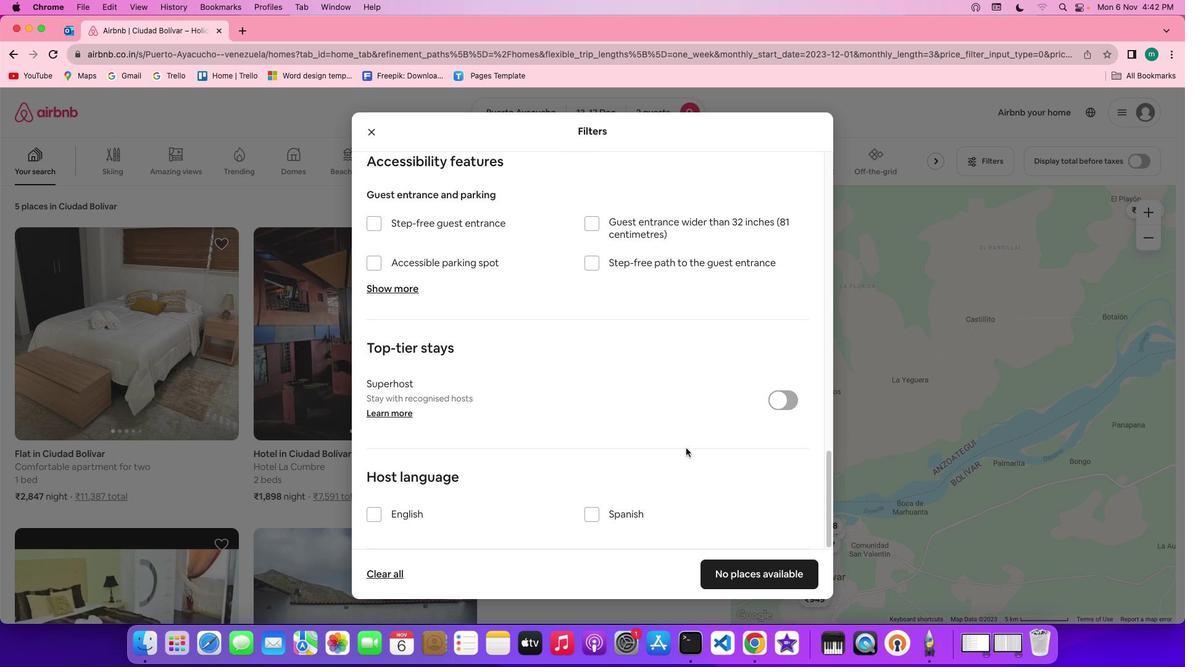 
Action: Mouse scrolled (686, 448) with delta (0, 0)
Screenshot: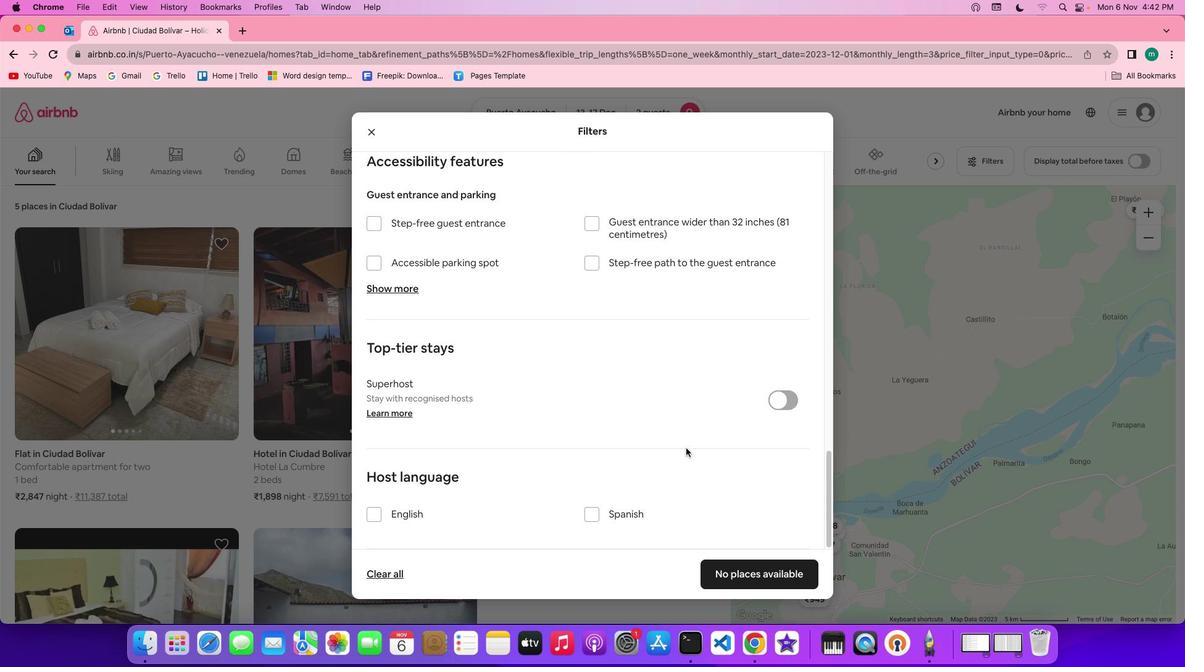 
Action: Mouse scrolled (686, 448) with delta (0, 0)
Screenshot: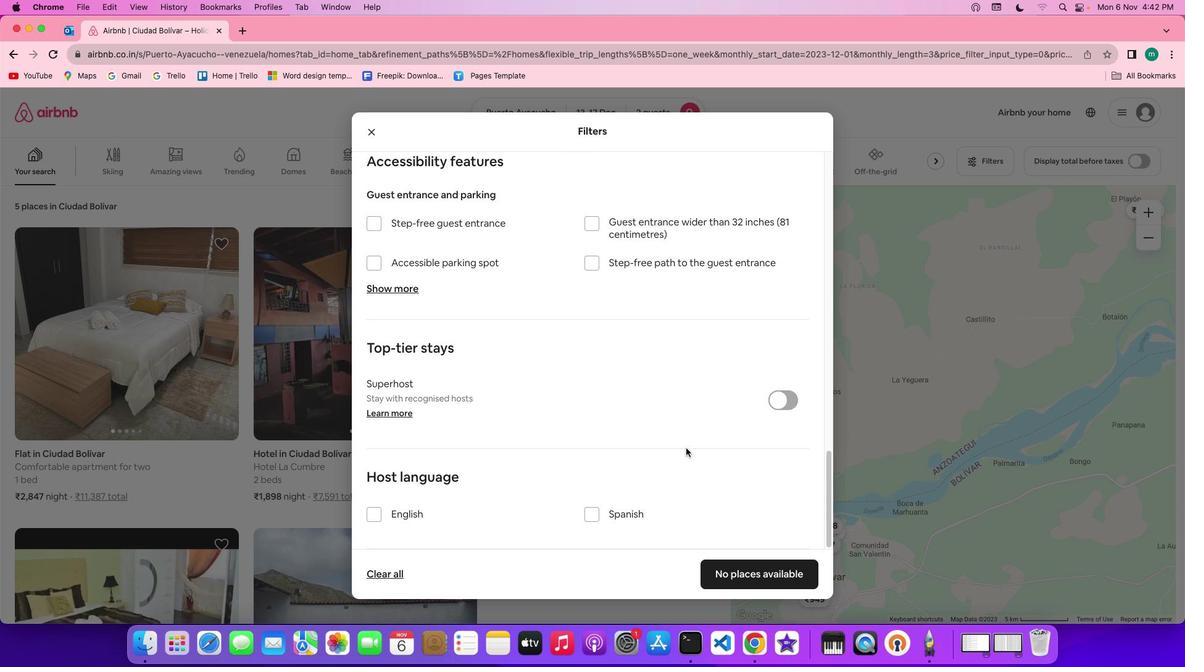 
Action: Mouse scrolled (686, 448) with delta (0, -1)
Screenshot: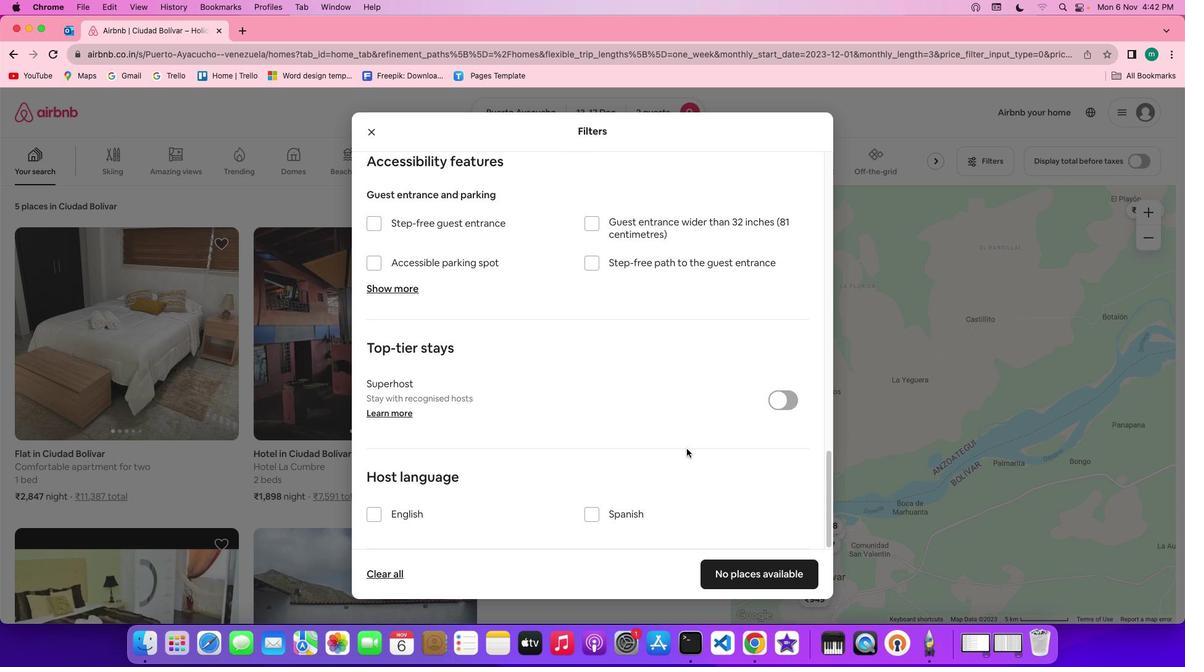 
Action: Mouse scrolled (686, 448) with delta (0, -3)
Screenshot: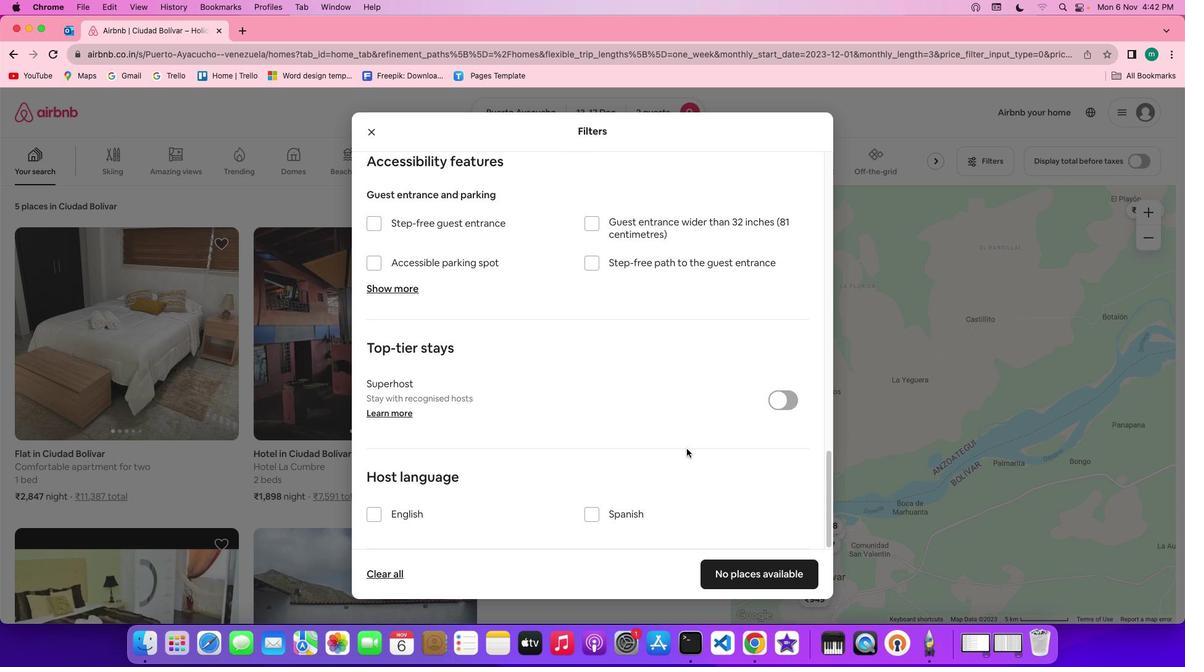 
Action: Mouse scrolled (686, 448) with delta (0, -3)
Screenshot: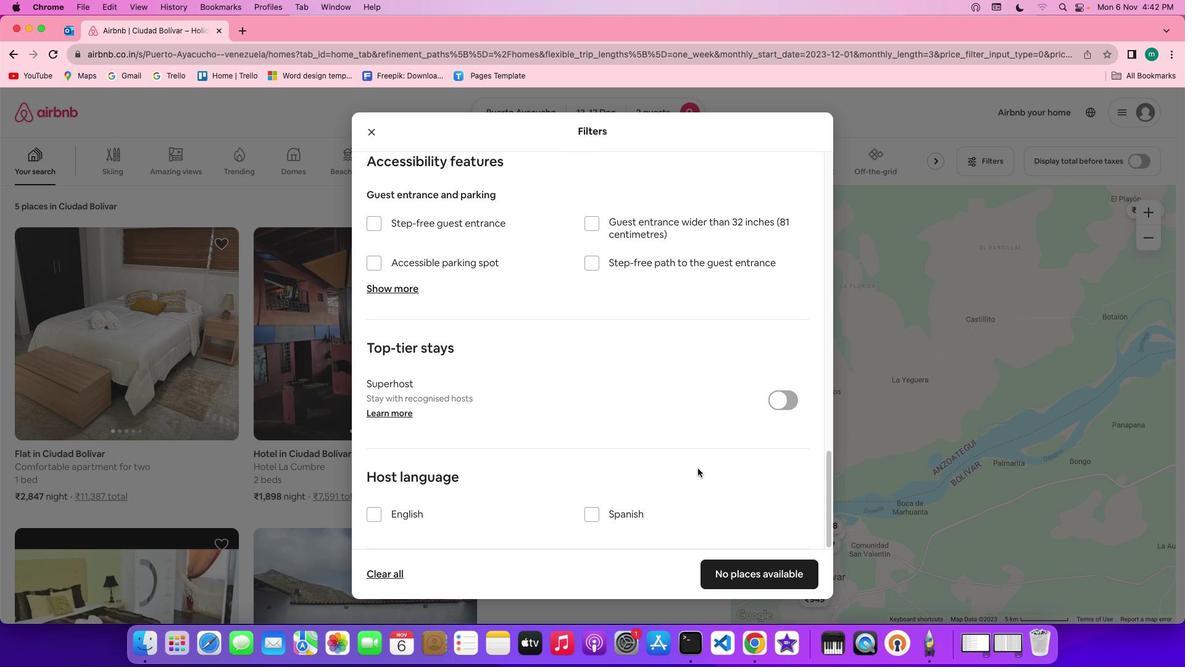 
Action: Mouse scrolled (686, 448) with delta (0, -3)
Screenshot: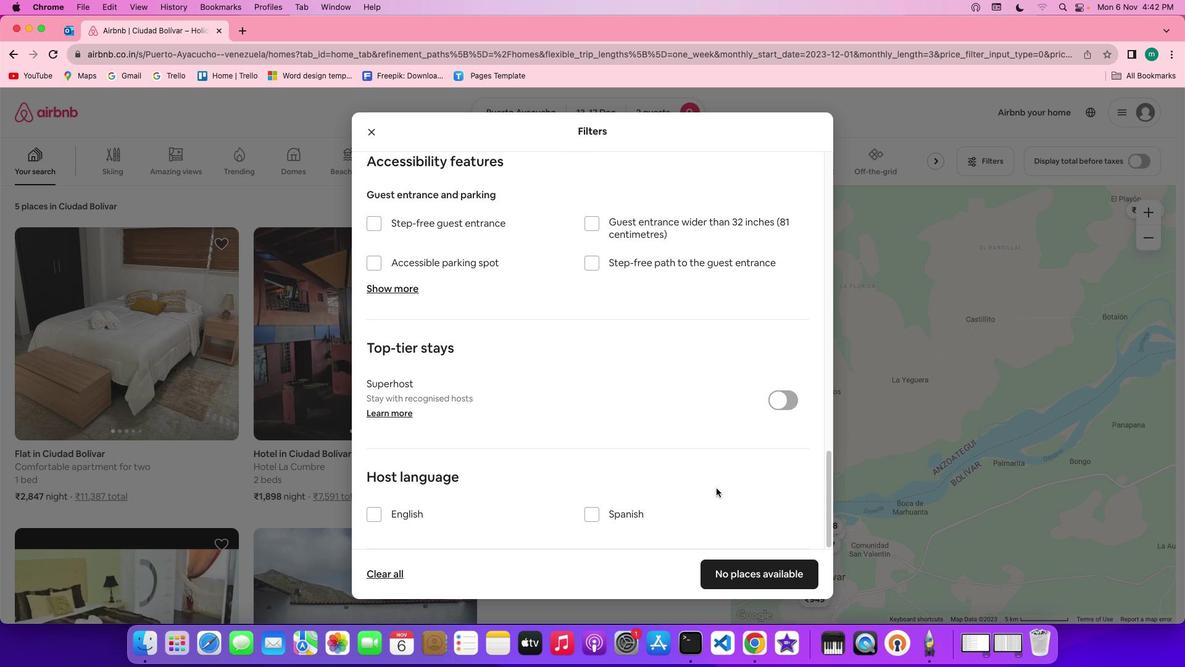 
Action: Mouse moved to (770, 575)
Screenshot: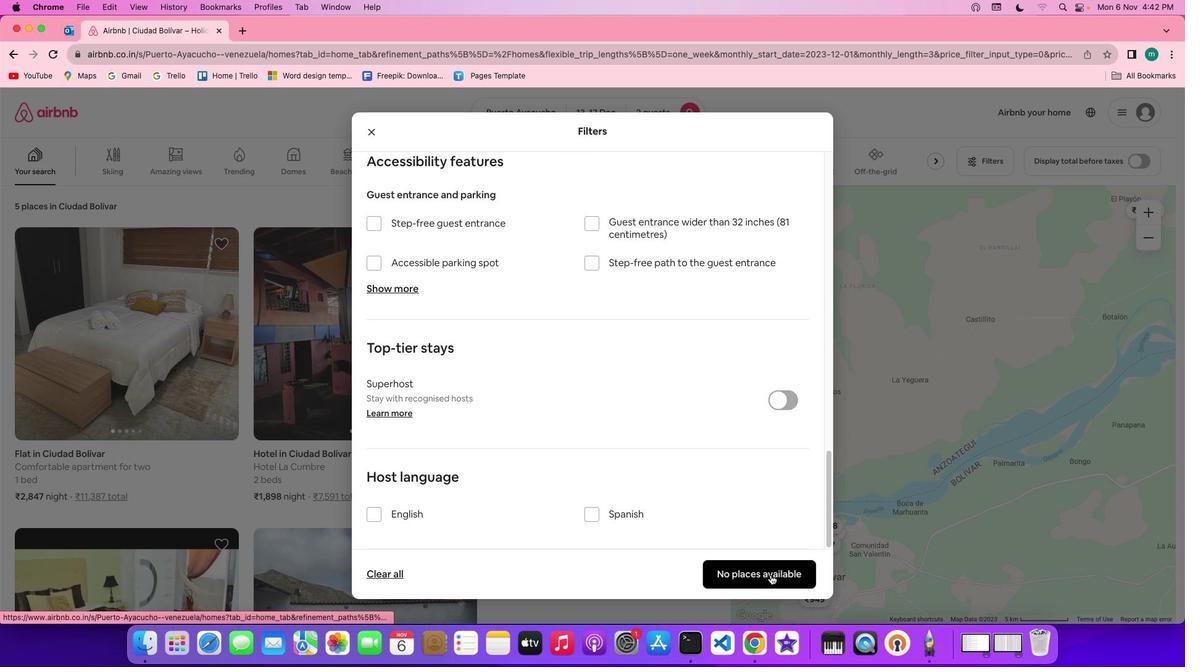 
Action: Mouse pressed left at (770, 575)
Screenshot: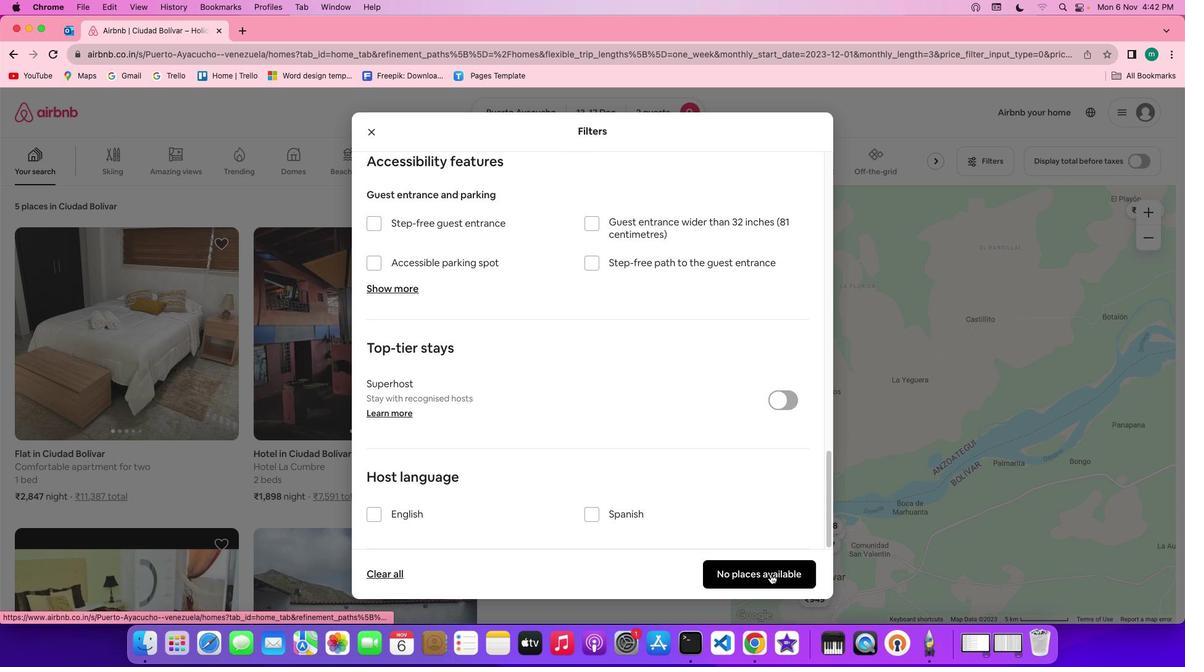 
Action: Mouse moved to (487, 434)
Screenshot: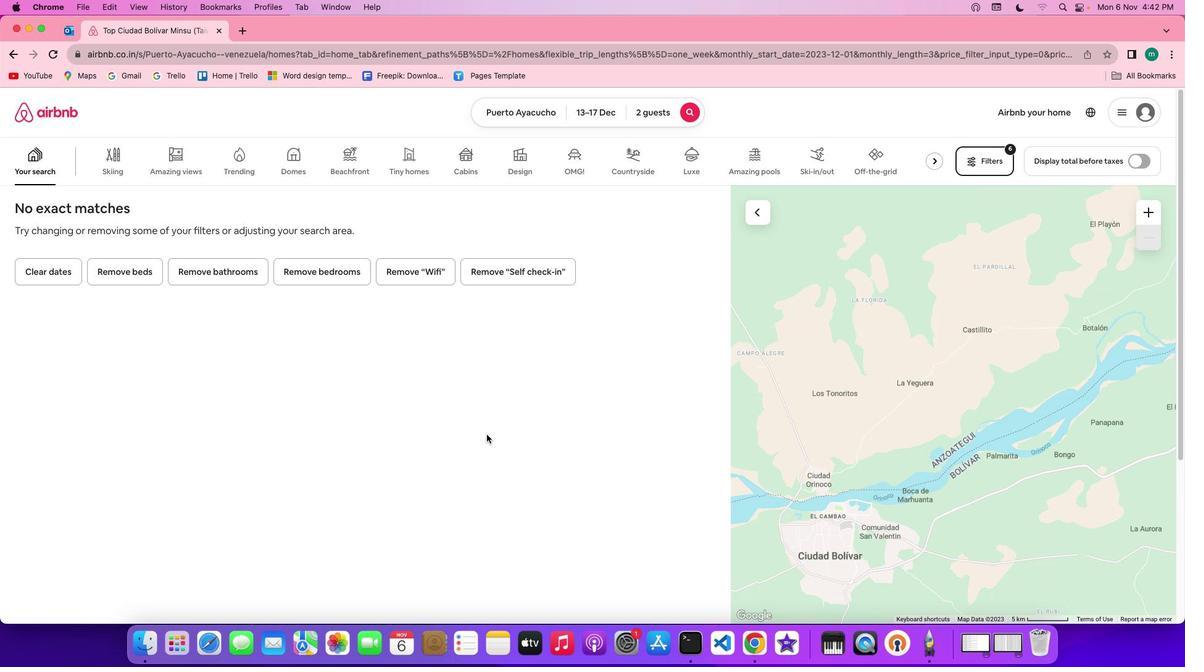
